 Task: In the Contact  Sadie_Williams@bloomingdales.com, Create email and send with subject: 'Elevate Your Success: Introducing a Transformative Opportunity', and with mail content 'Hello,_x000D_
Unlock your full potential with our game-changing solution. Embrace the possibilities and embark on a journey of growth and success in your industry._x000D_
Regards', attach the document: Contract.pdf and insert image: visitingcard.jpg. Below Regards, write Instagram and insert the URL: 'www.instagram.com'. Mark checkbox to create task to follow up : In 2 business days . Logged in from softage.10@softage.net
Action: Mouse moved to (96, 63)
Screenshot: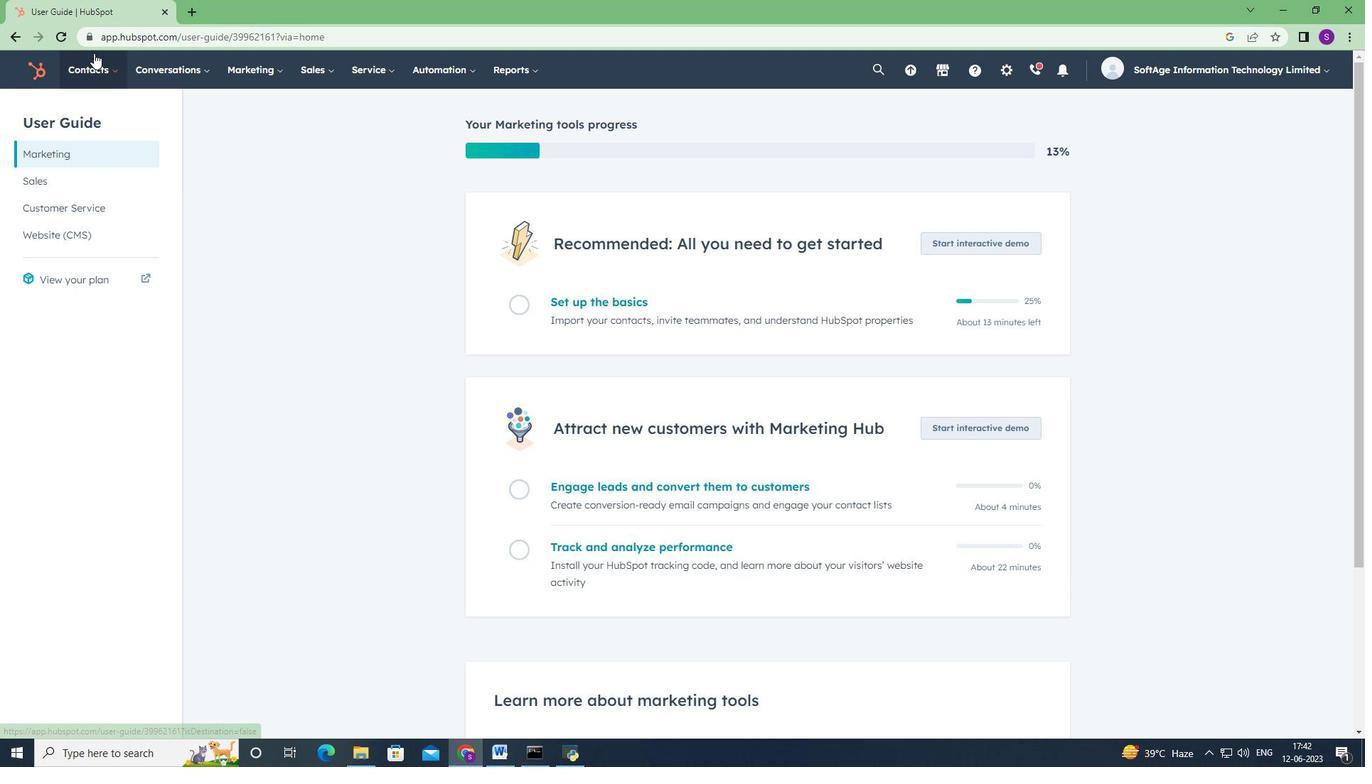 
Action: Mouse pressed left at (96, 63)
Screenshot: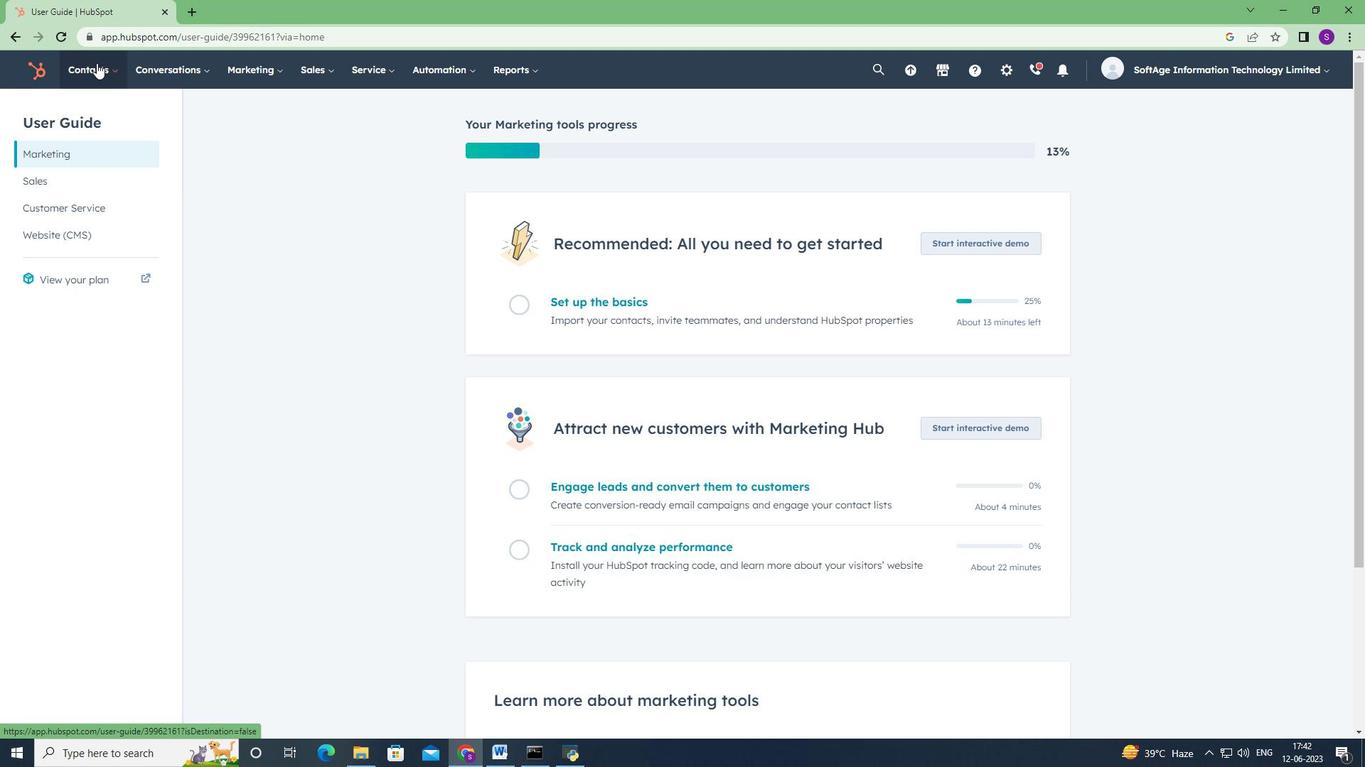
Action: Mouse moved to (139, 109)
Screenshot: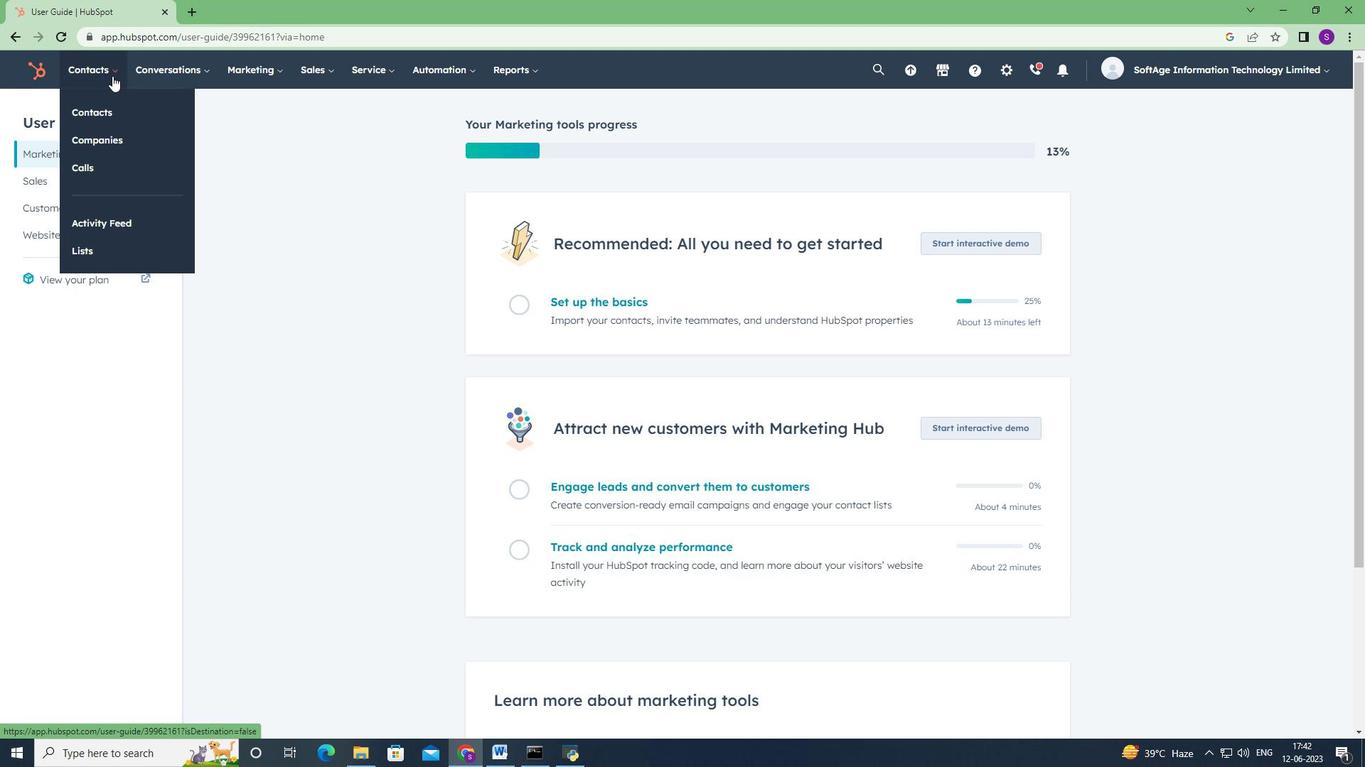 
Action: Mouse pressed left at (139, 109)
Screenshot: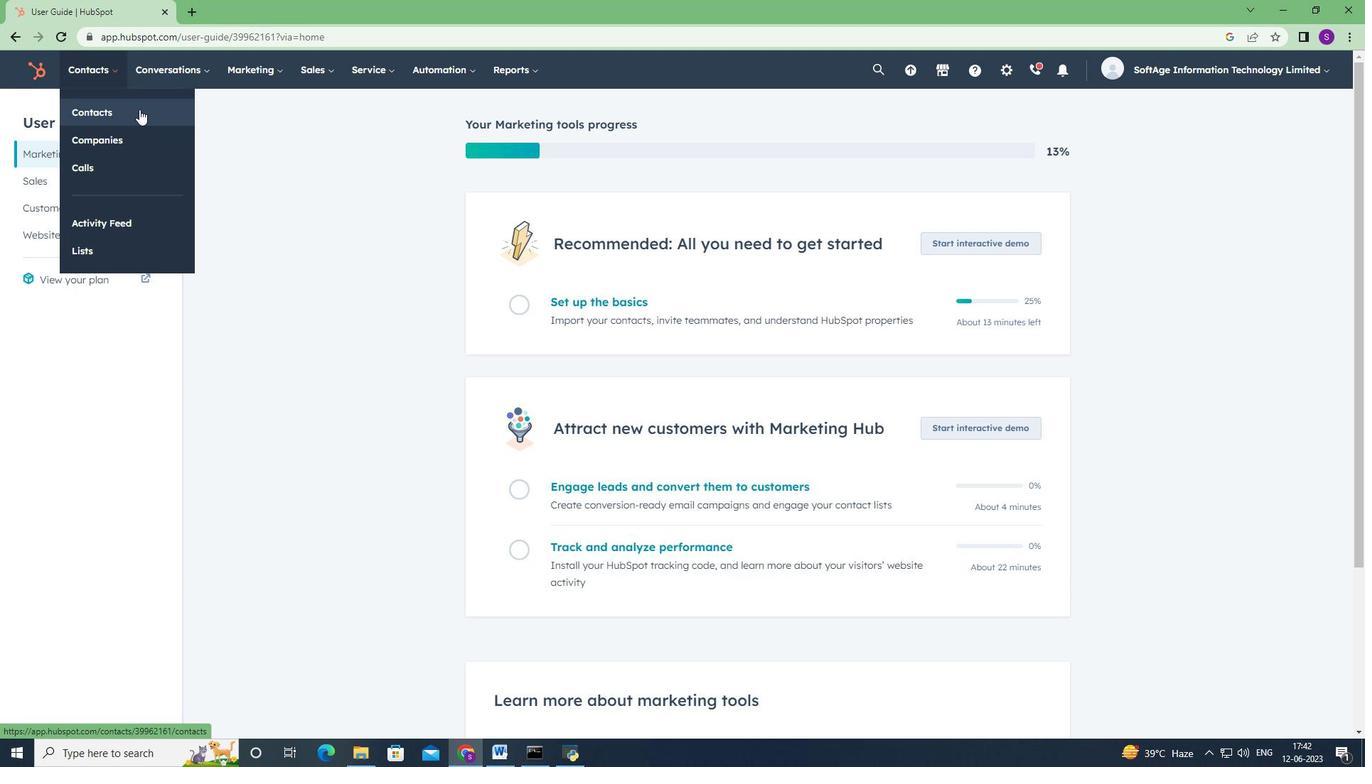 
Action: Mouse moved to (97, 223)
Screenshot: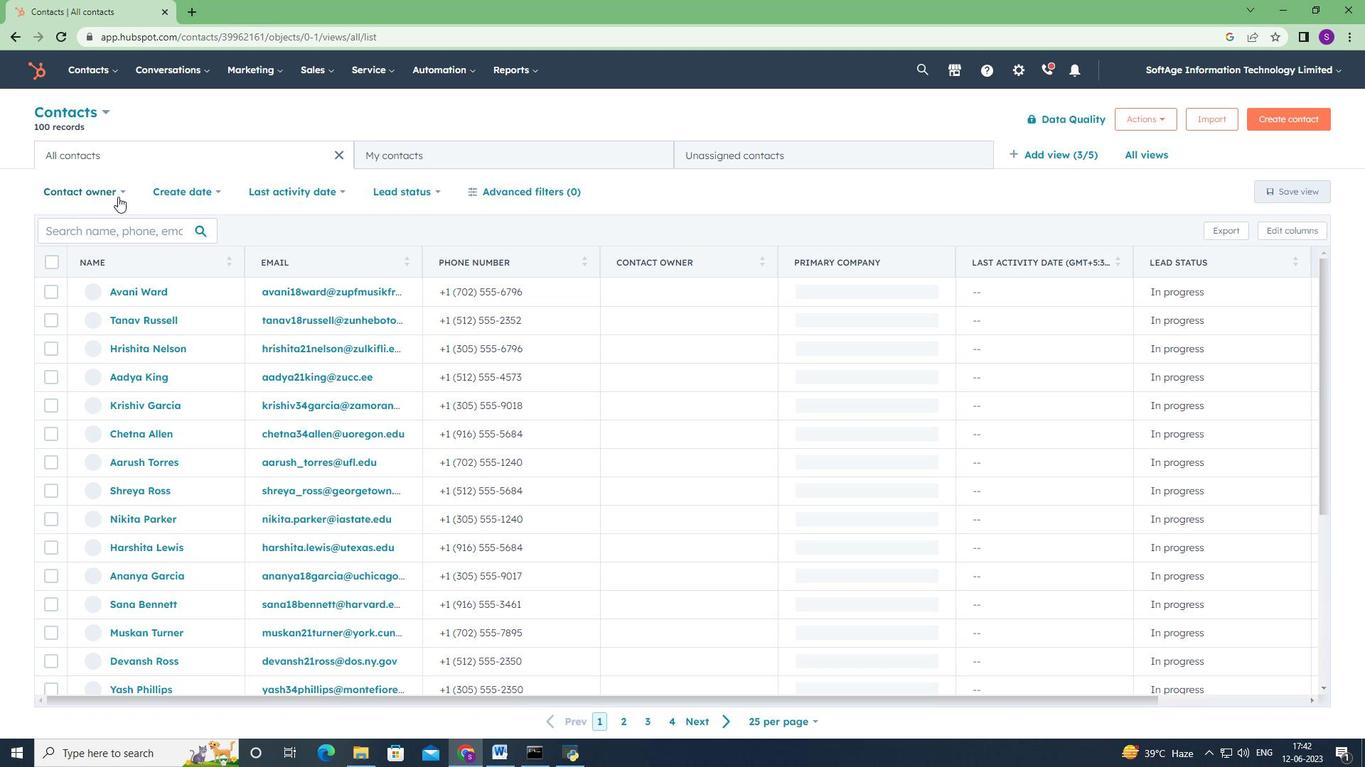 
Action: Mouse pressed left at (97, 223)
Screenshot: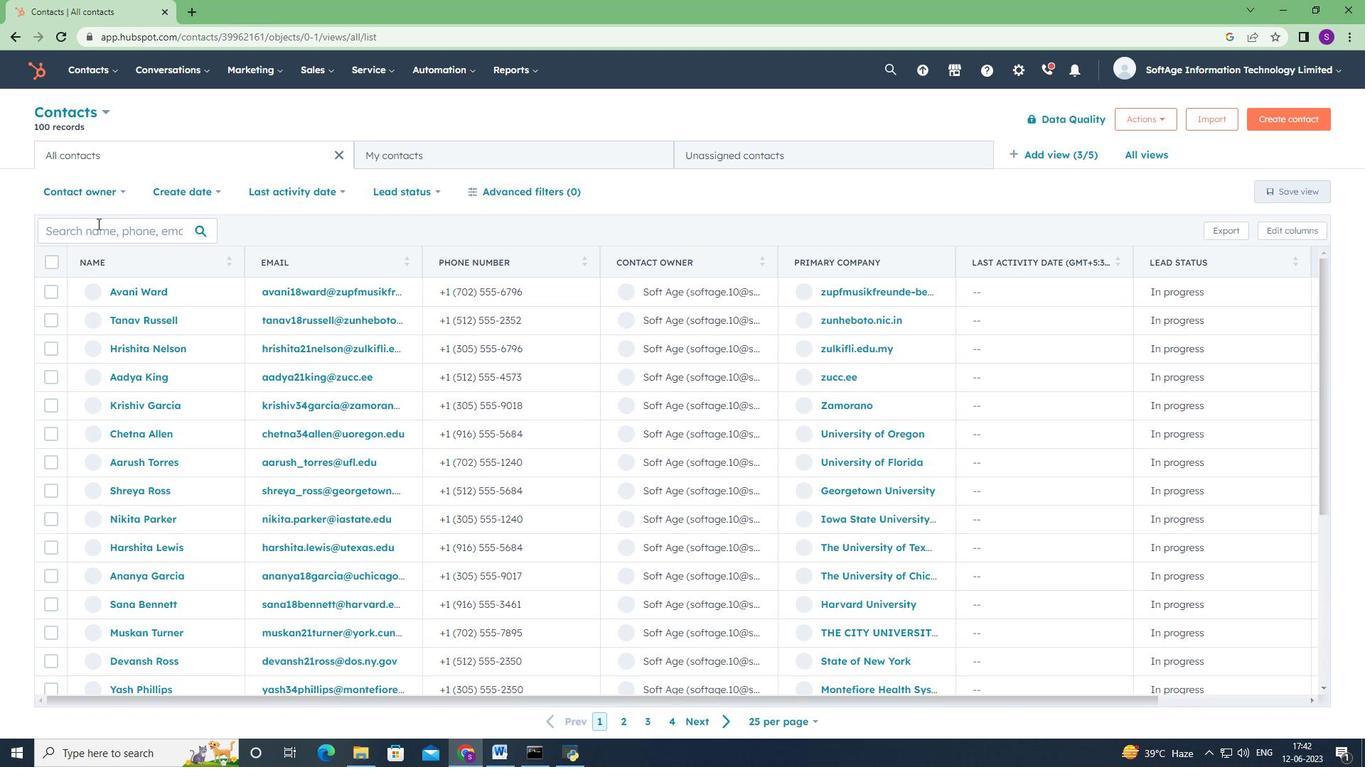 
Action: Key pressed <Key.shift>sadie<Key.shift><Key.shift><Key.shift><Key.shift><Key.shift><Key.shift><Key.shift><Key.shift><Key.shift><Key.shift><Key.shift>_<Key.shift>williams<Key.shift><Key.shift>@bloomingdales.com
Screenshot: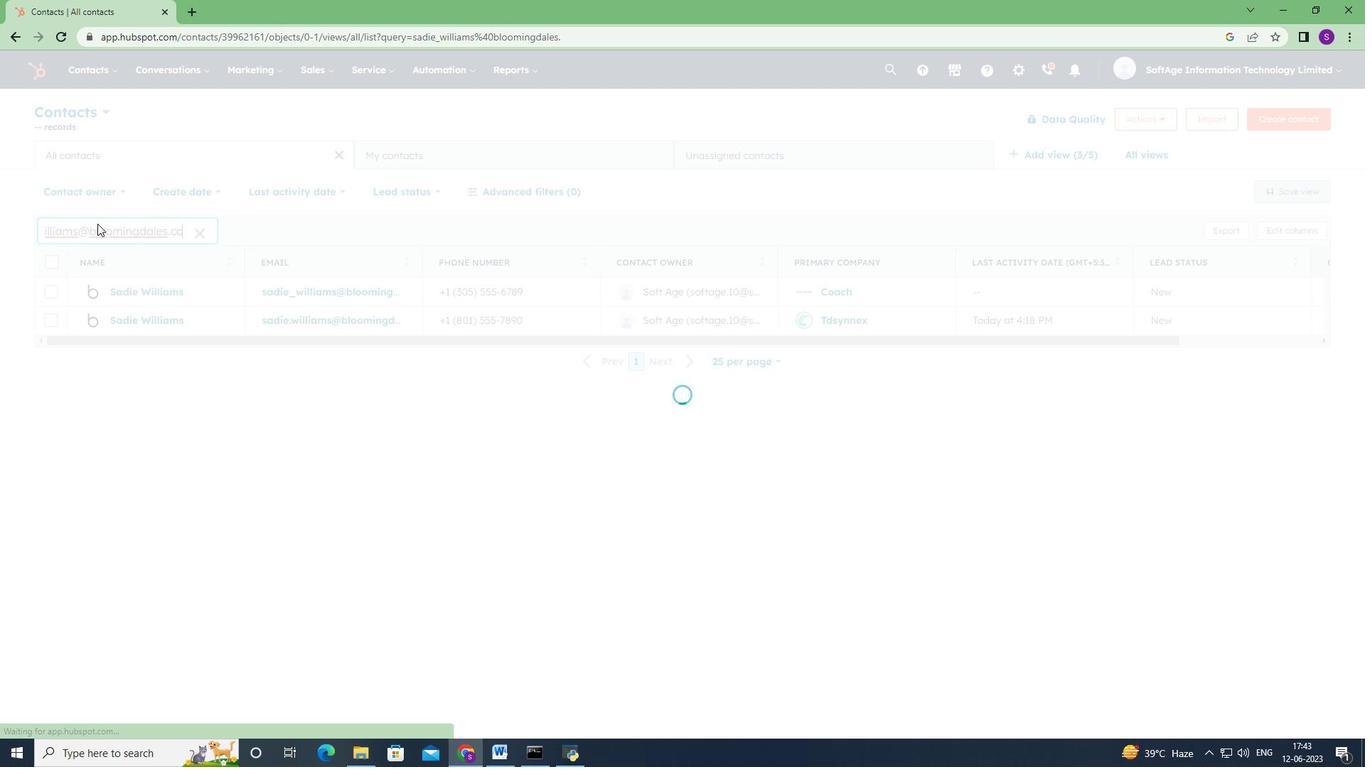 
Action: Mouse moved to (137, 295)
Screenshot: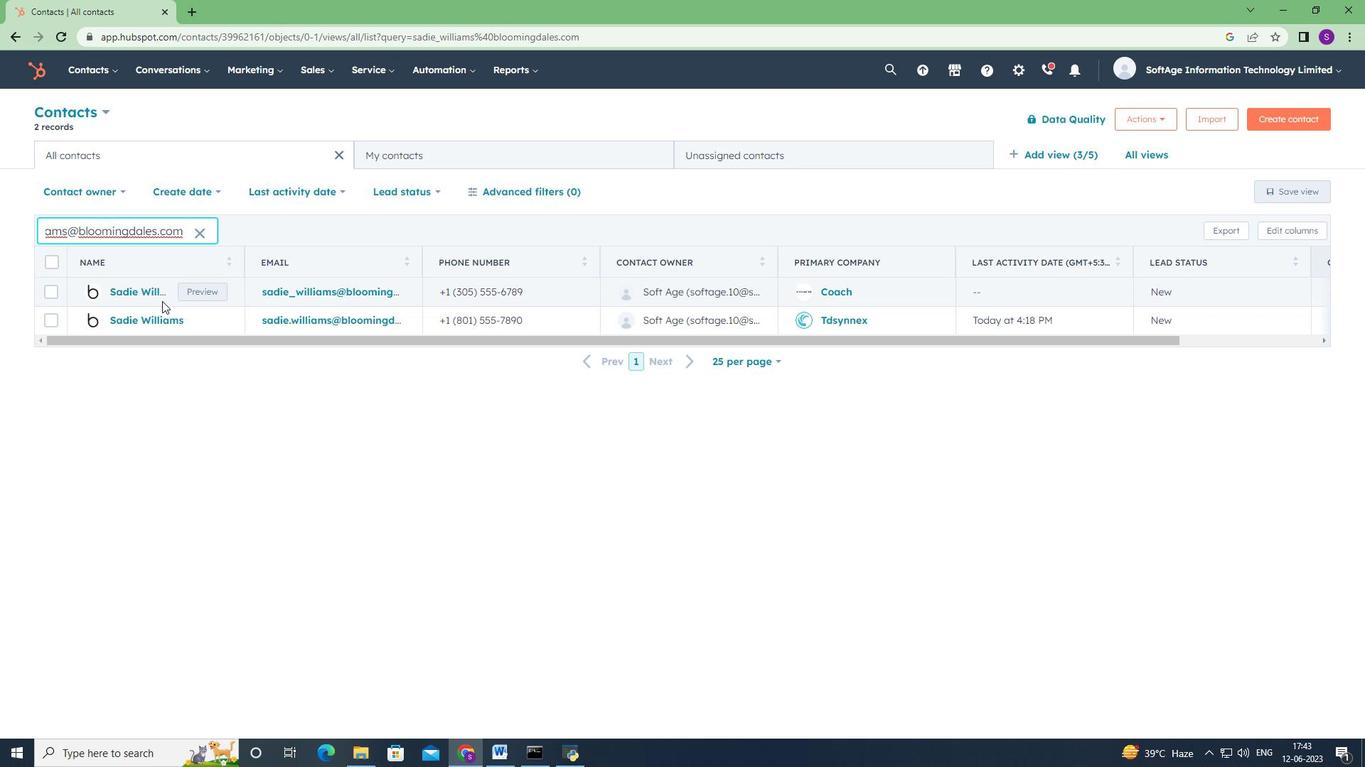 
Action: Mouse pressed left at (137, 295)
Screenshot: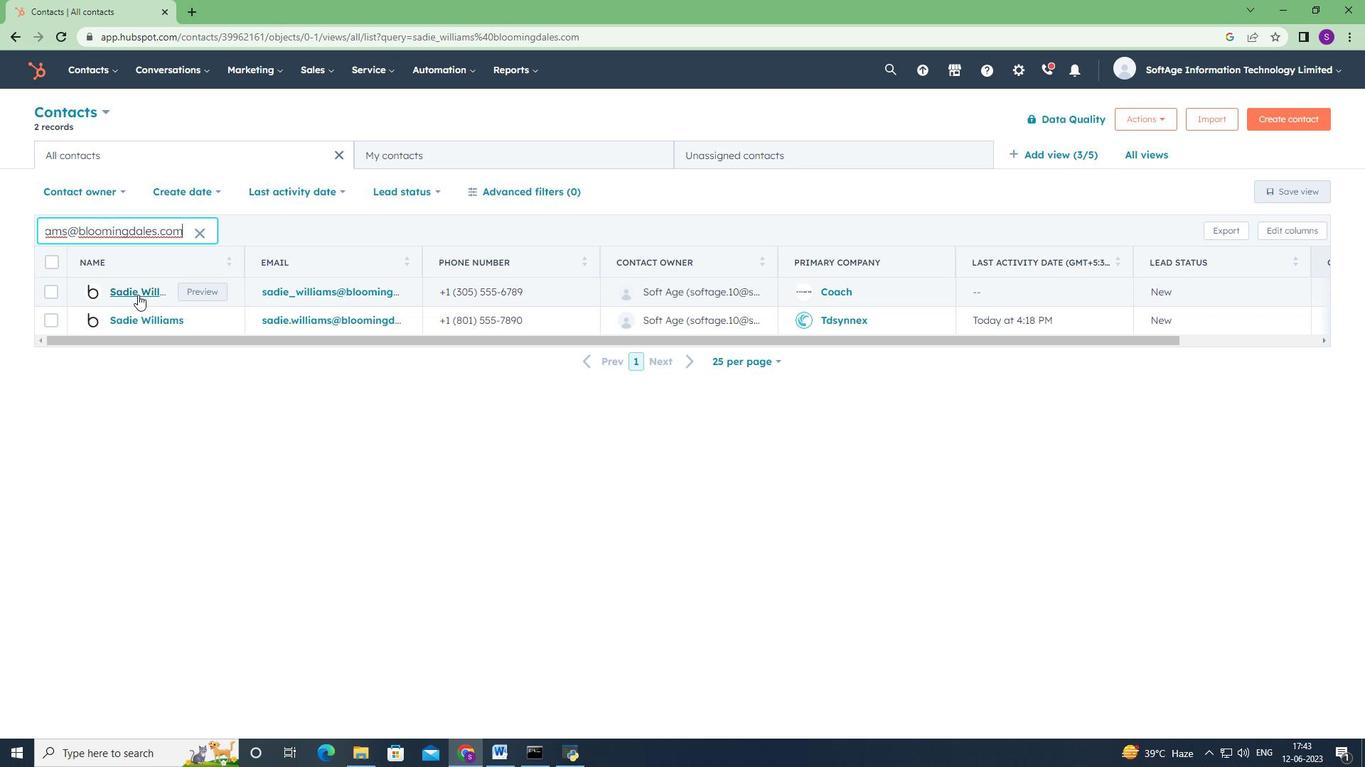
Action: Mouse moved to (100, 235)
Screenshot: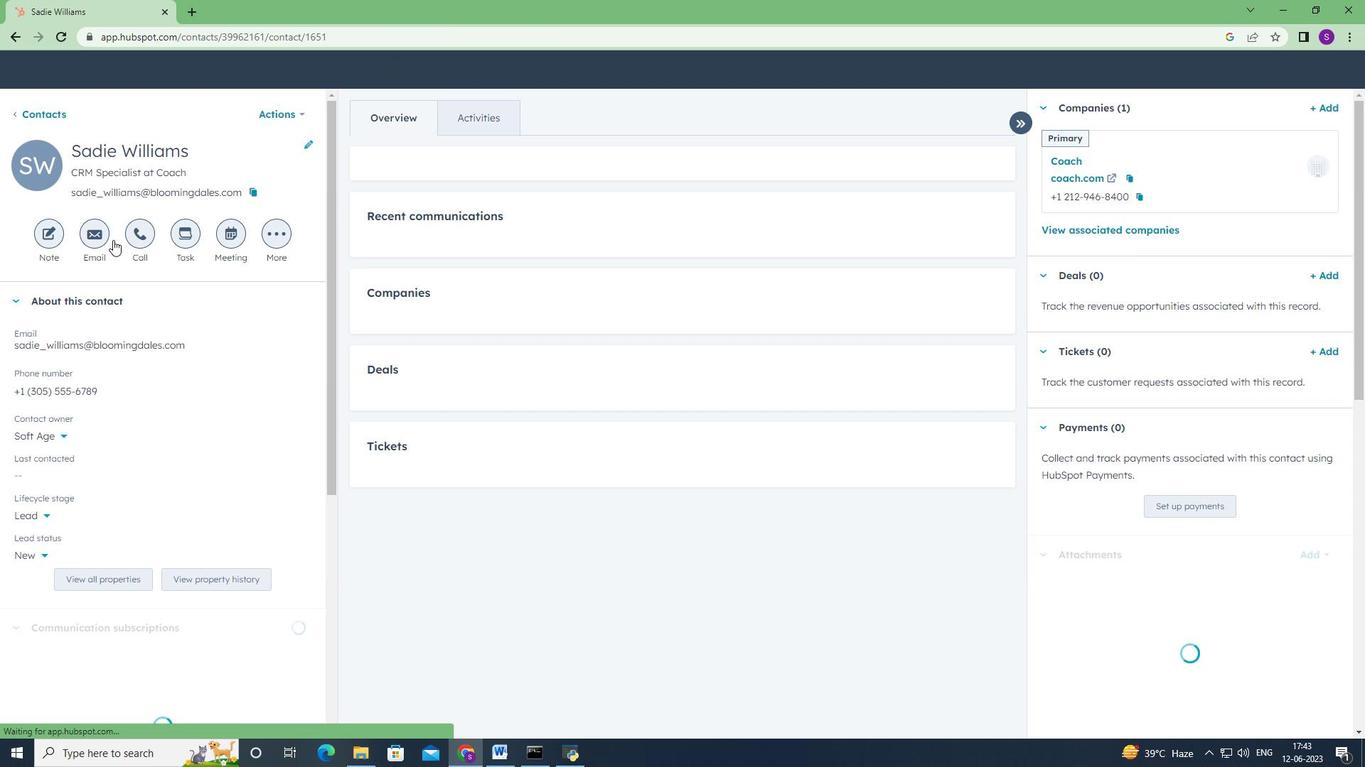 
Action: Mouse pressed left at (100, 235)
Screenshot: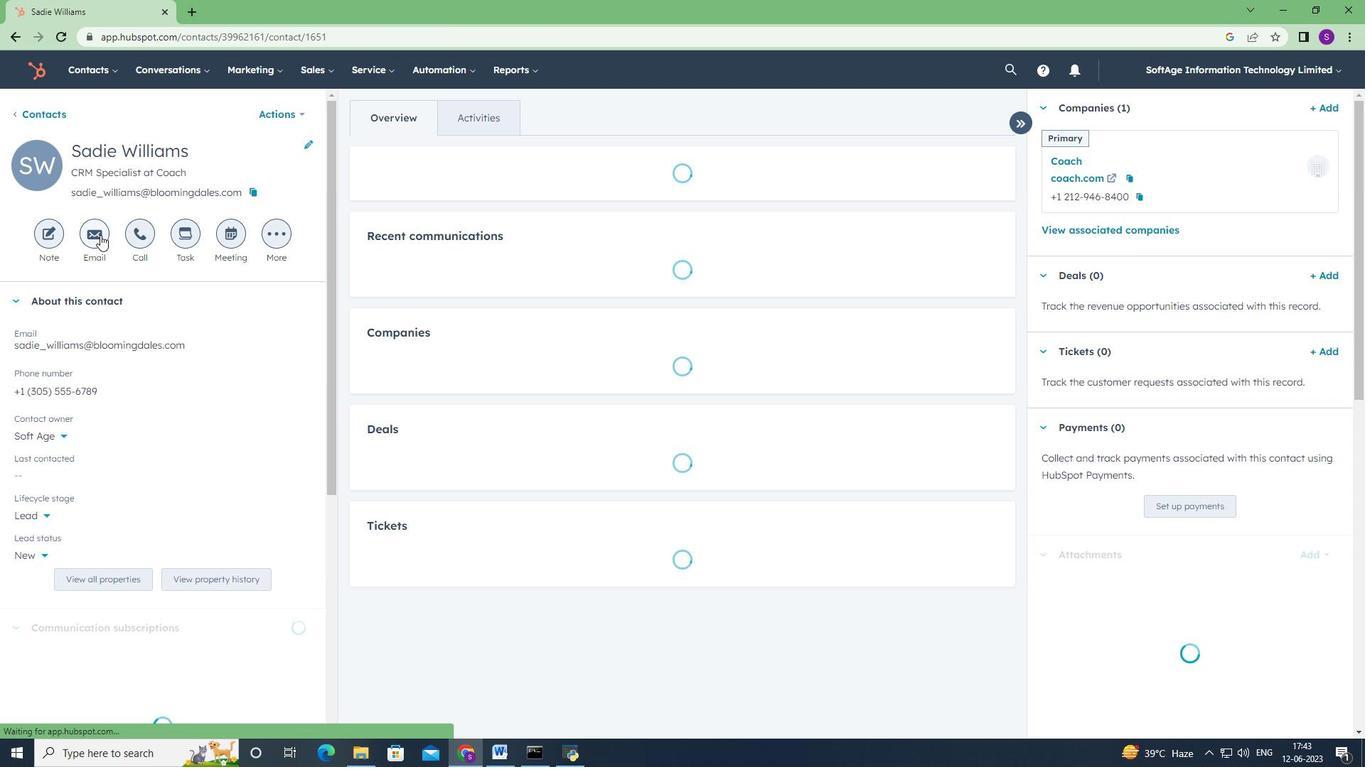 
Action: Mouse moved to (877, 484)
Screenshot: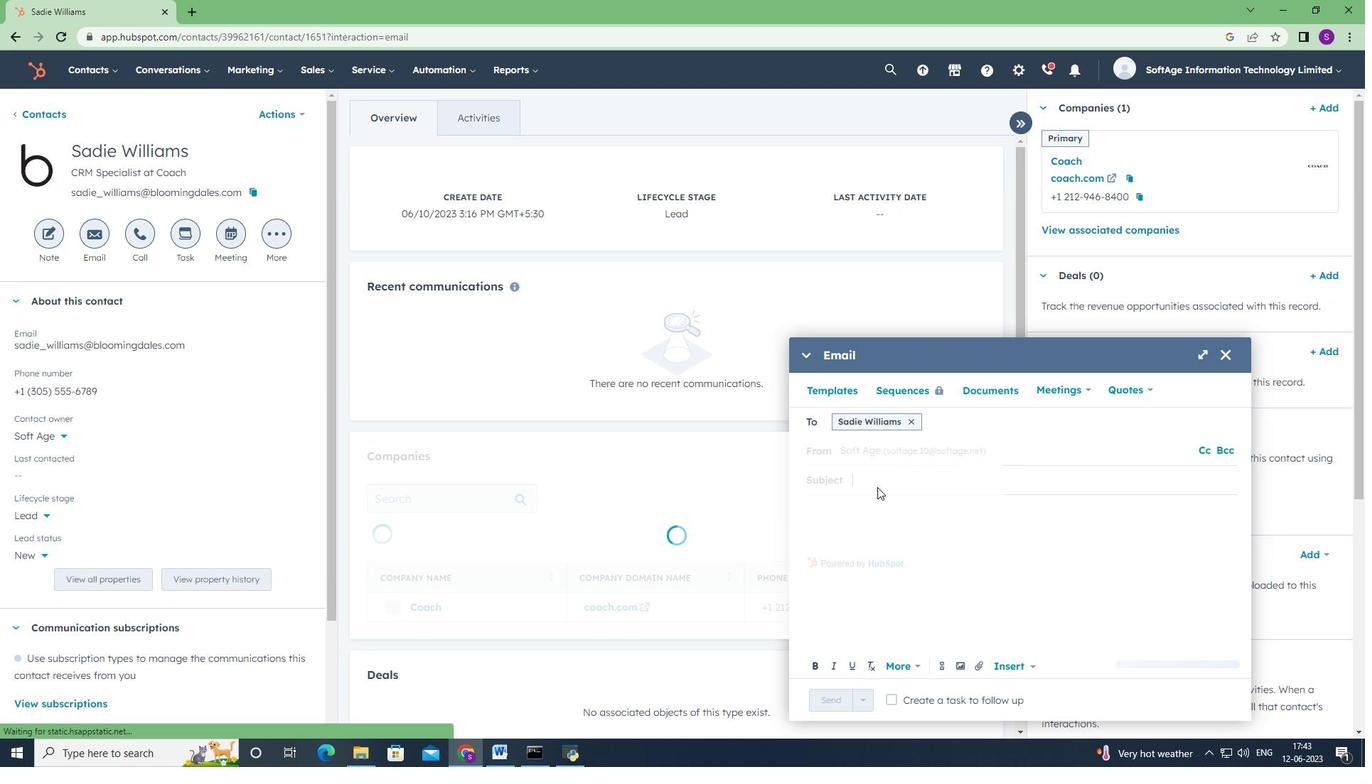 
Action: Mouse pressed left at (877, 484)
Screenshot: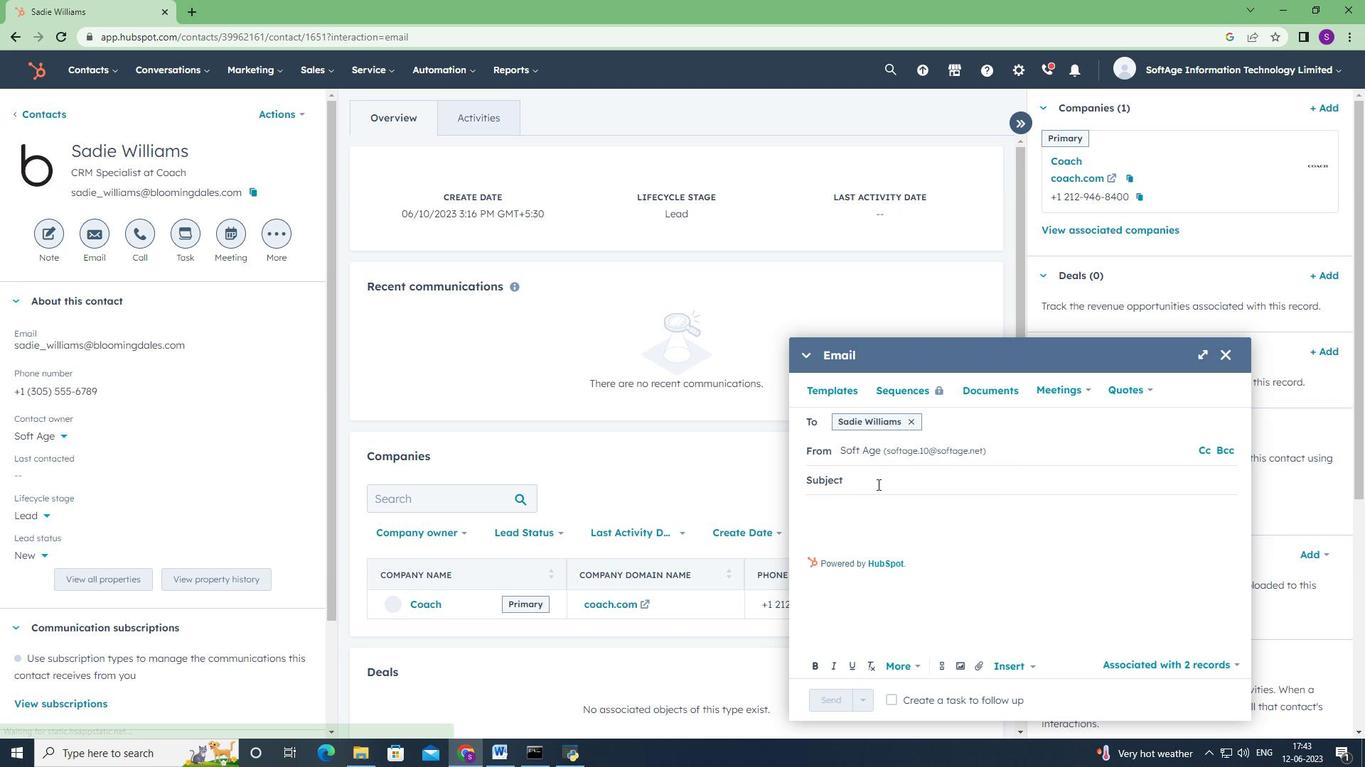 
Action: Key pressed <Key.shift>Elevate<Key.space><Key.shift>Your<Key.space><Key.shift><Key.shift><Key.shift><Key.shift><Key.shift><Key.shift><Key.shift><Key.shift><Key.shift><Key.shift><Key.shift><Key.shift><Key.shift><Key.shift><Key.shift><Key.shift><Key.shift><Key.shift><Key.shift><Key.shift><Key.shift><Key.shift><Key.shift><Key.shift><Key.shift><Key.shift><Key.shift><Key.shift><Key.shift><Key.shift><Key.shift><Key.shift><Key.shift><Key.shift><Key.shift><Key.shift><Key.shift><Key.shift>success<Key.shift><Key.shift><Key.shift><Key.shift><Key.shift>:<Key.space><Key.shift><Key.shift>Introducing<Key.space>a<Key.space><Key.shift>Transformative<Key.space><Key.shift>Opportunity
Screenshot: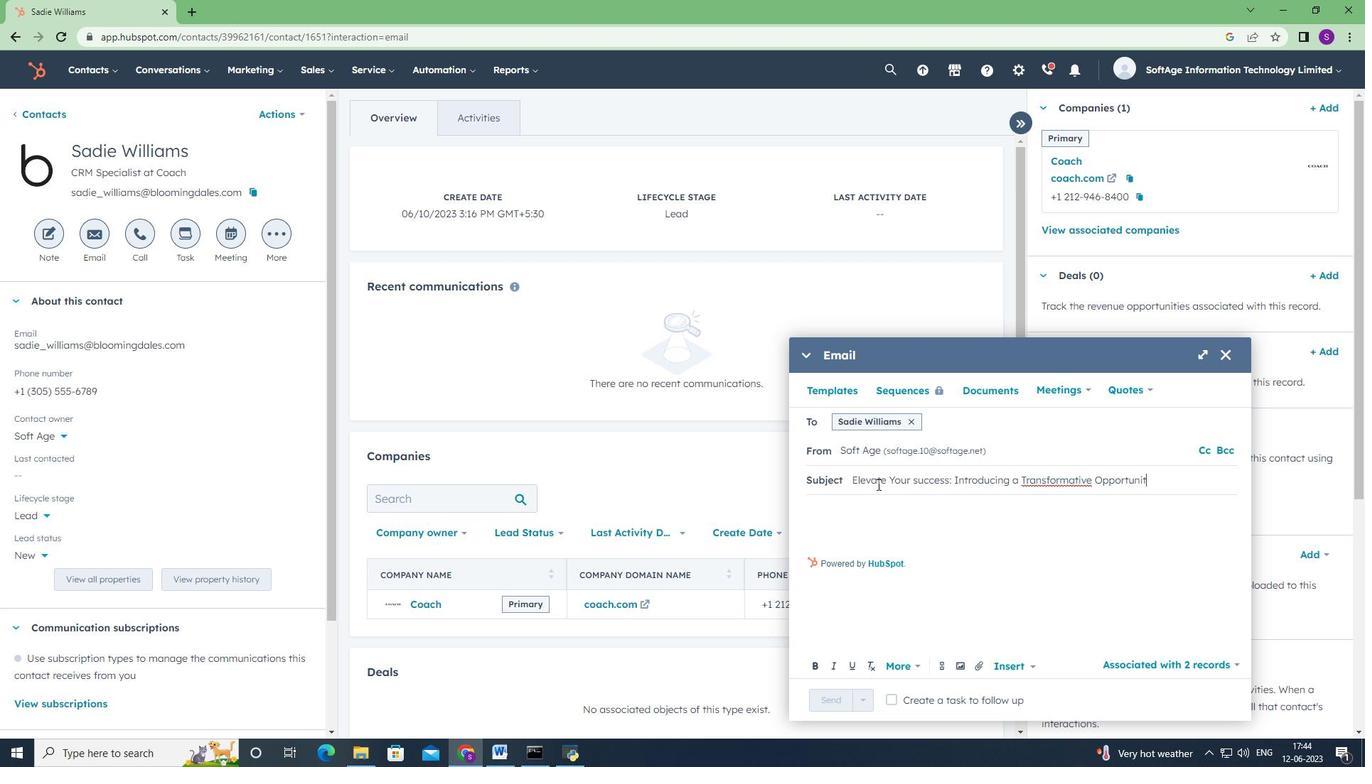 
Action: Mouse moved to (844, 511)
Screenshot: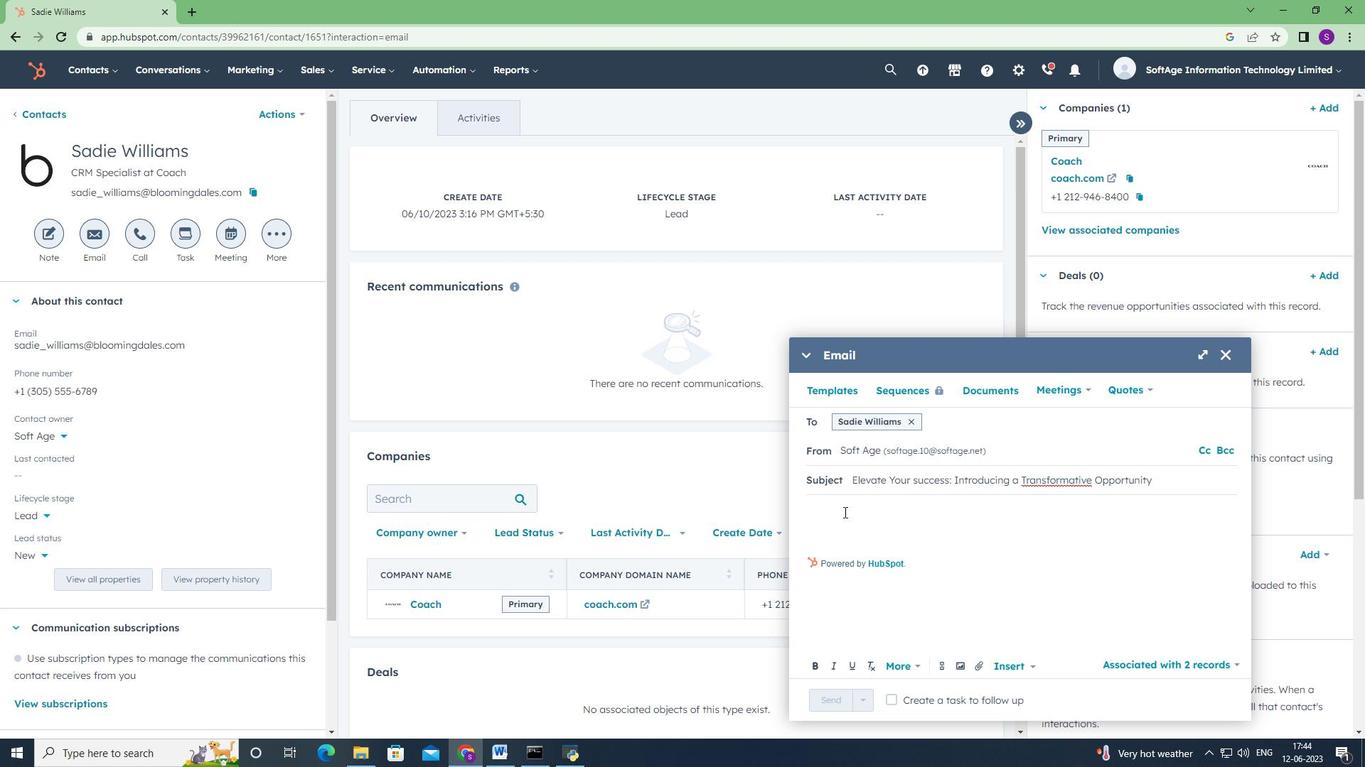 
Action: Mouse pressed left at (844, 511)
Screenshot: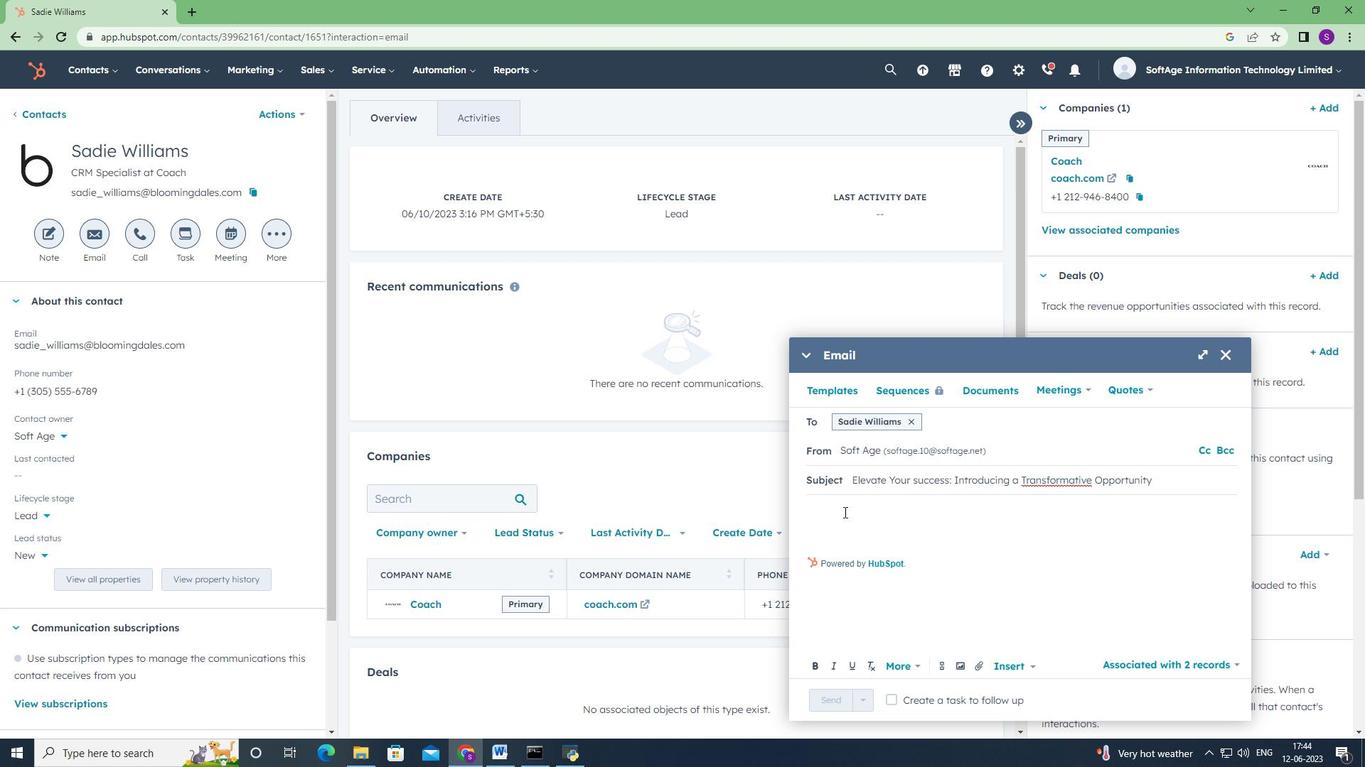 
Action: Key pressed <Key.shift>Hello<Key.space><Key.enter><Key.shift><Key.shift><Key.shift><Key.shift><Key.shift><Key.shift><Key.shift><Key.shift><Key.shift><Key.shift><Key.shift><Key.shift><Key.shift><Key.shift><Key.shift><Key.shift><Key.shift><Key.shift><Key.shift><Key.shift><Key.shift><Key.shift><Key.shift><Key.shift><Key.shift><Key.shift><Key.shift><Key.shift><Key.shift>Unlock<Key.space><Key.shift>your<Key.space>full<Key.space>potential<Key.space>with<Key.space>our<Key.space>game-changing<Key.space>solution<Key.space><Key.backspace>.<Key.space><Key.shift>embrace<Key.space>the<Key.space>possibilities<Key.space>and<Key.space>embark<Key.space>on<Key.space>a<Key.space>journey<Key.space>of<Key.space>growth<Key.space>and<Key.space>success<Key.space>in<Key.space>your<Key.space>industry.<Key.enter><Key.shift><Key.shift><Key.shift>Regards
Screenshot: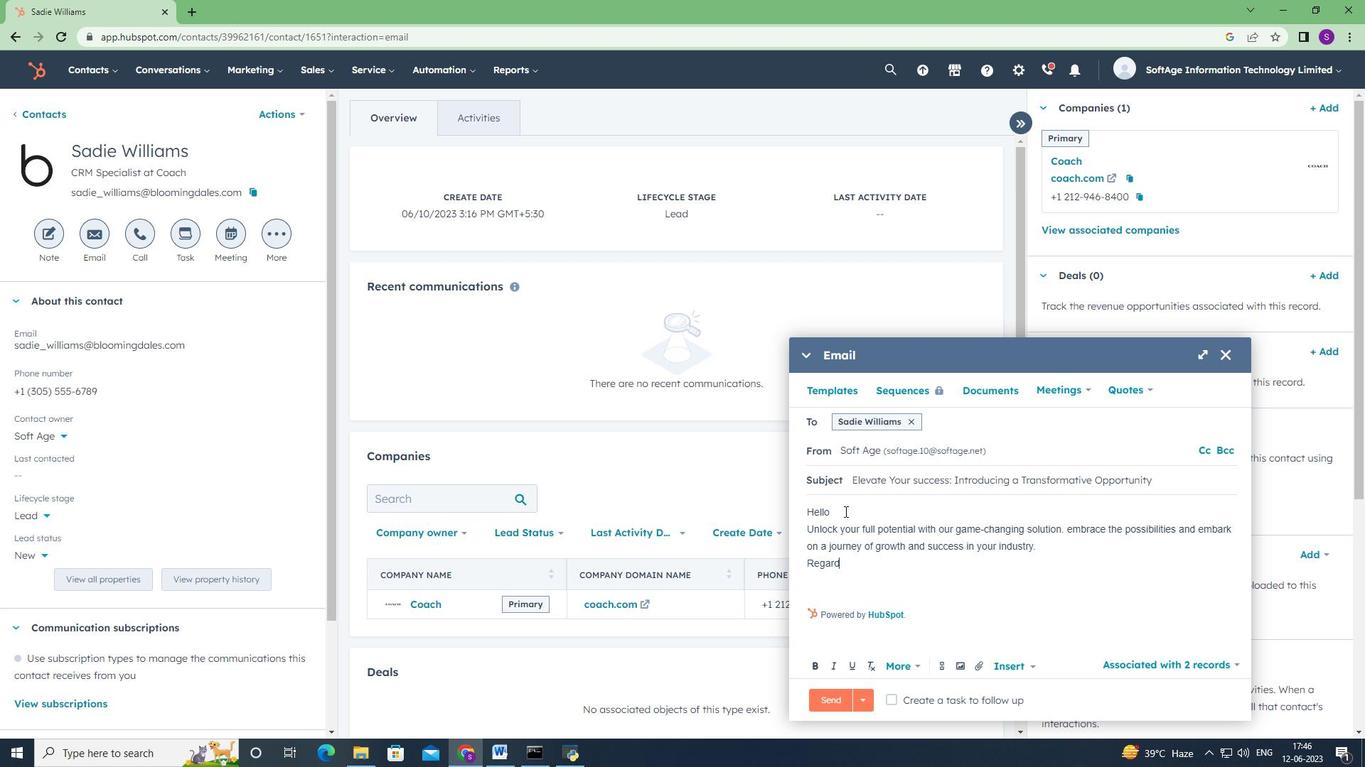 
Action: Mouse moved to (976, 668)
Screenshot: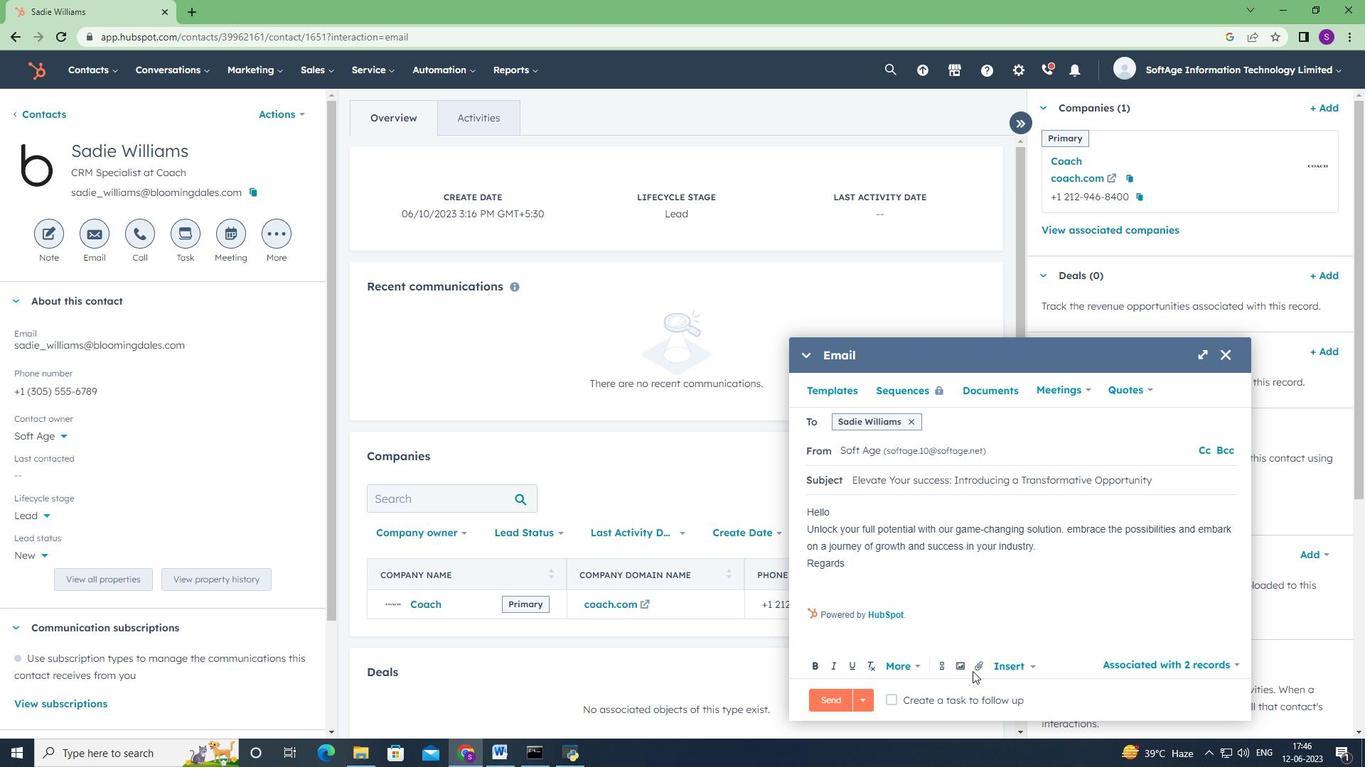 
Action: Mouse pressed left at (976, 668)
Screenshot: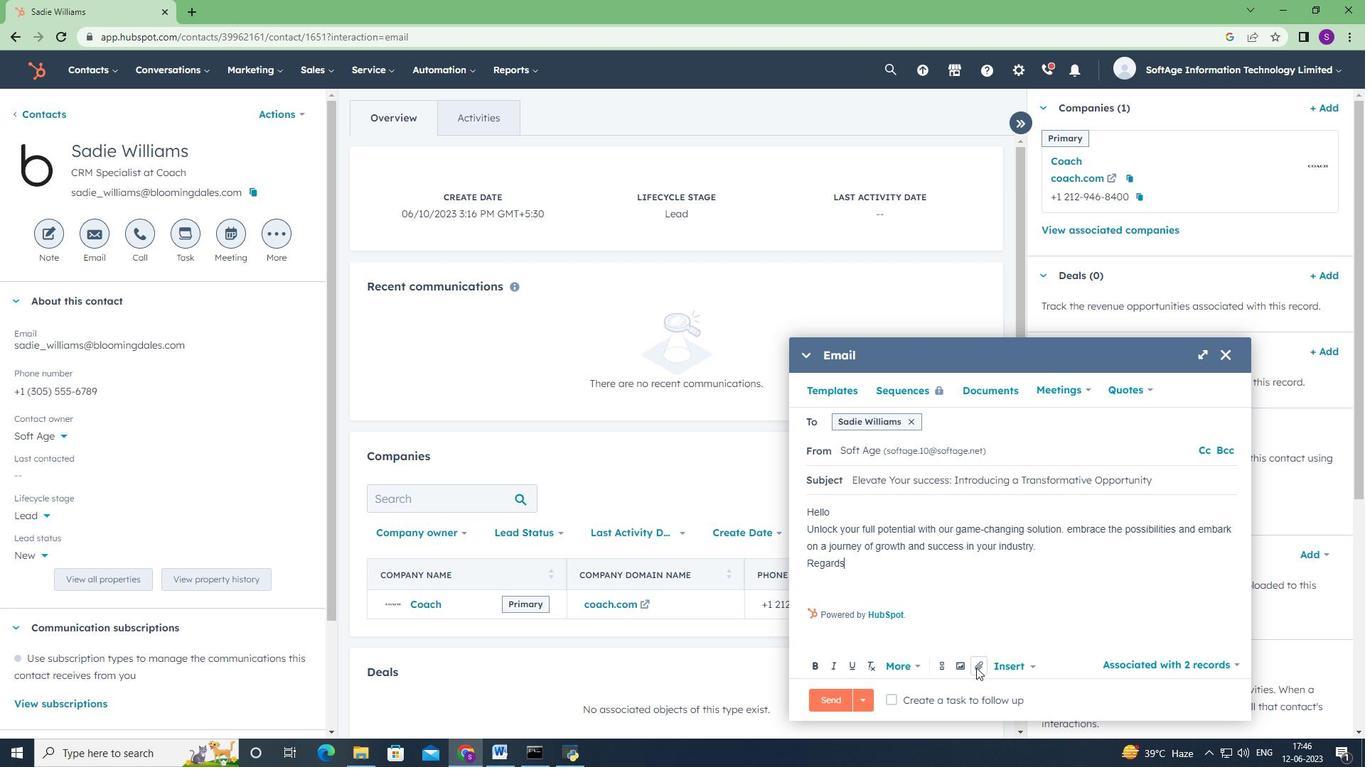 
Action: Mouse moved to (994, 632)
Screenshot: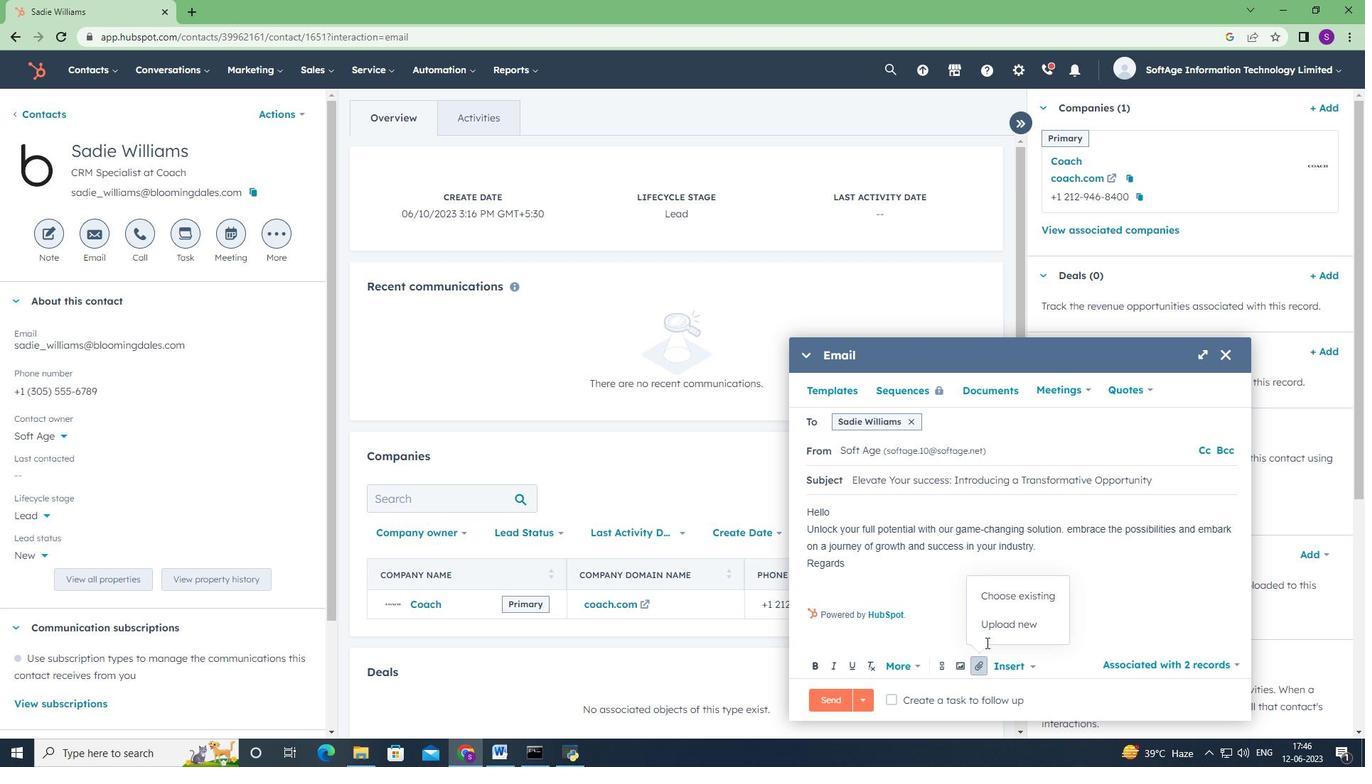 
Action: Mouse pressed left at (994, 632)
Screenshot: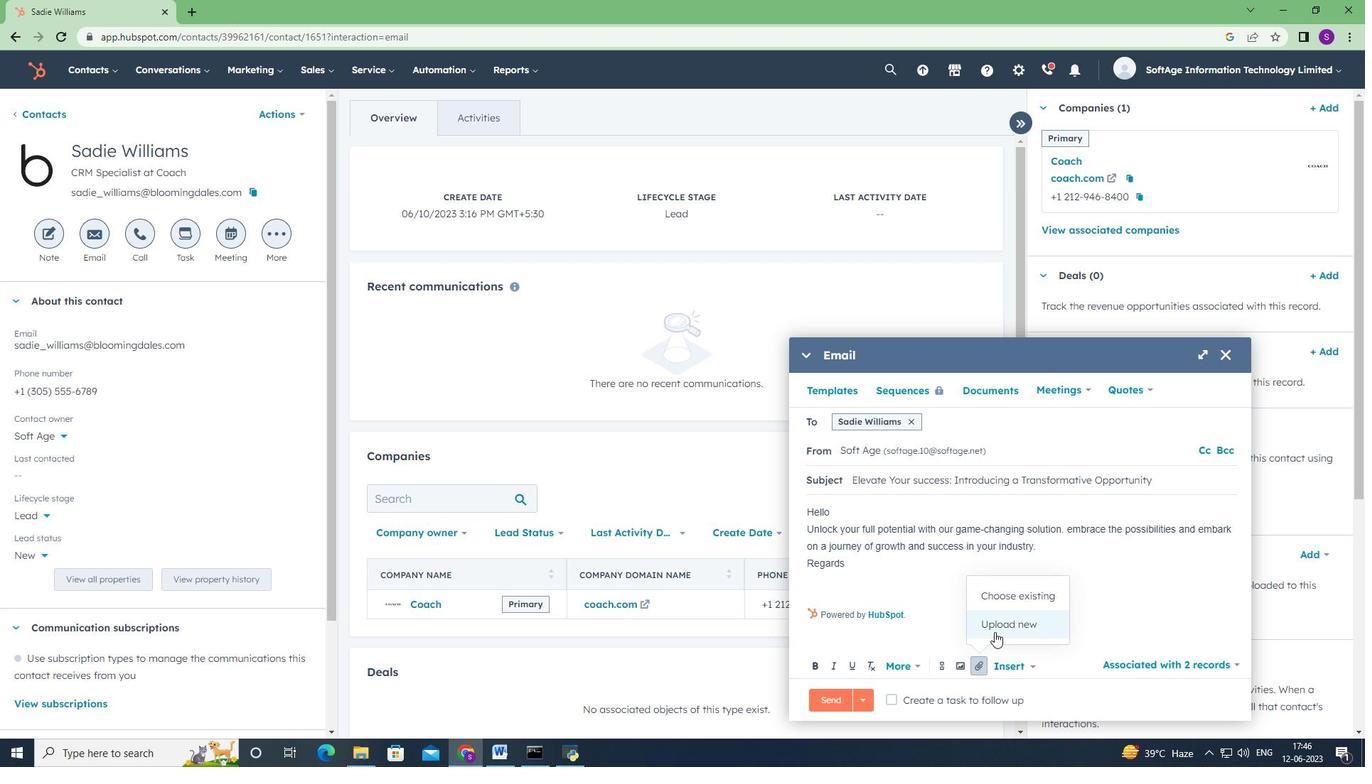 
Action: Mouse moved to (79, 179)
Screenshot: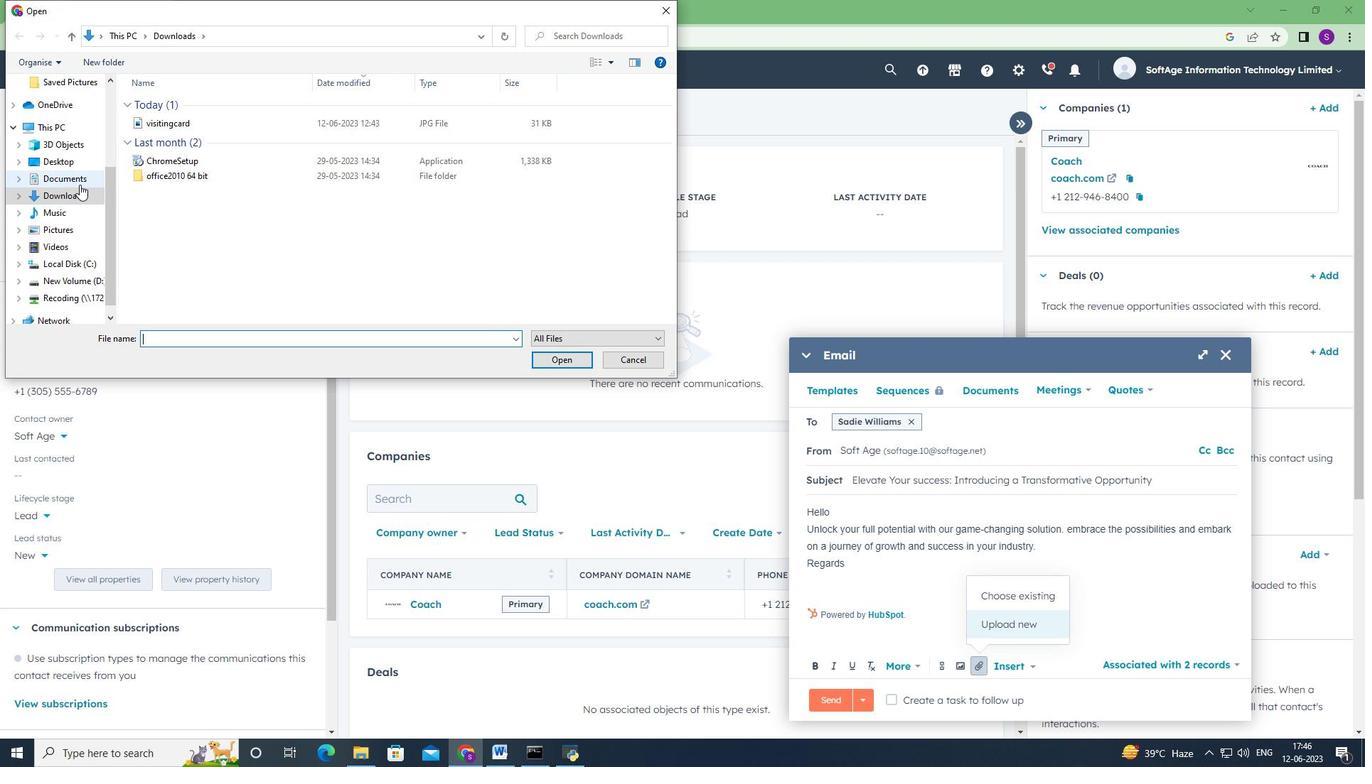 
Action: Mouse pressed left at (79, 179)
Screenshot: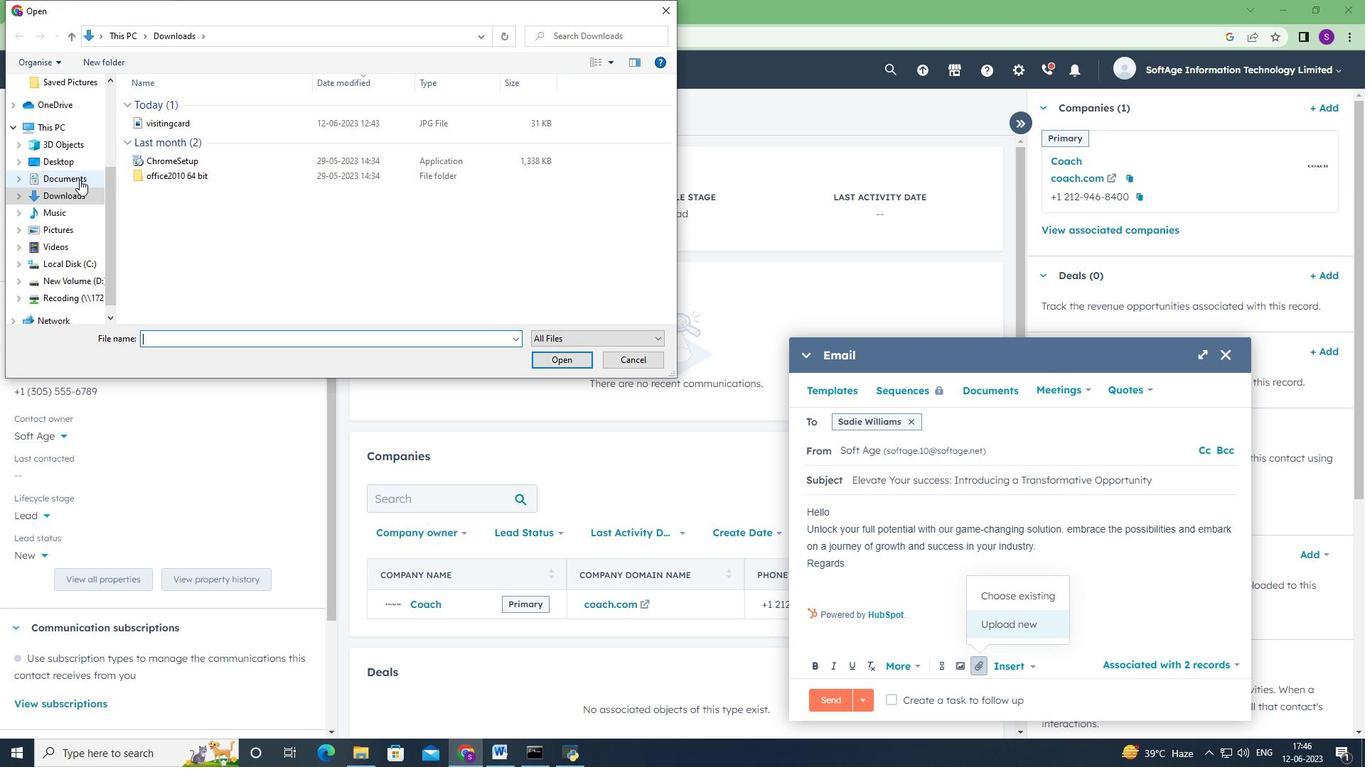 
Action: Mouse moved to (167, 131)
Screenshot: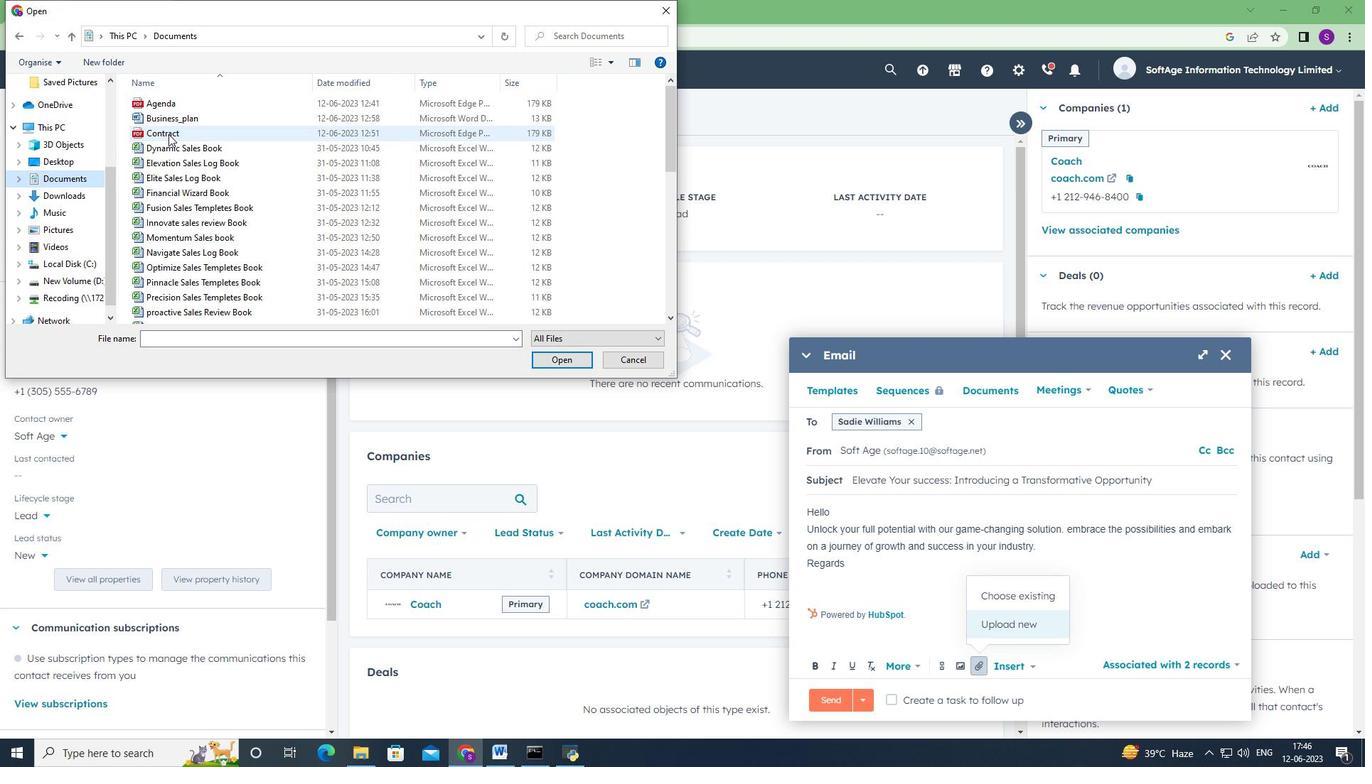 
Action: Mouse pressed left at (167, 131)
Screenshot: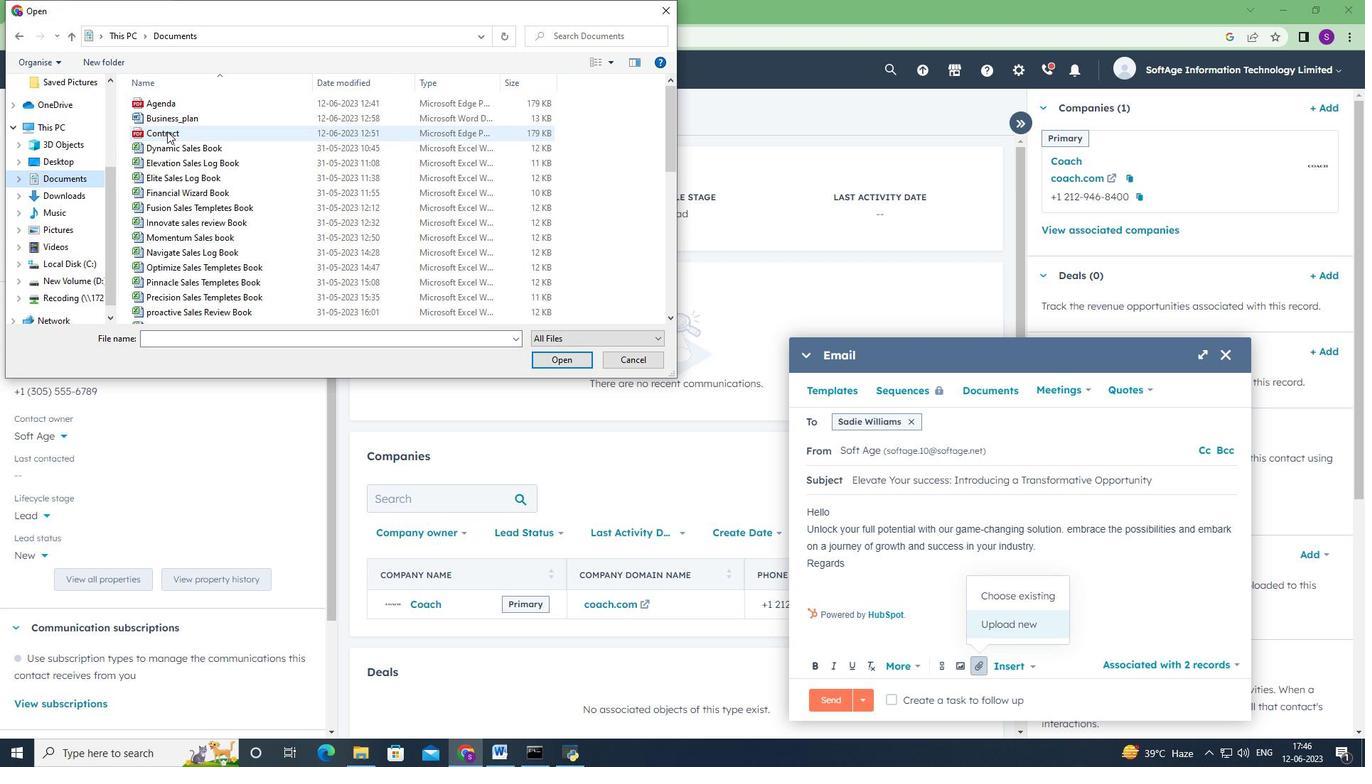 
Action: Mouse moved to (565, 364)
Screenshot: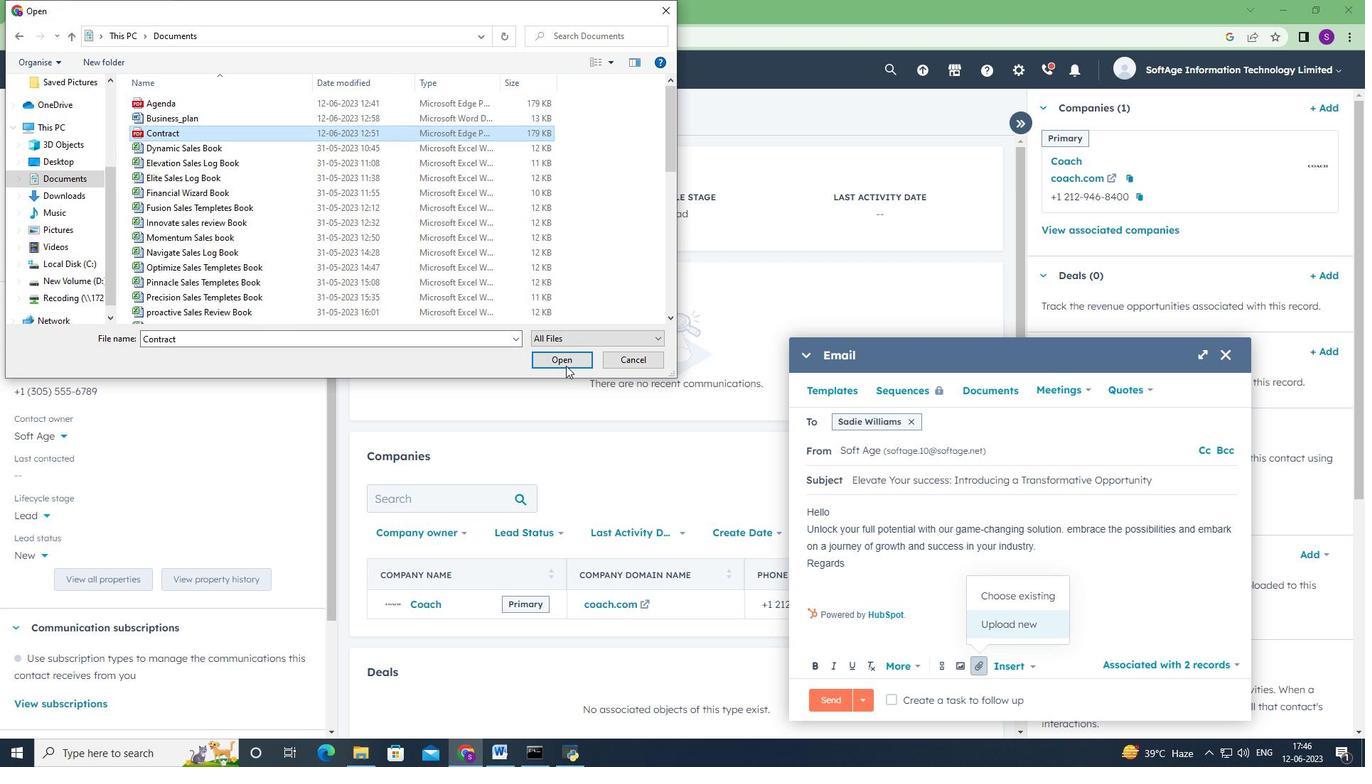 
Action: Mouse pressed left at (565, 364)
Screenshot: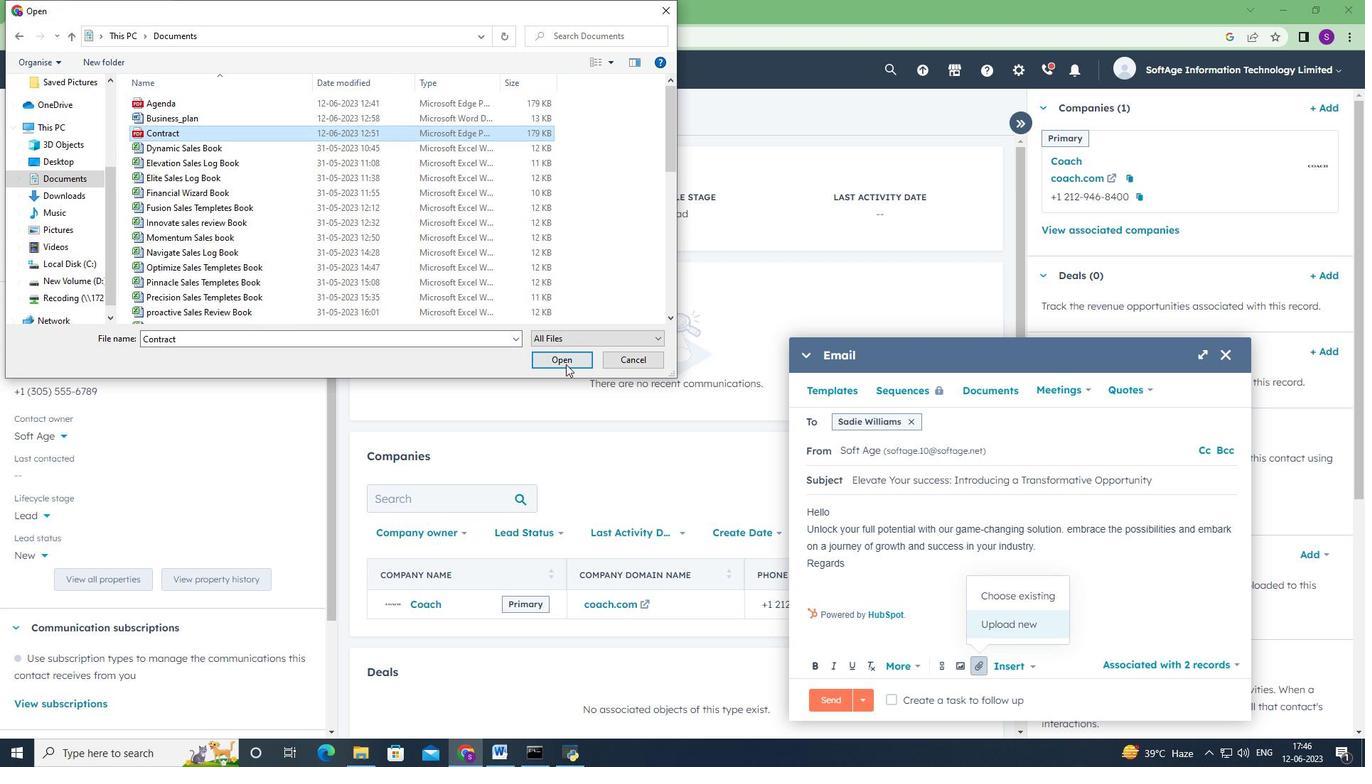 
Action: Mouse moved to (962, 632)
Screenshot: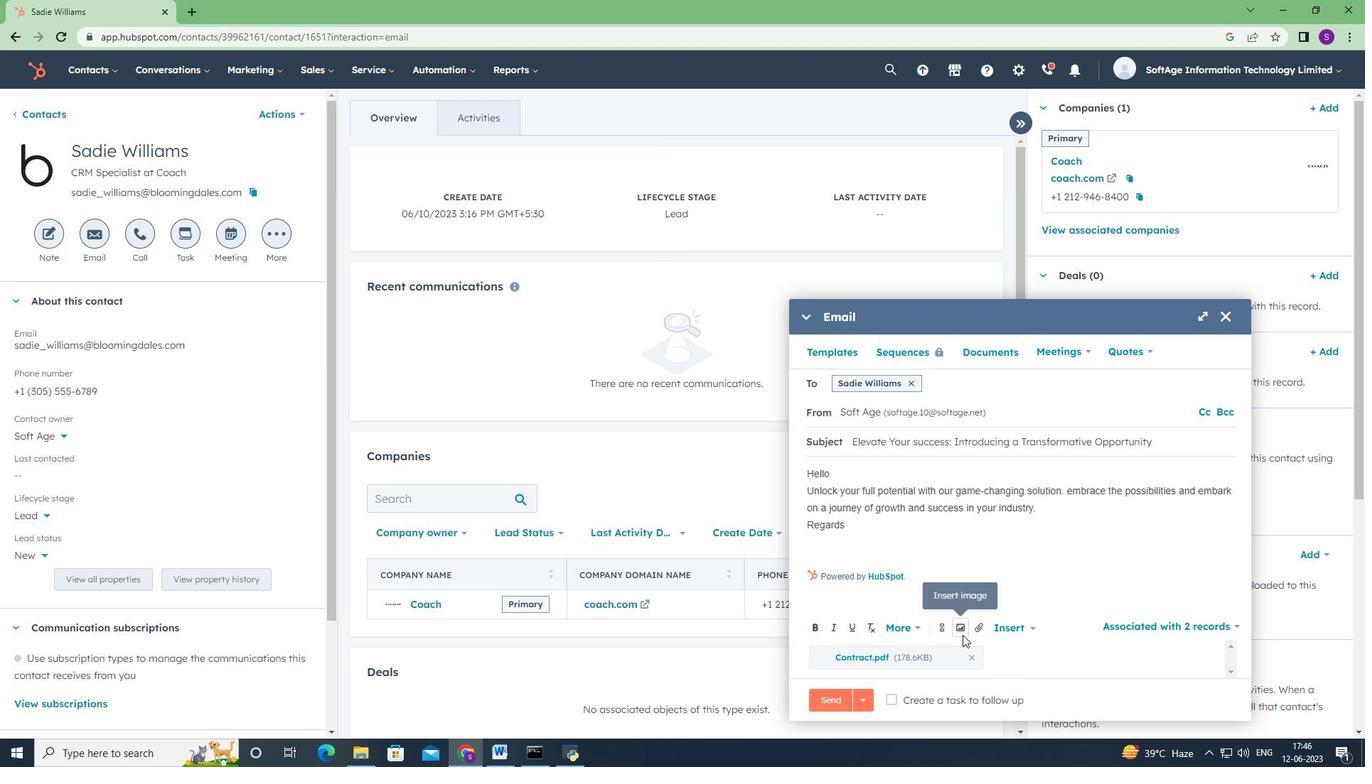 
Action: Mouse pressed left at (962, 632)
Screenshot: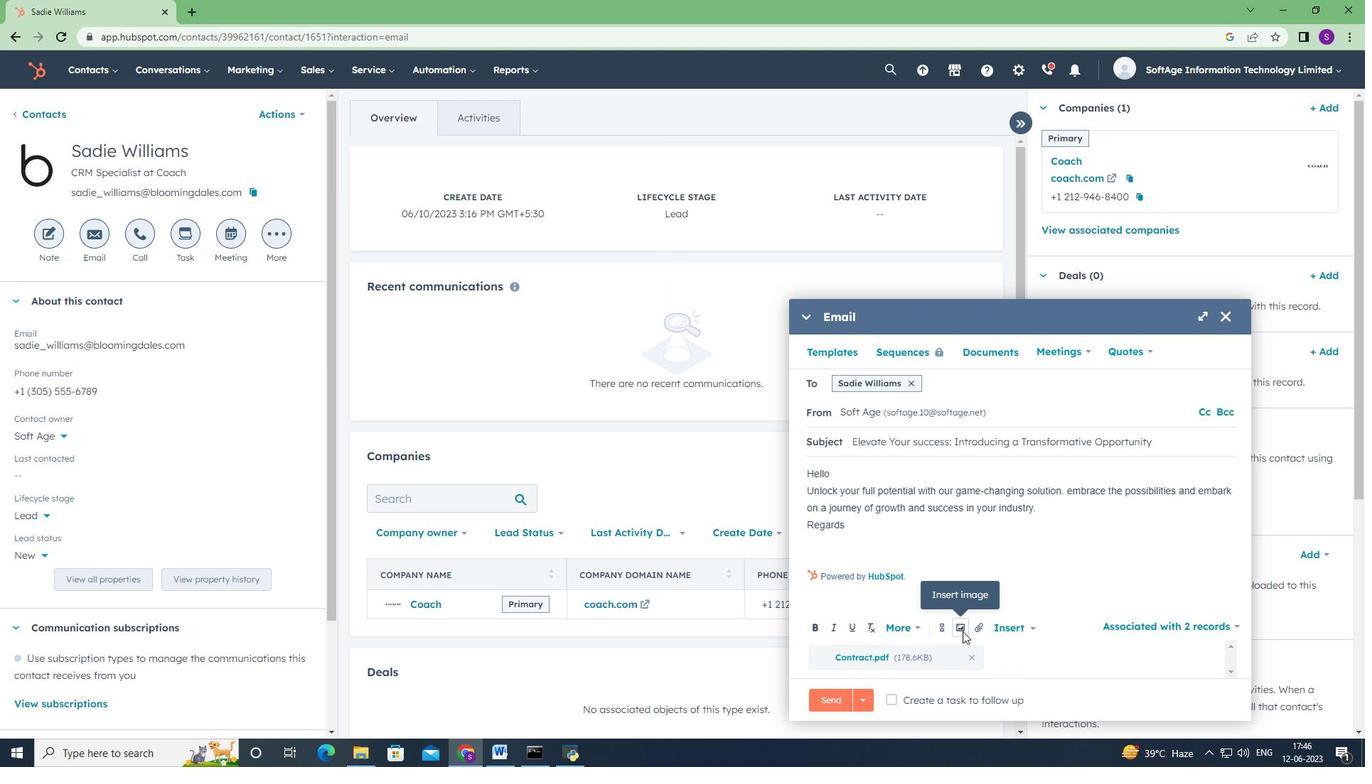 
Action: Mouse moved to (941, 582)
Screenshot: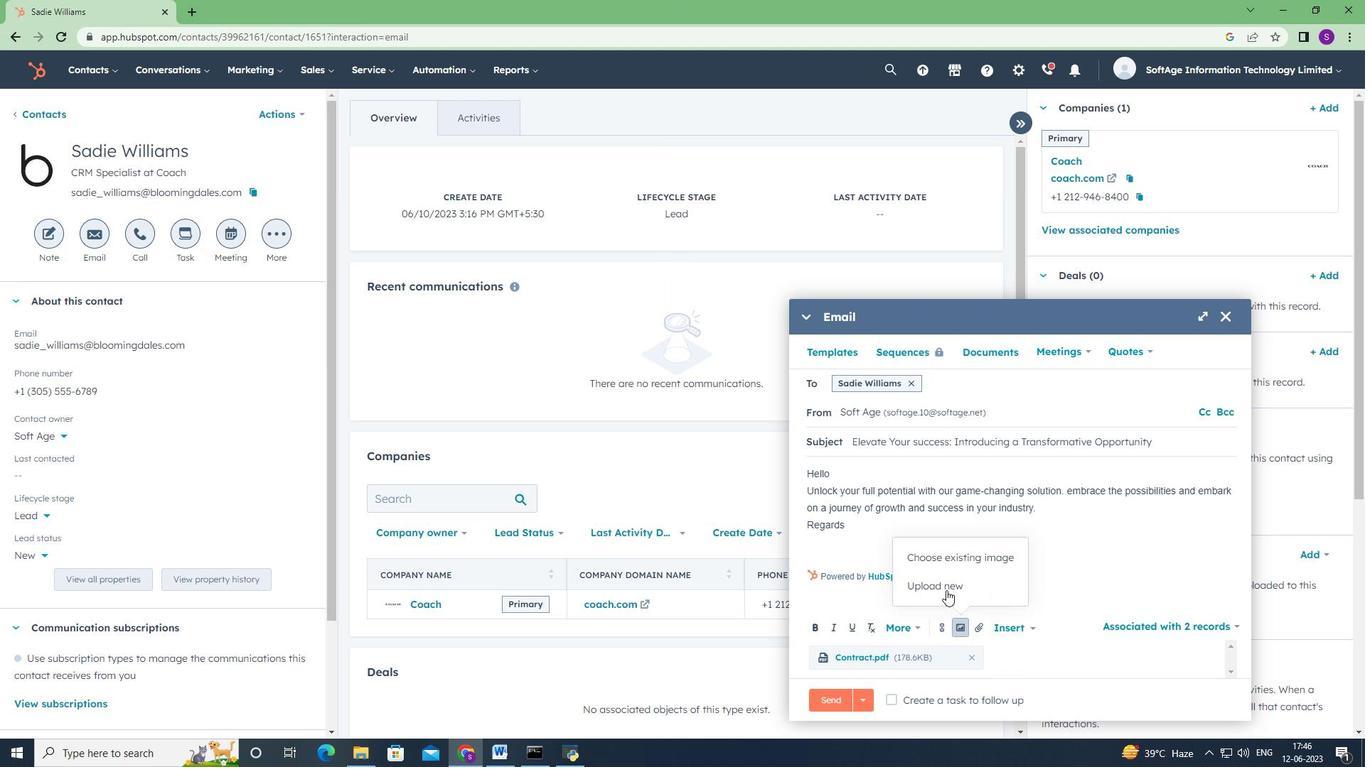 
Action: Mouse pressed left at (941, 582)
Screenshot: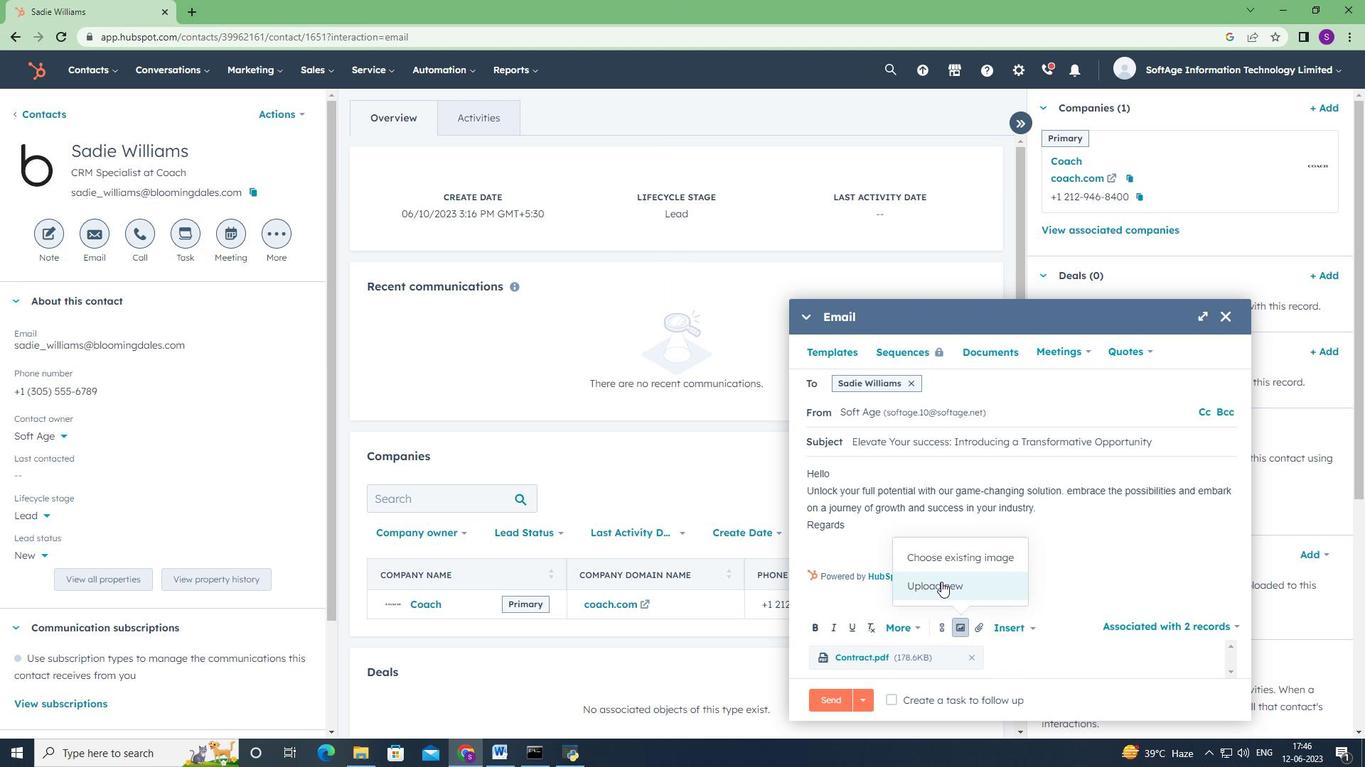 
Action: Mouse moved to (69, 199)
Screenshot: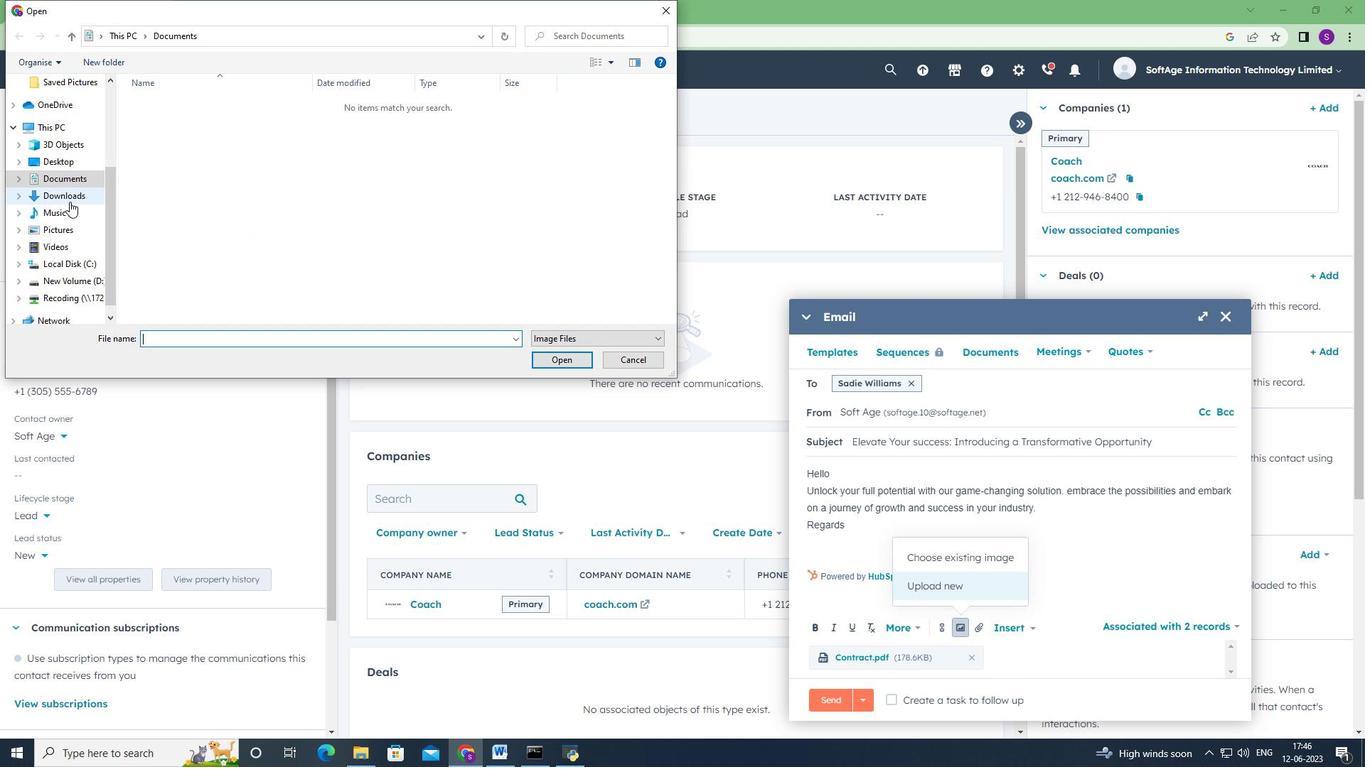 
Action: Mouse pressed left at (69, 199)
Screenshot: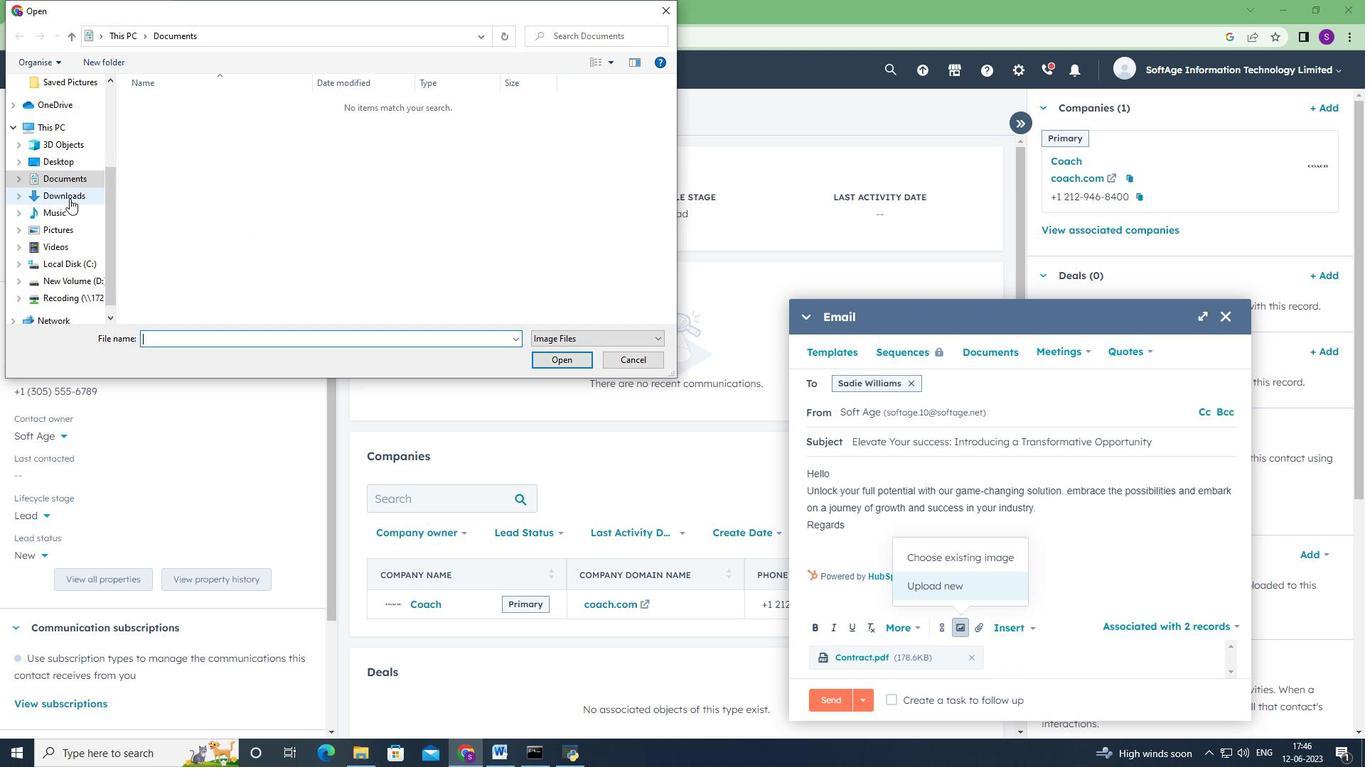 
Action: Mouse moved to (167, 127)
Screenshot: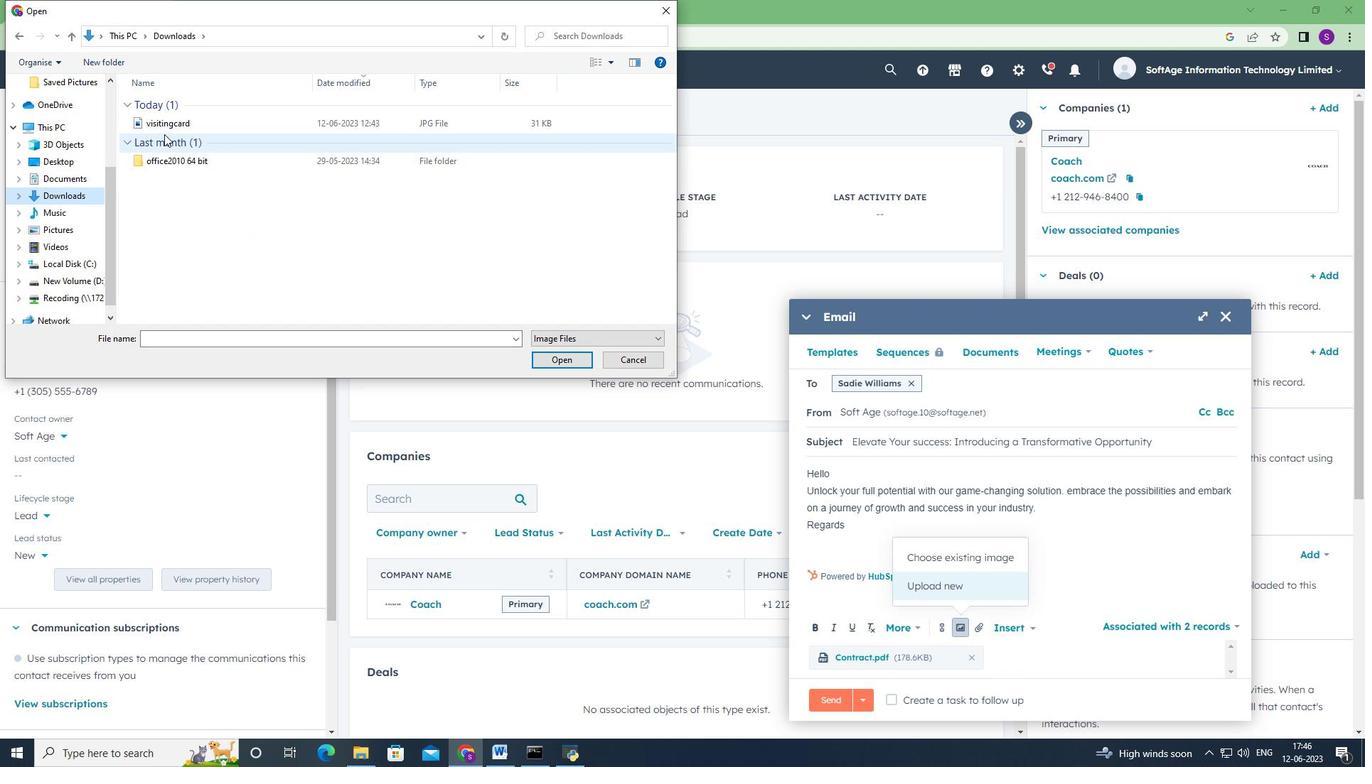 
Action: Mouse pressed left at (167, 127)
Screenshot: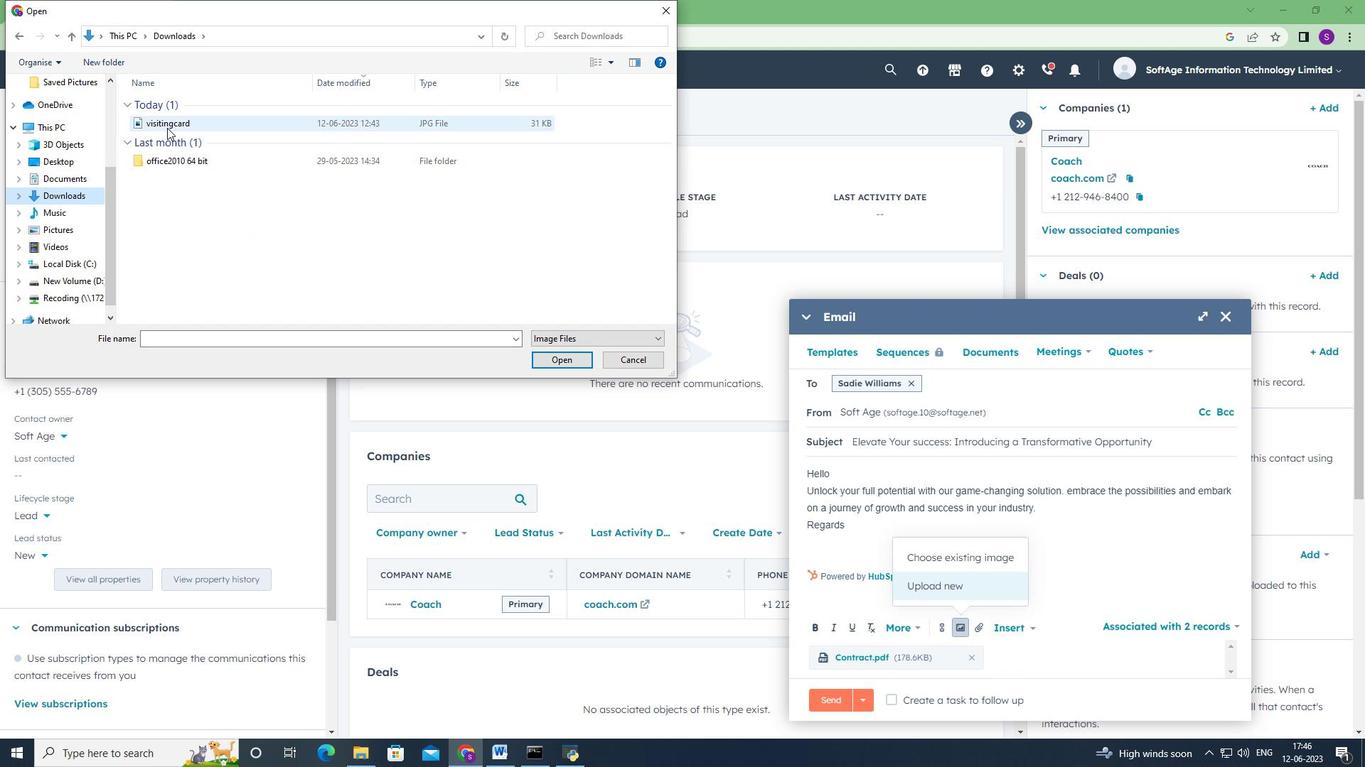
Action: Mouse moved to (566, 363)
Screenshot: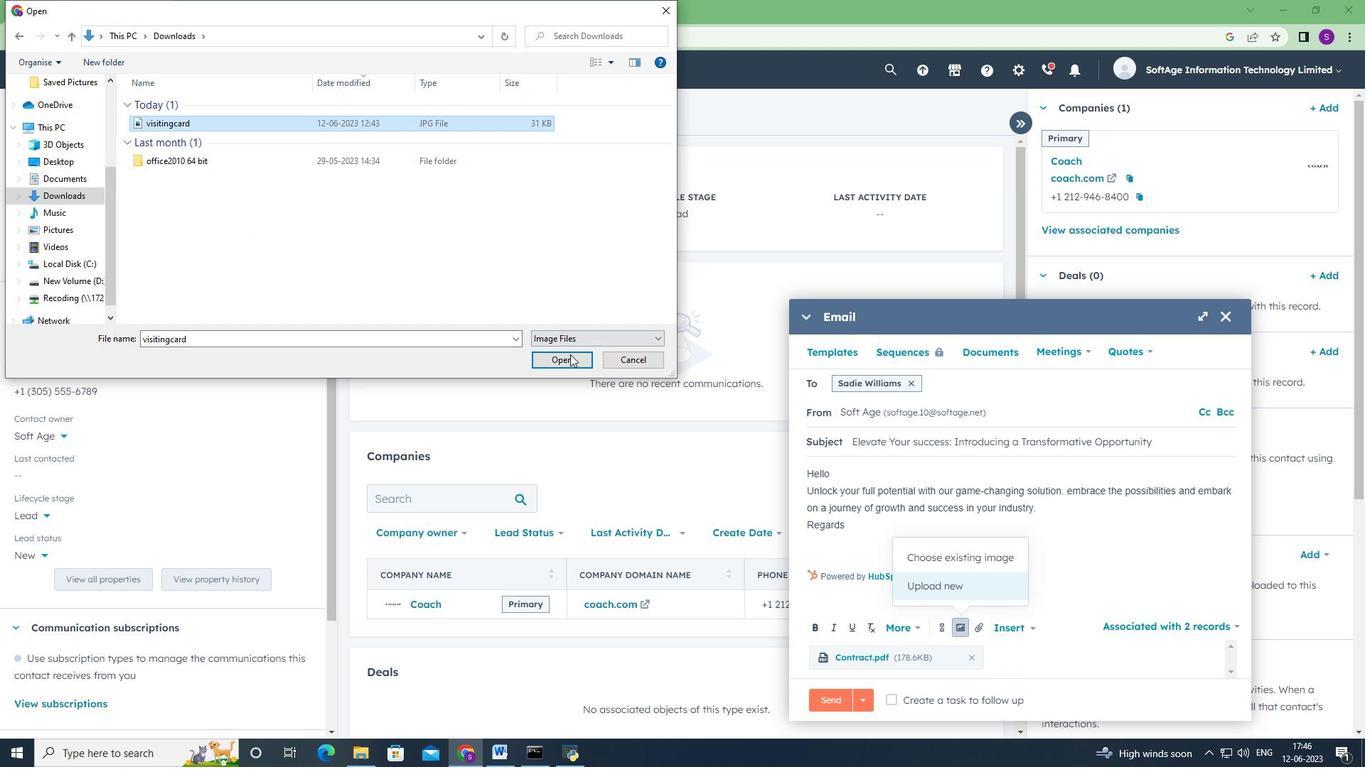 
Action: Mouse pressed left at (566, 363)
Screenshot: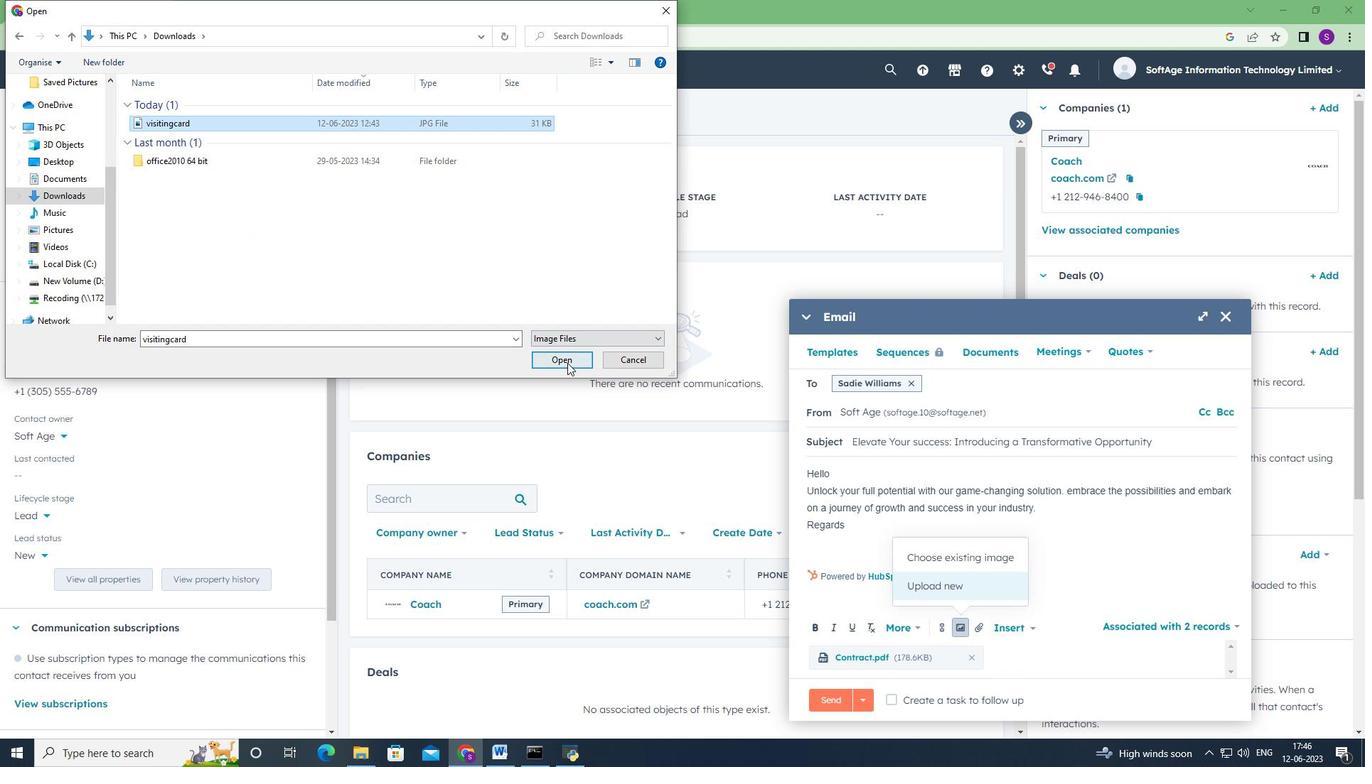 
Action: Mouse moved to (852, 396)
Screenshot: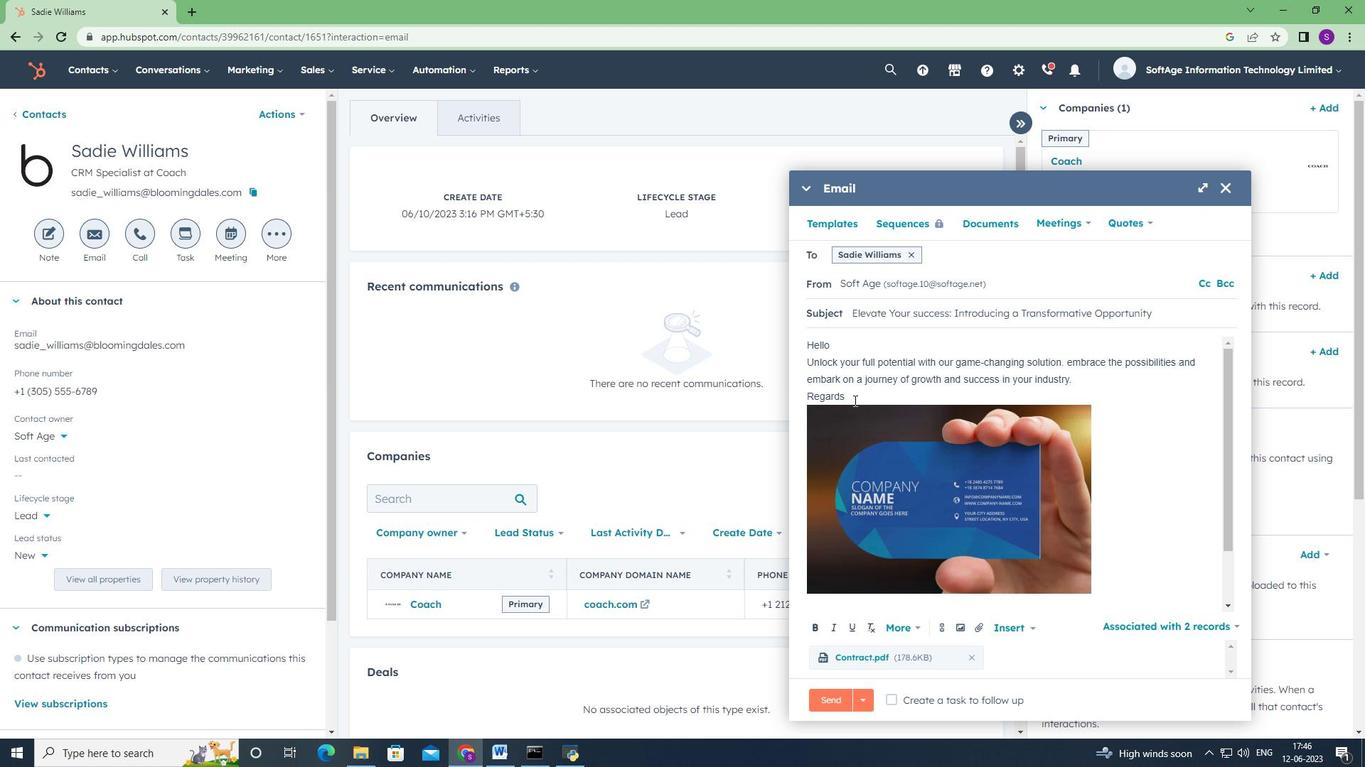 
Action: Mouse pressed left at (852, 396)
Screenshot: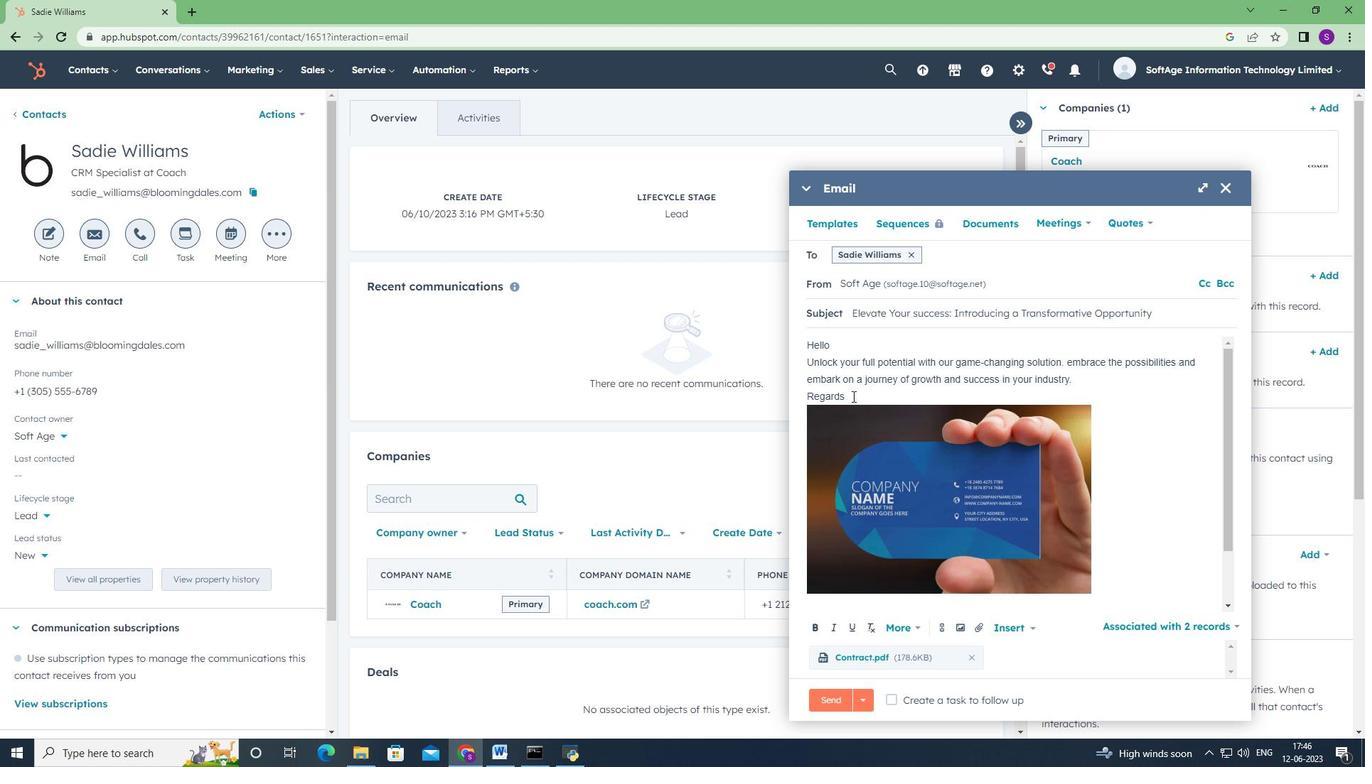 
Action: Mouse moved to (851, 396)
Screenshot: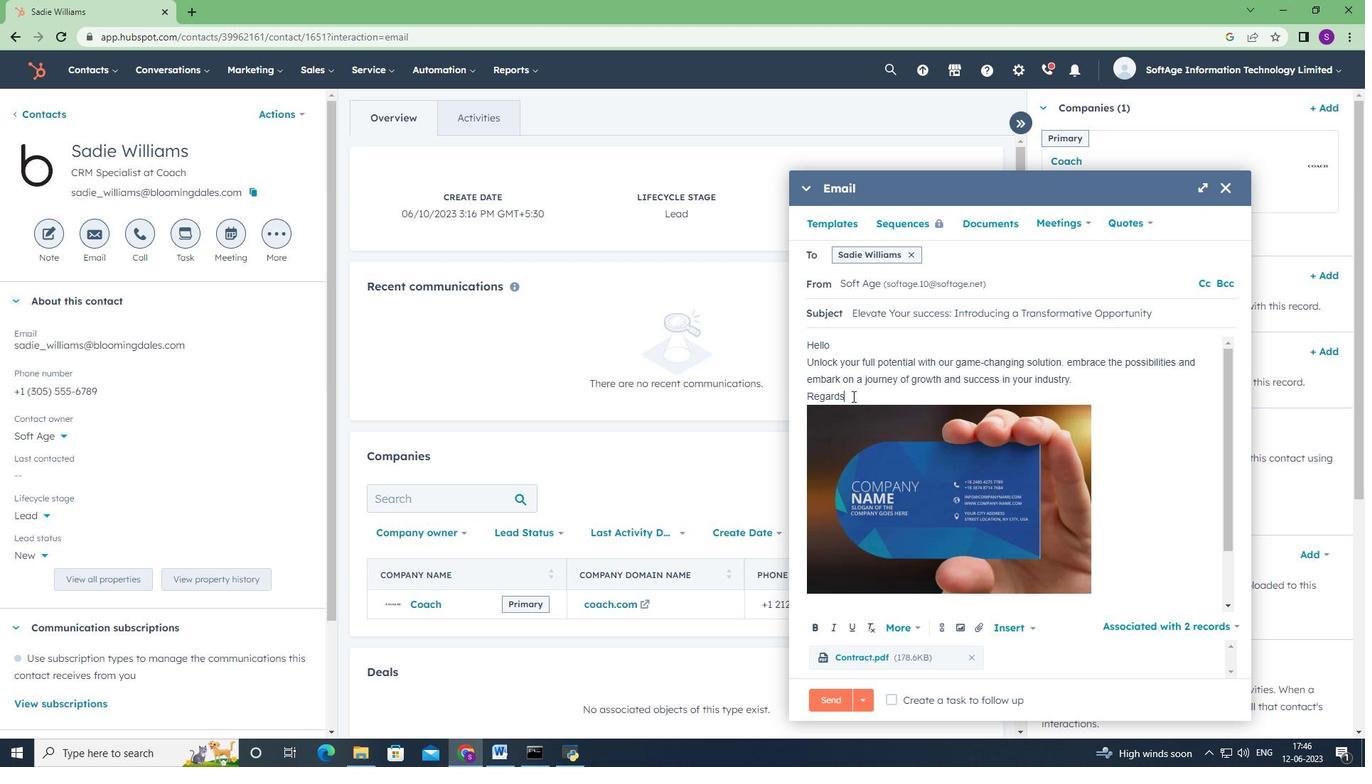 
Action: Key pressed <Key.enter><Key.shift>Instagram<Key.space>
Screenshot: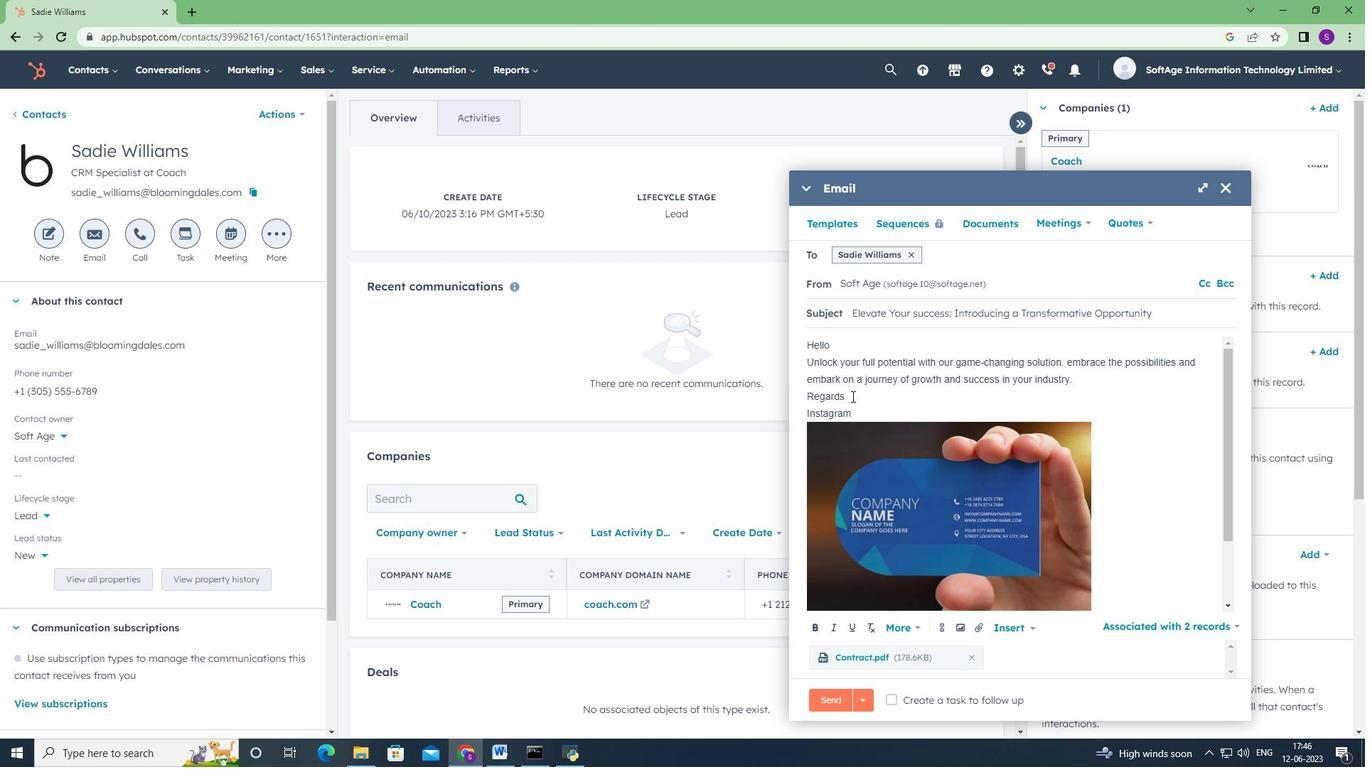 
Action: Mouse moved to (939, 628)
Screenshot: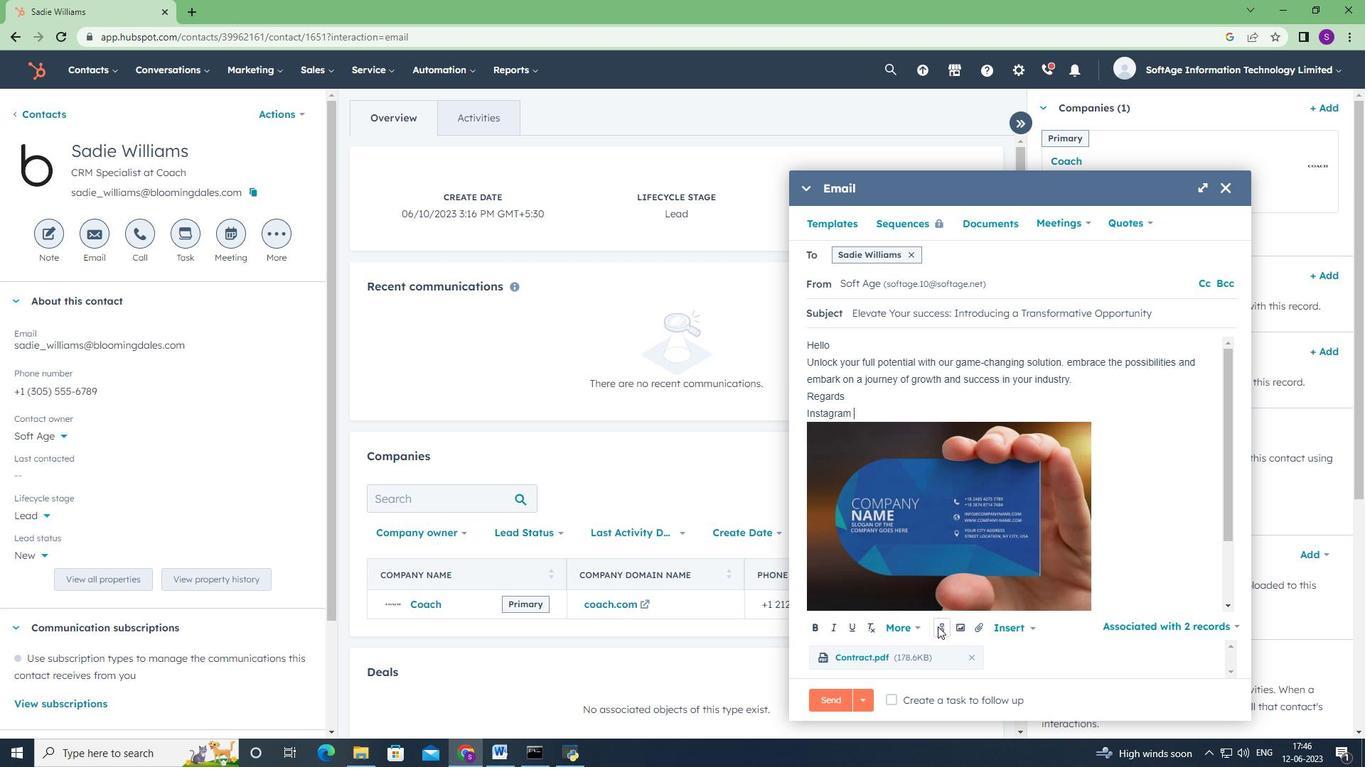 
Action: Mouse pressed left at (939, 628)
Screenshot: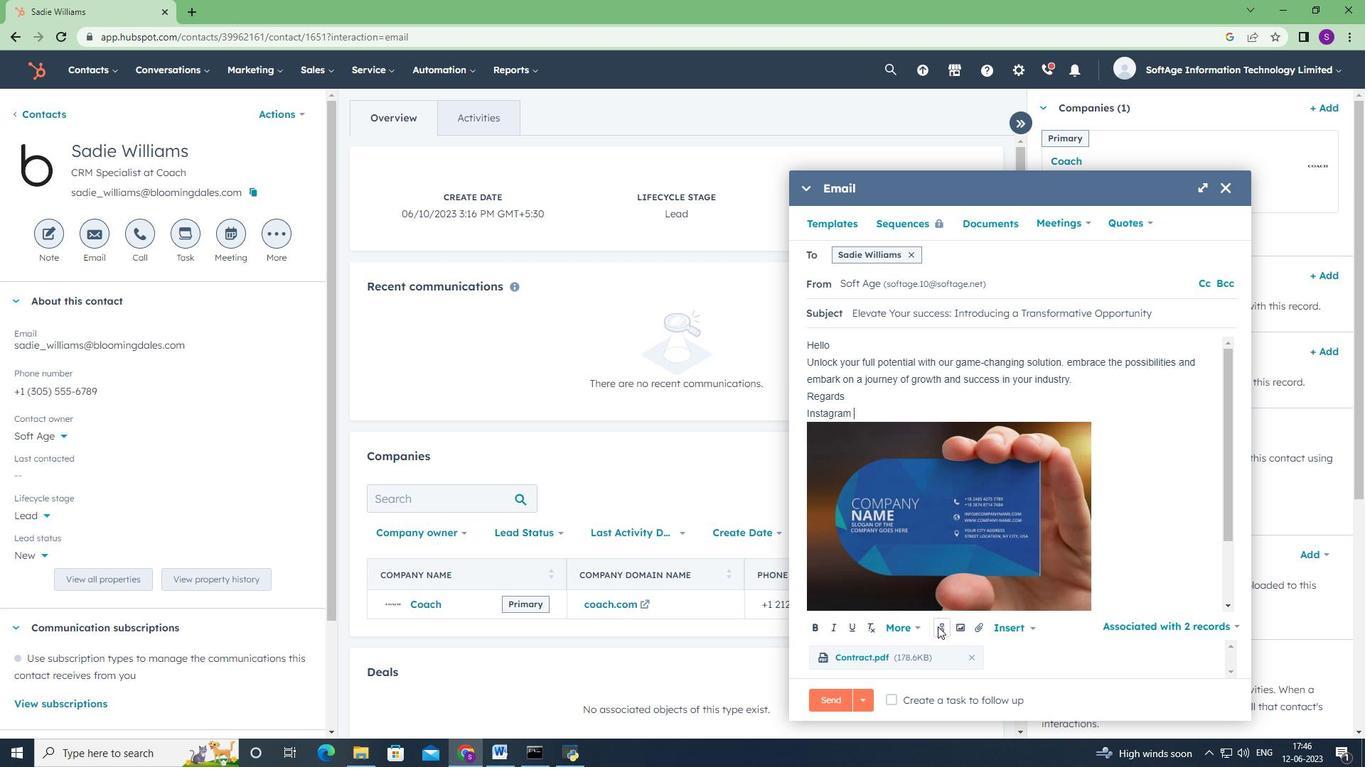 
Action: Mouse moved to (966, 524)
Screenshot: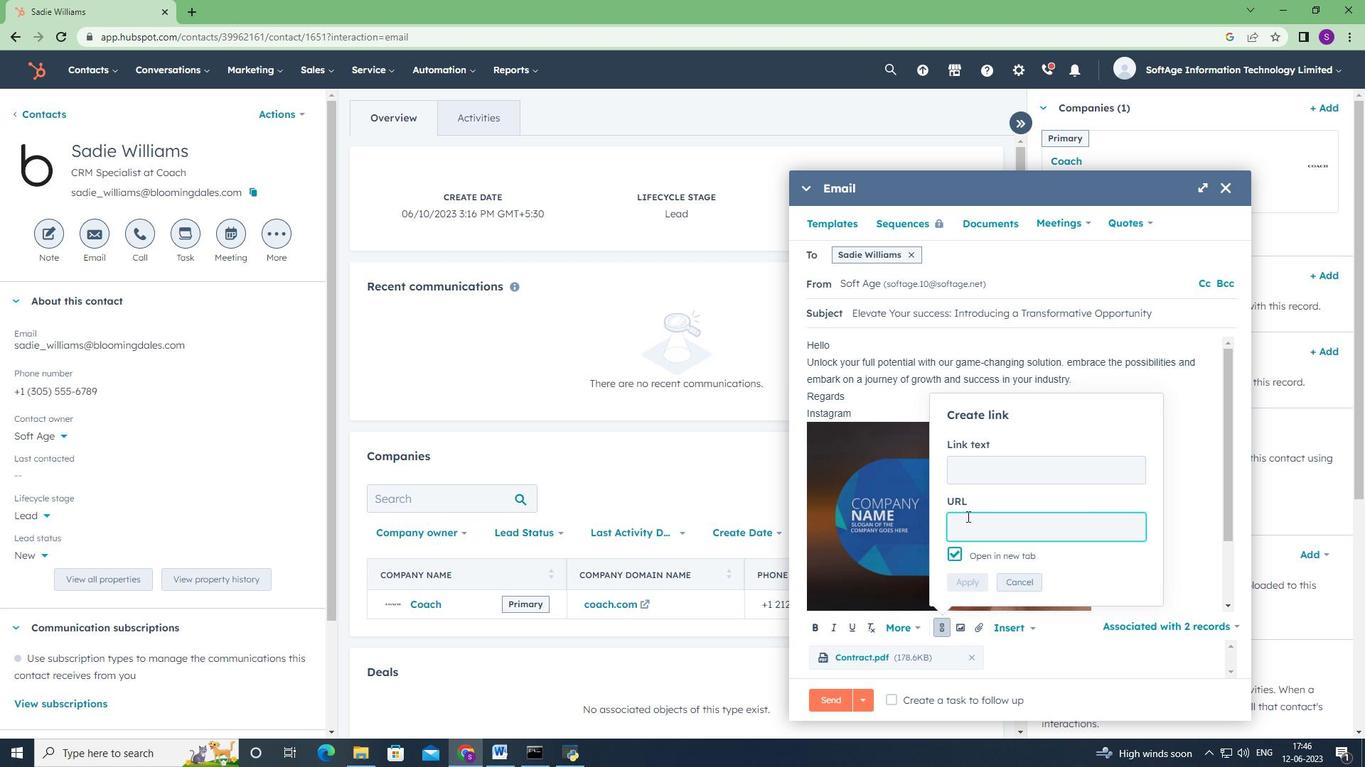 
Action: Mouse pressed left at (966, 524)
Screenshot: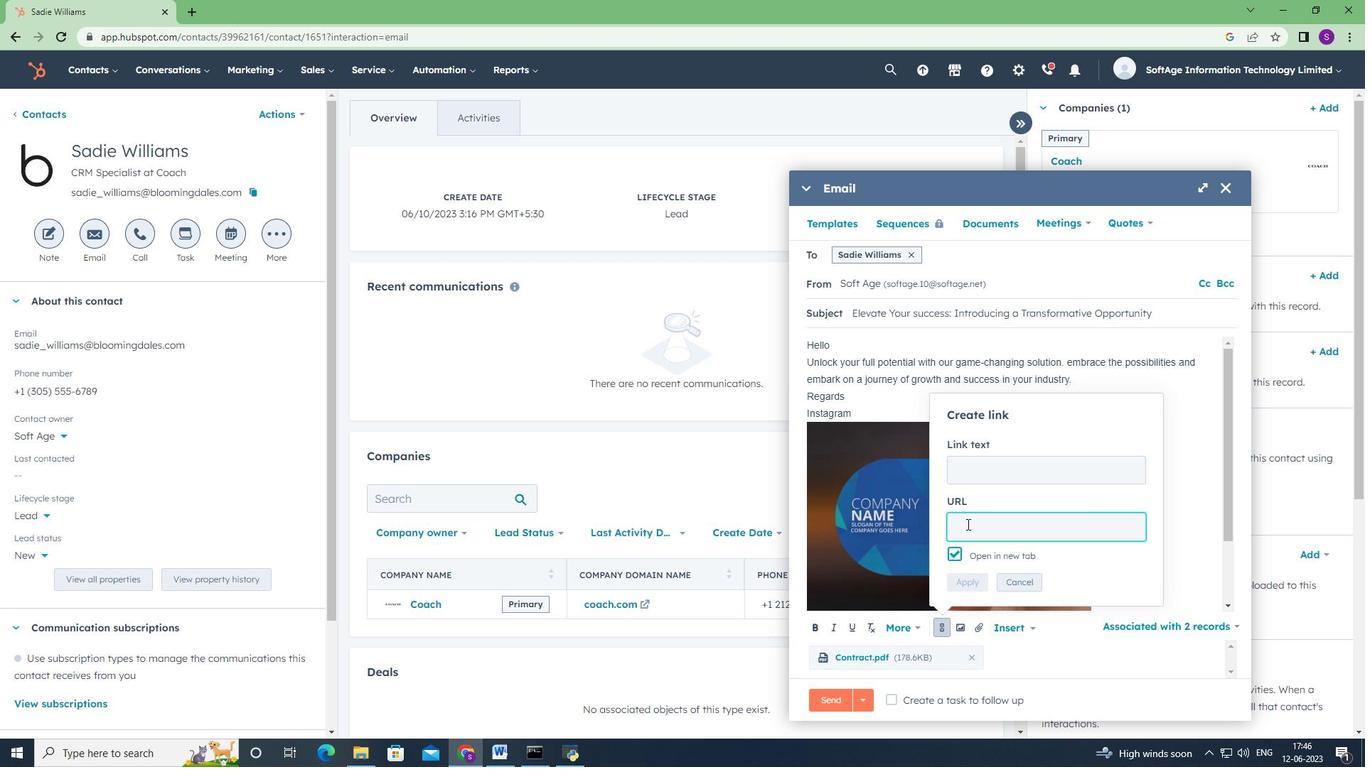 
Action: Key pressed www.instagram.com
Screenshot: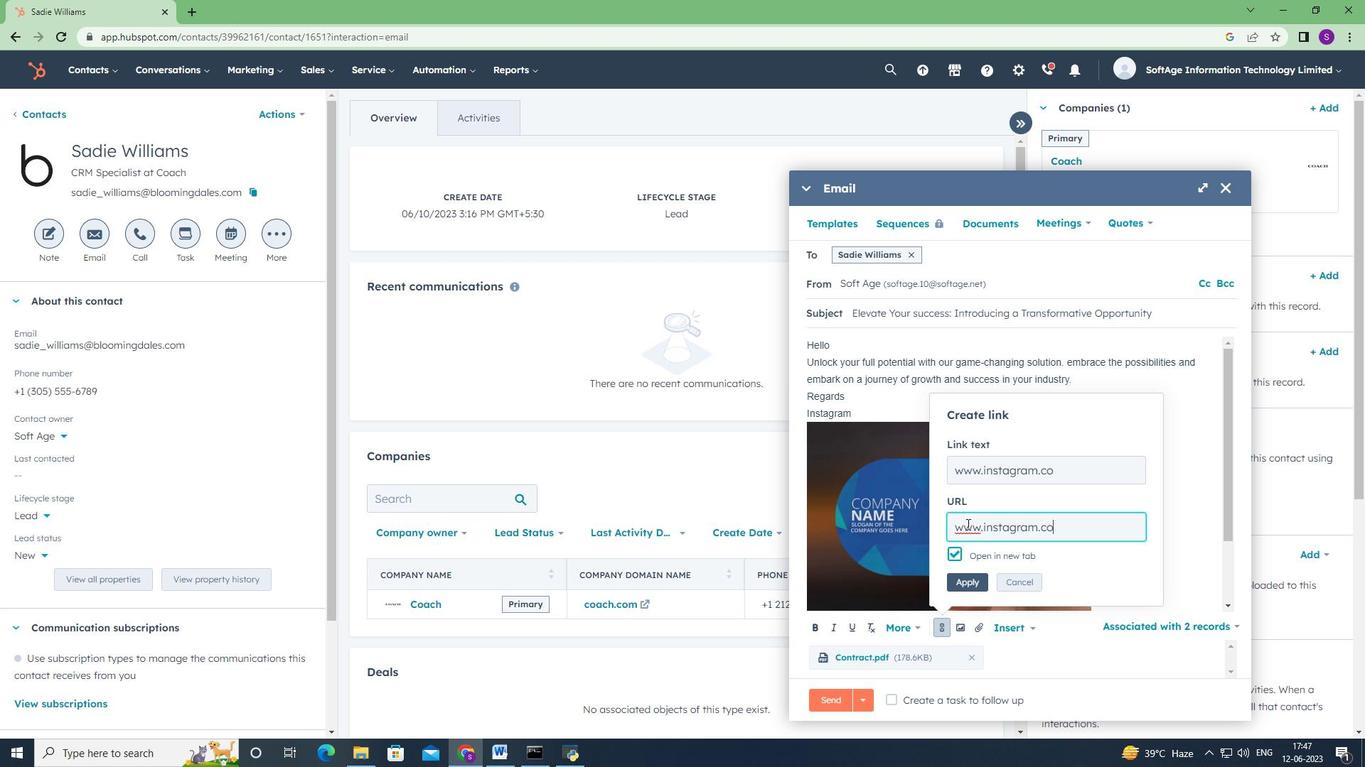 
Action: Mouse moved to (976, 579)
Screenshot: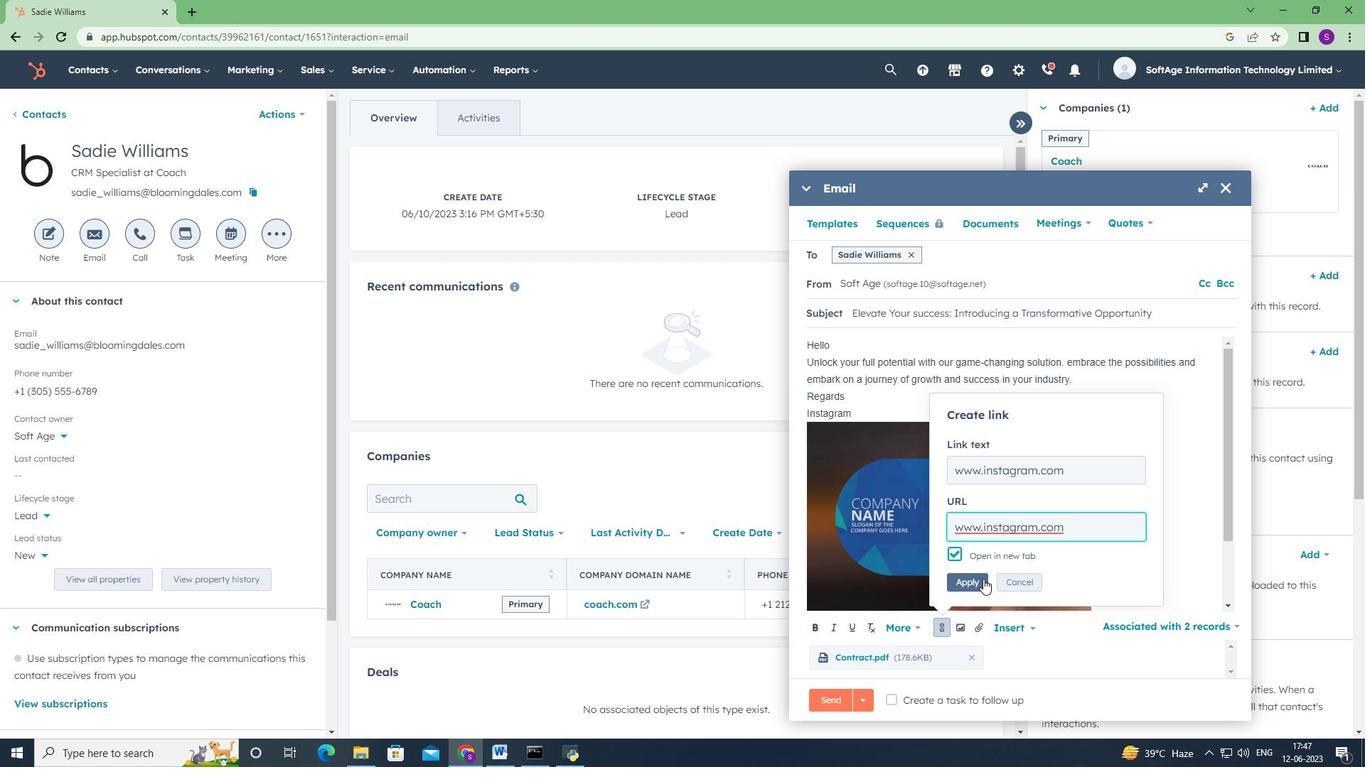 
Action: Mouse pressed left at (976, 579)
Screenshot: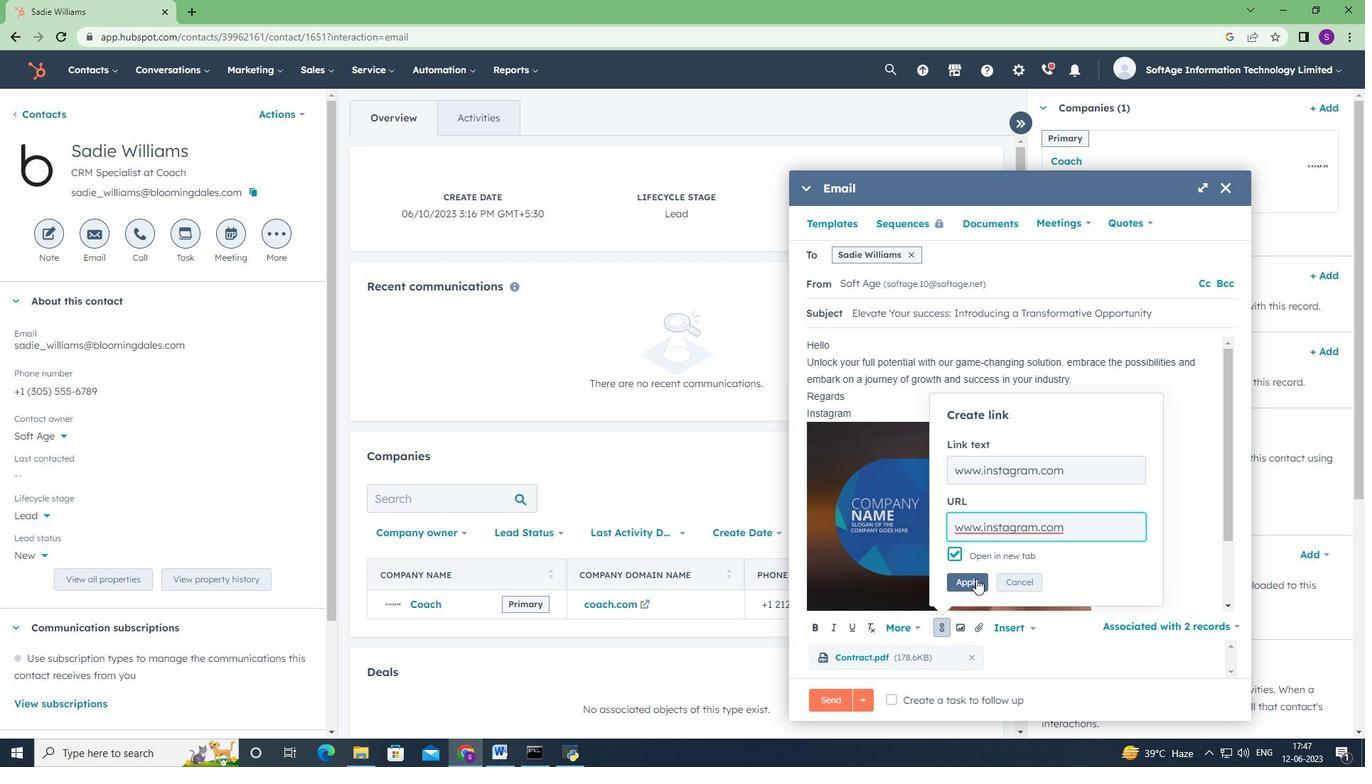 
Action: Mouse scrolled (976, 578) with delta (0, 0)
Screenshot: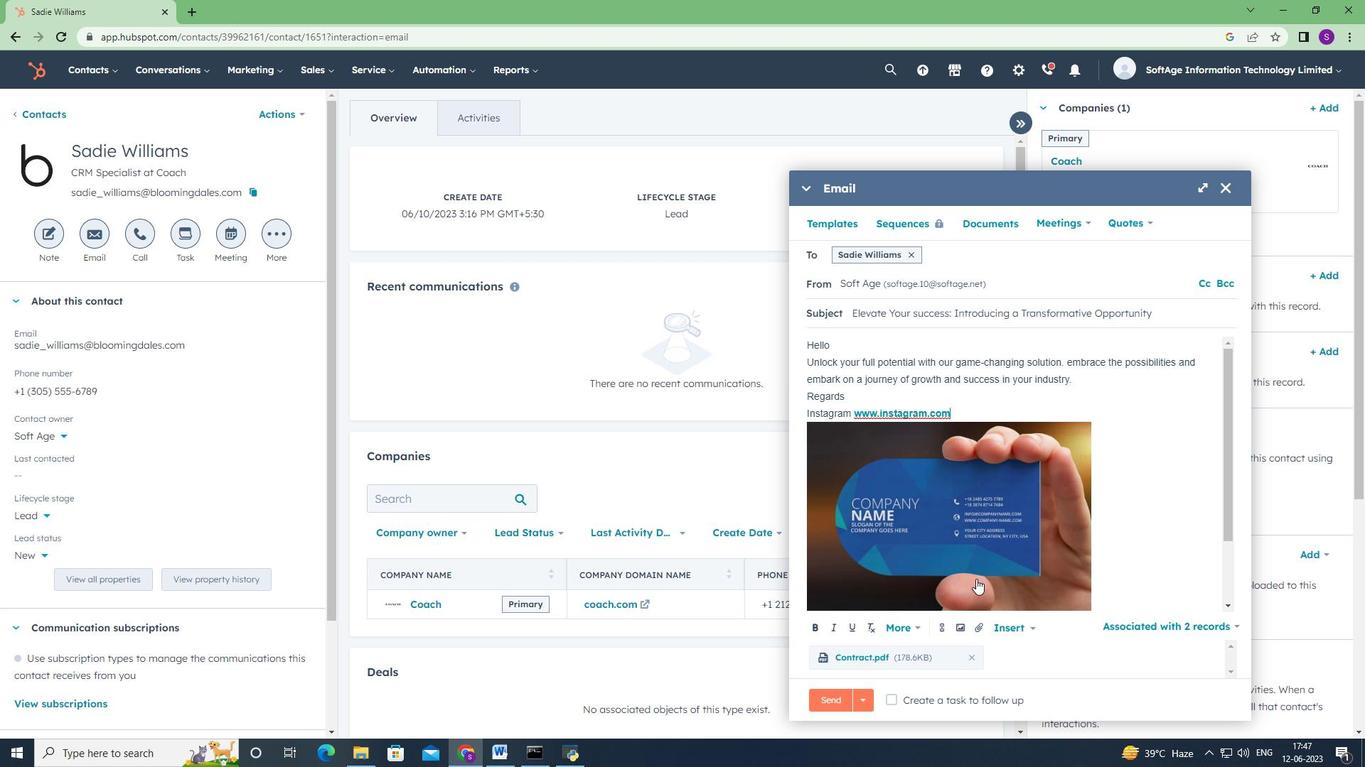 
Action: Mouse moved to (976, 627)
Screenshot: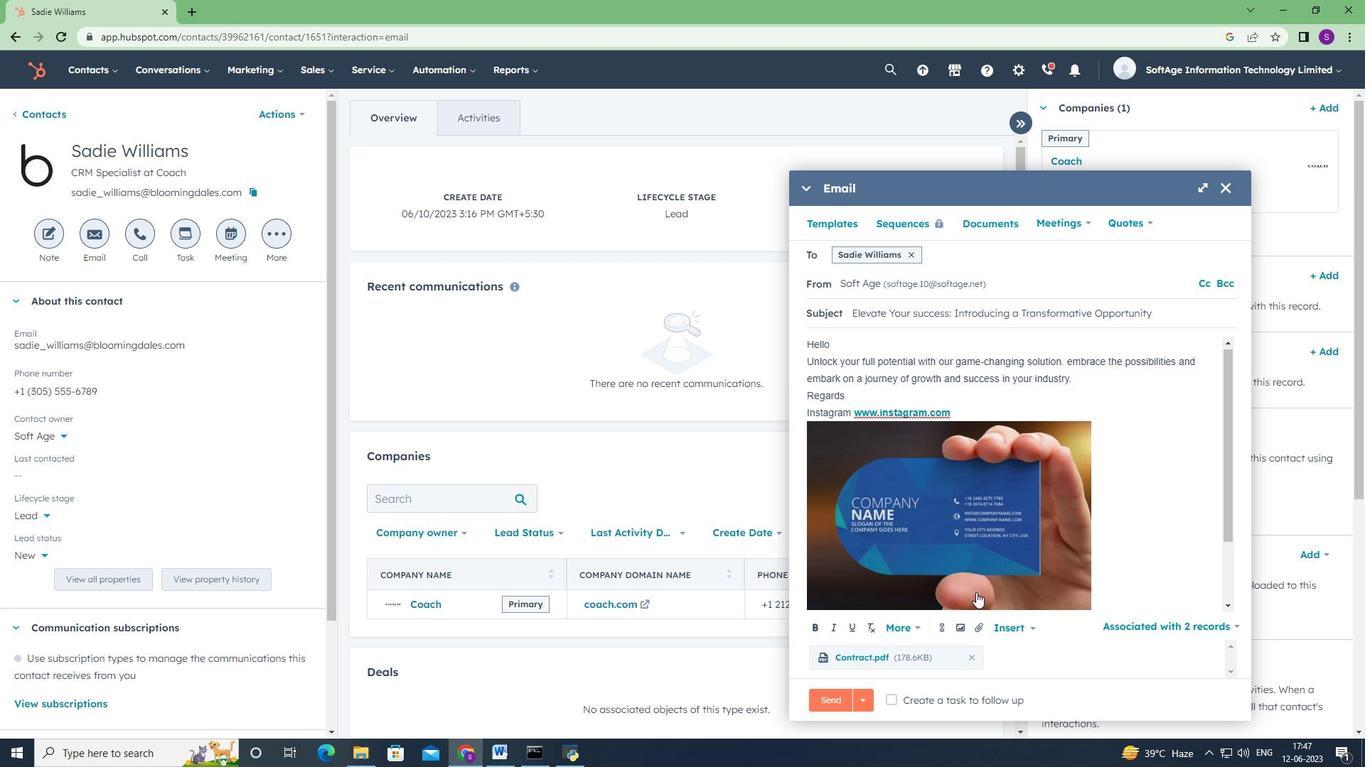 
Action: Mouse scrolled (976, 621) with delta (0, 0)
Screenshot: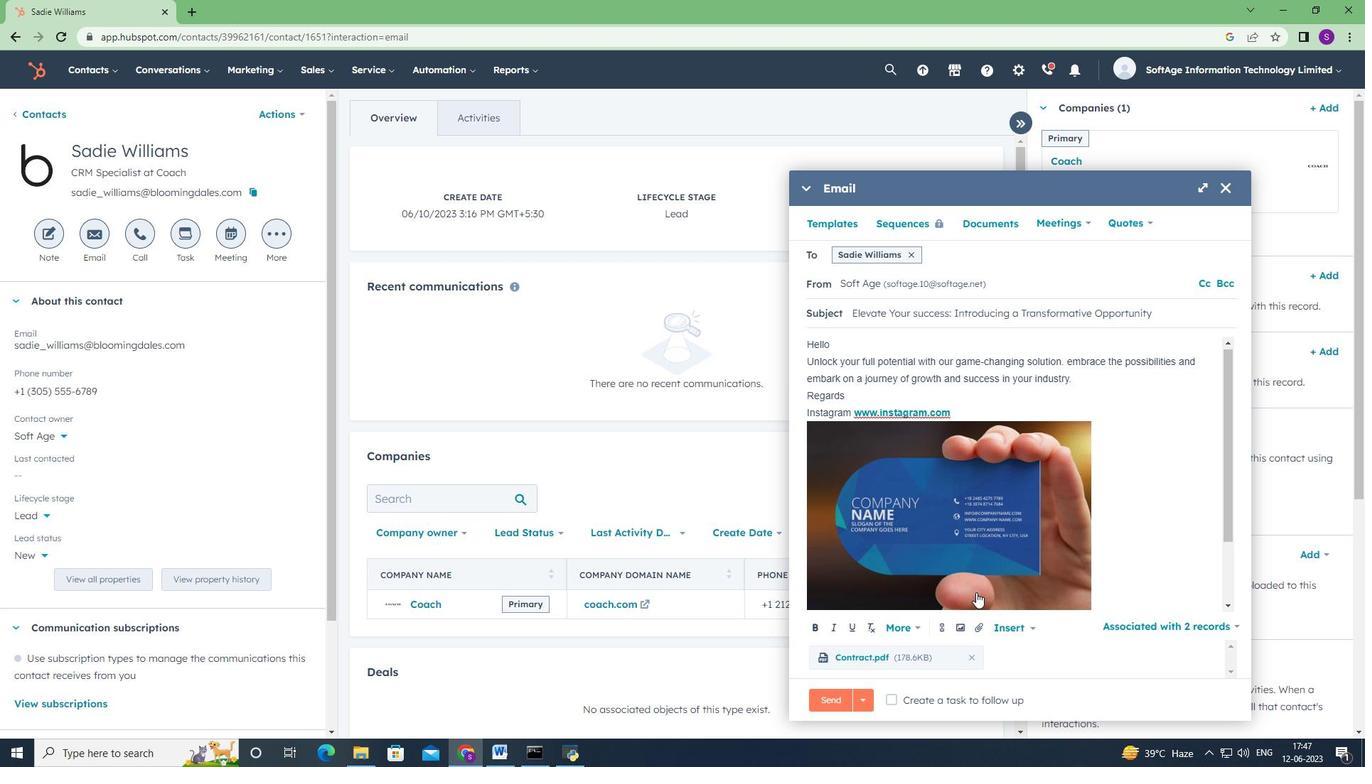 
Action: Mouse moved to (962, 636)
Screenshot: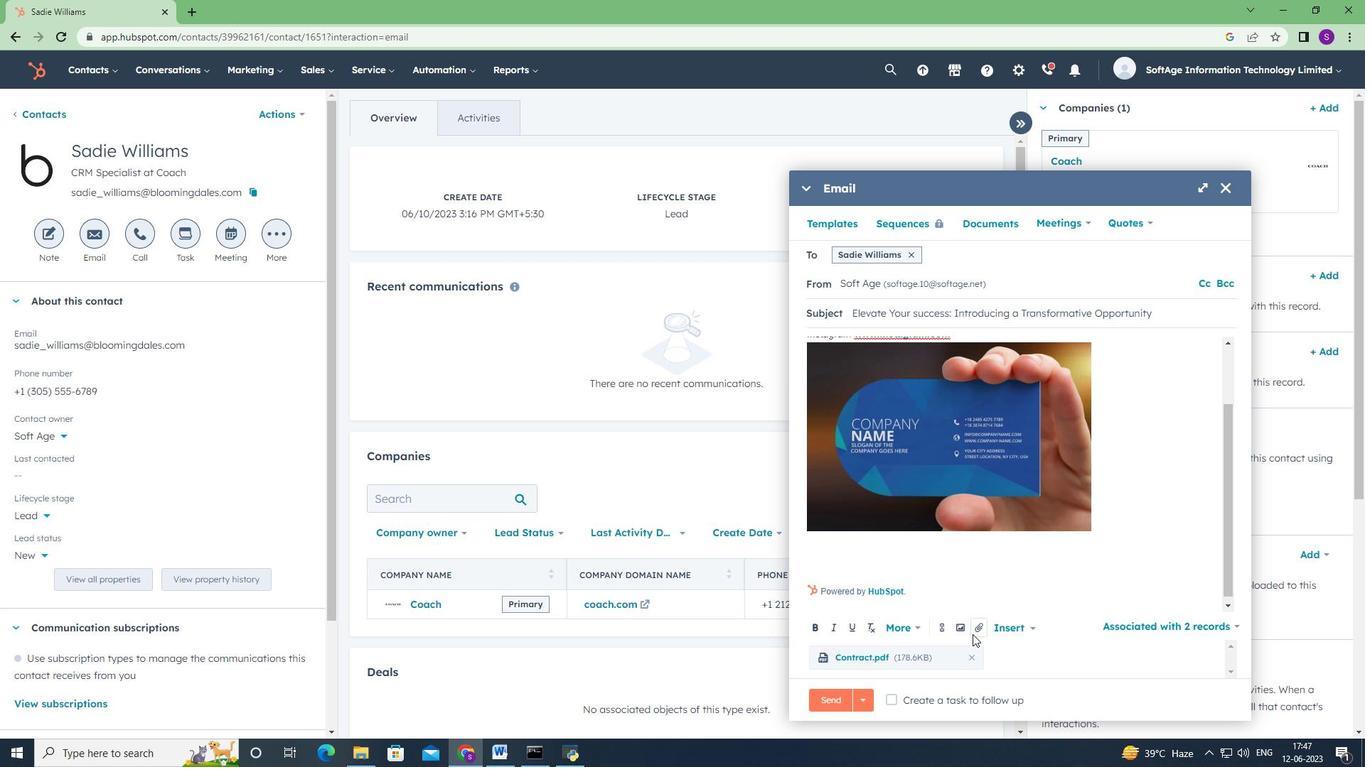 
Action: Mouse scrolled (962, 635) with delta (0, 0)
Screenshot: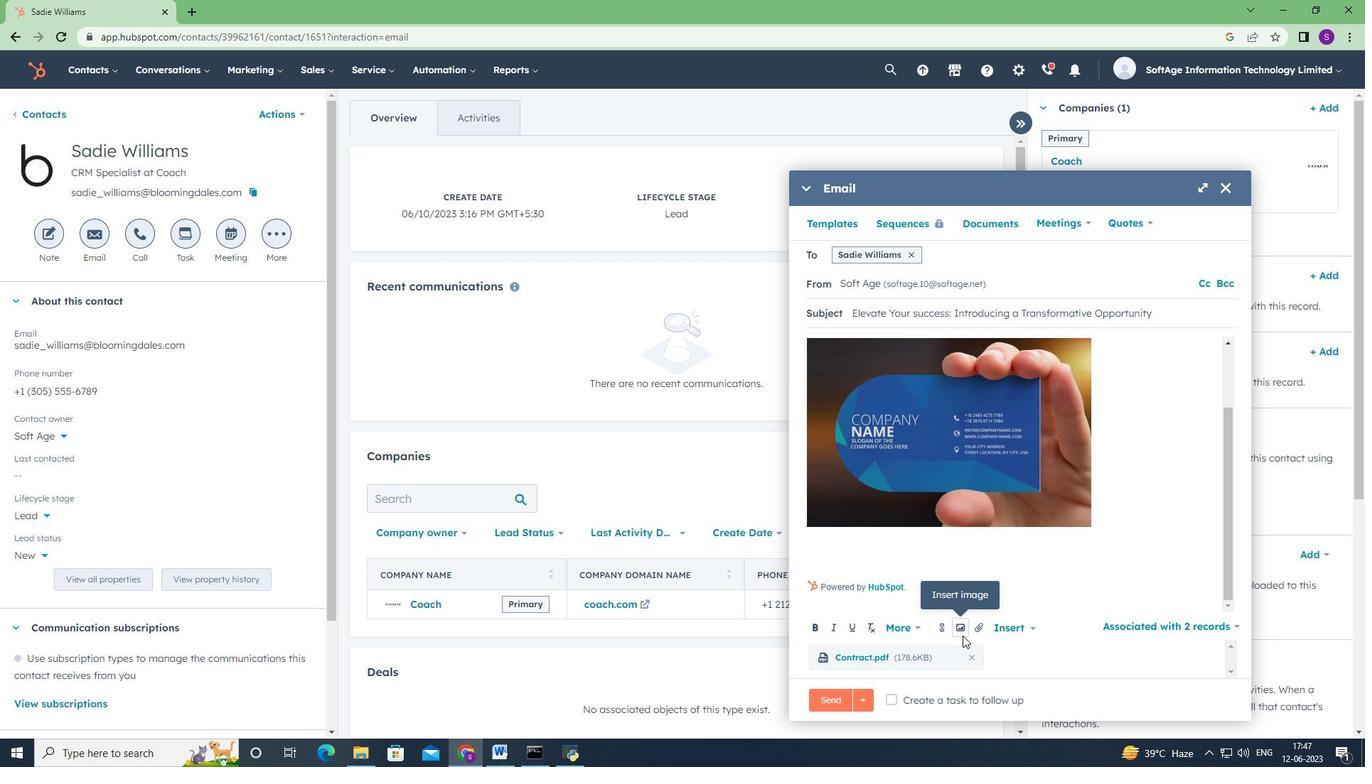 
Action: Mouse scrolled (962, 635) with delta (0, 0)
Screenshot: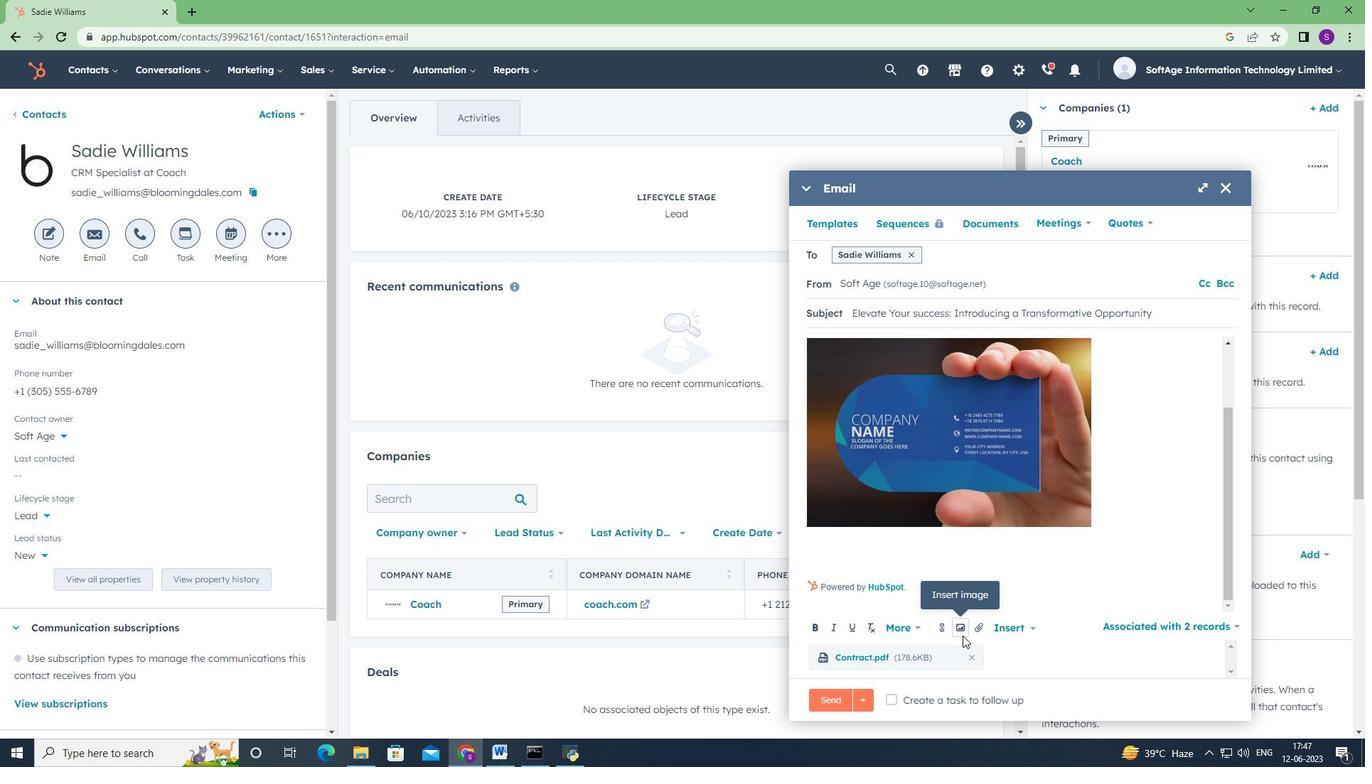 
Action: Mouse scrolled (962, 635) with delta (0, 0)
Screenshot: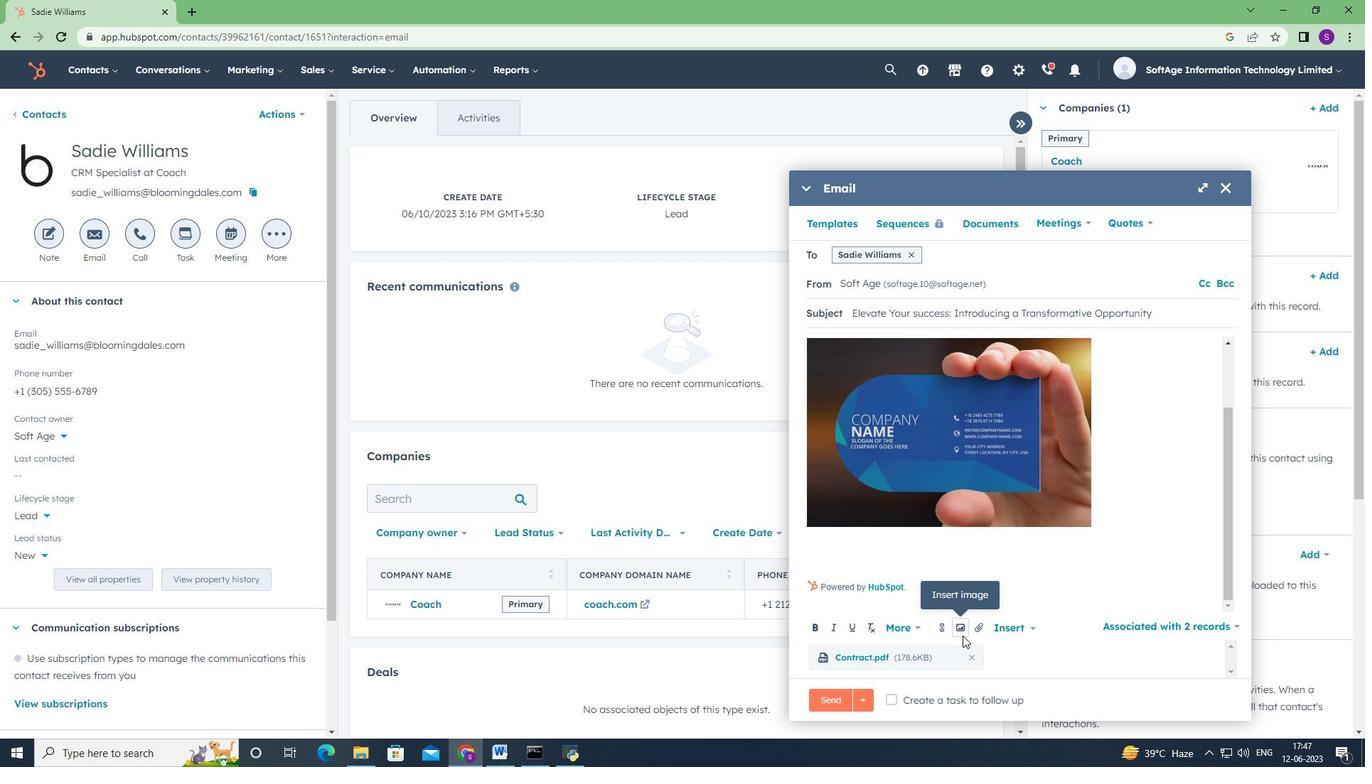 
Action: Mouse moved to (893, 699)
Screenshot: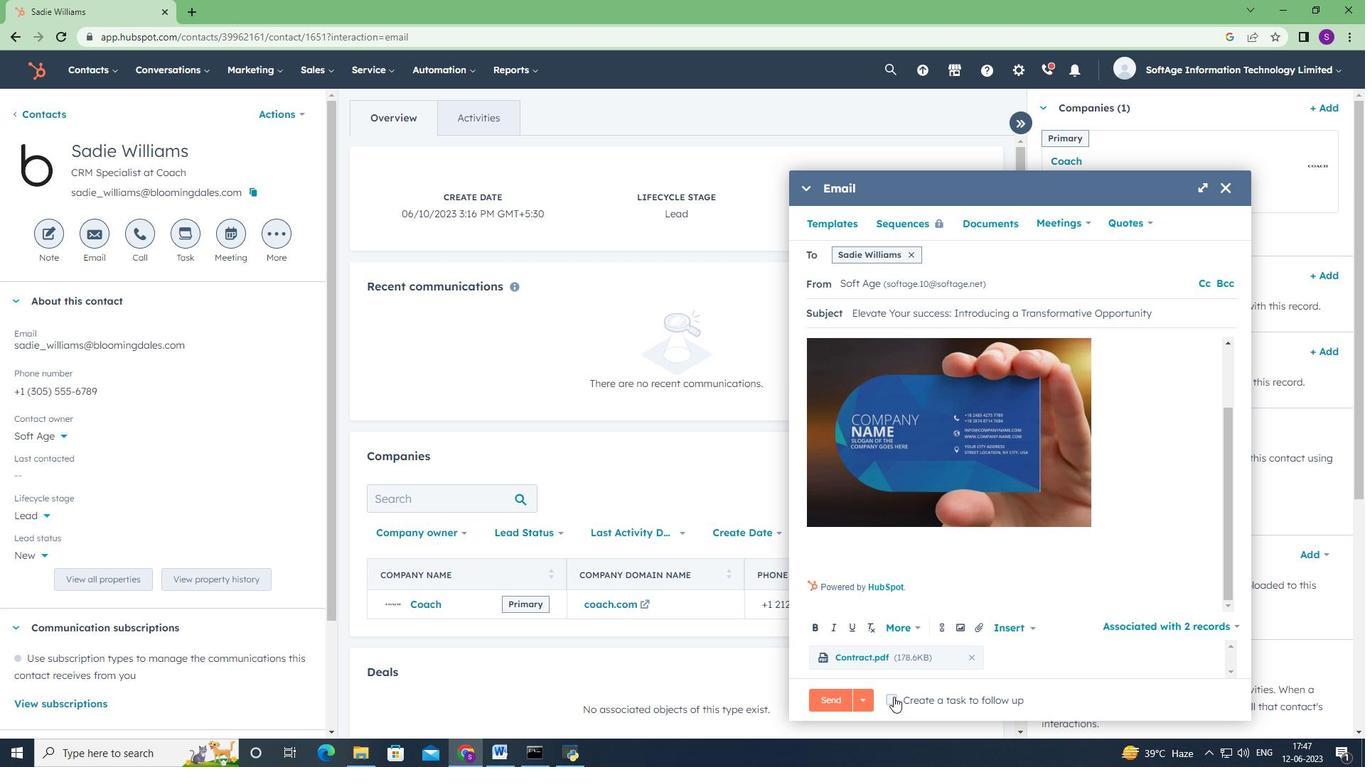 
Action: Mouse pressed left at (893, 699)
Screenshot: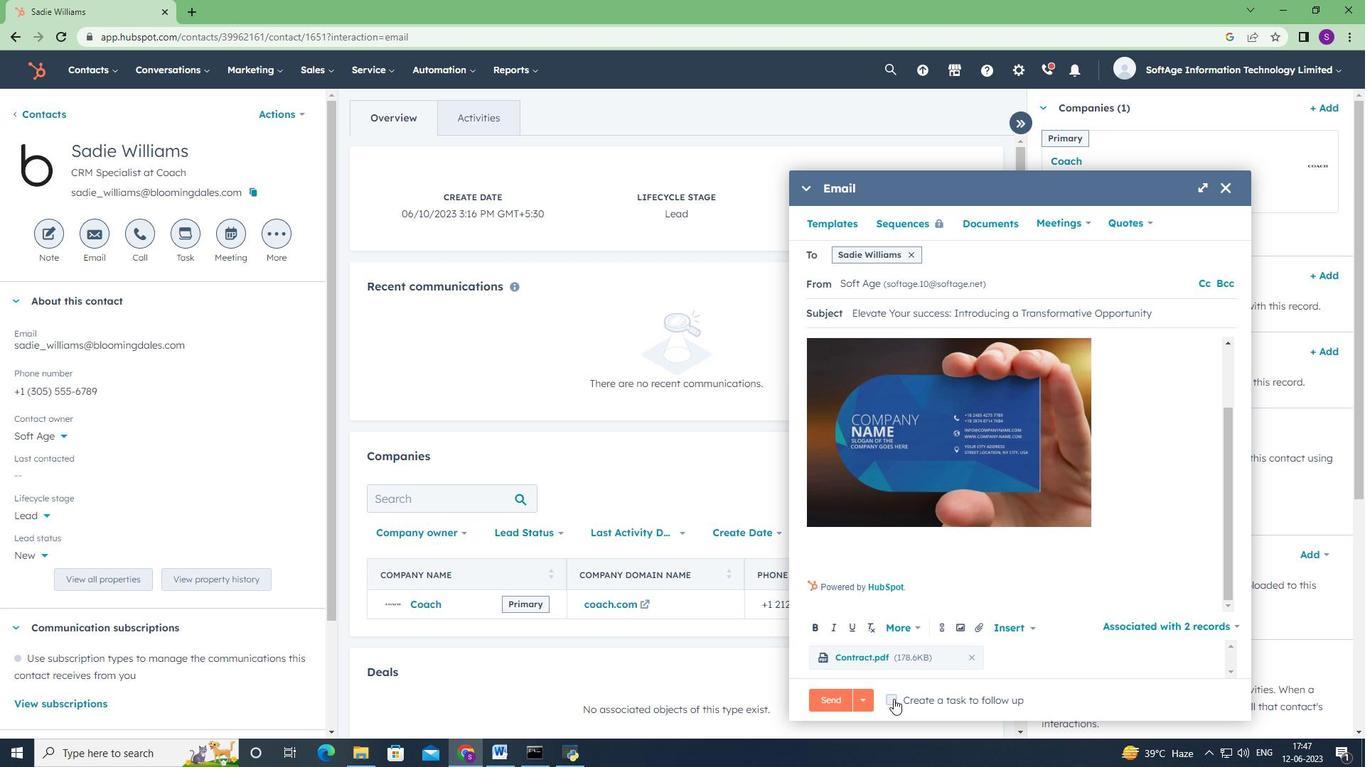 
Action: Mouse moved to (1170, 701)
Screenshot: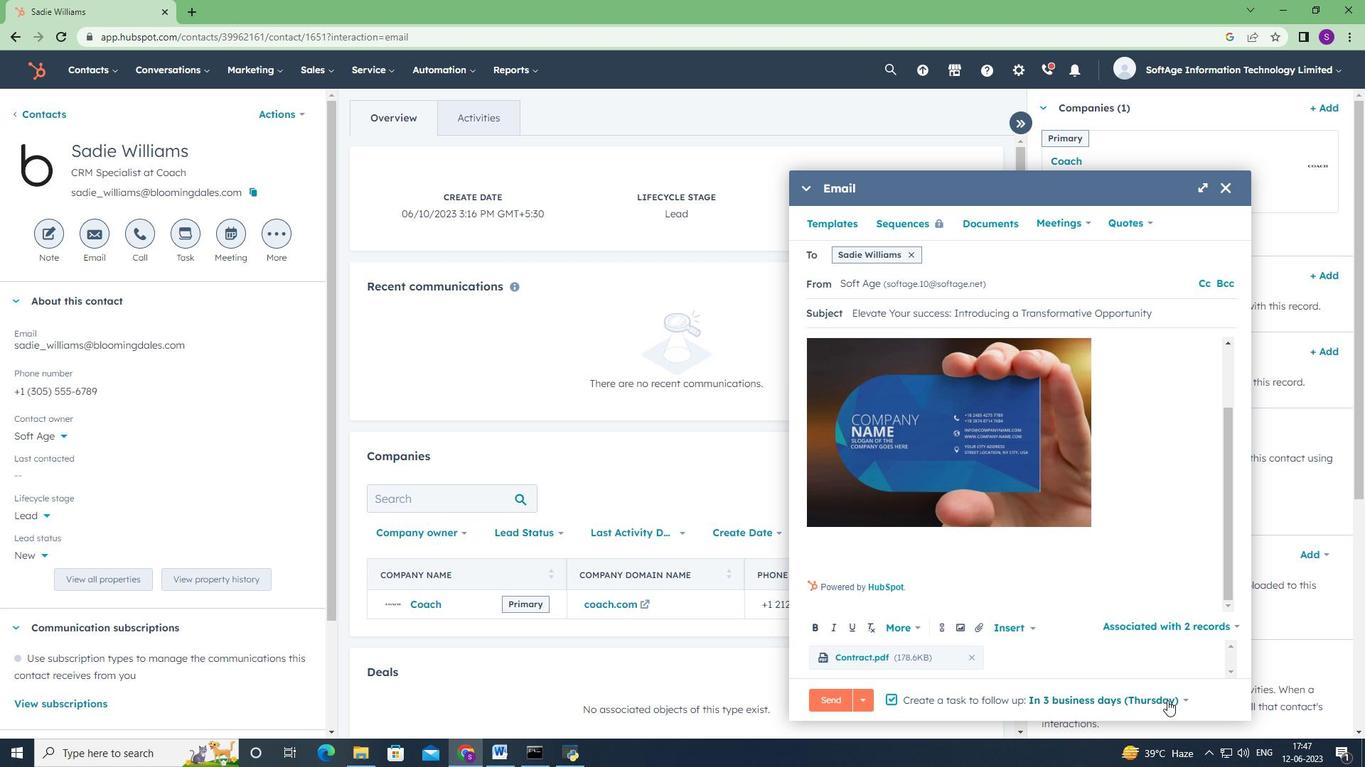 
Action: Mouse pressed left at (1170, 701)
Screenshot: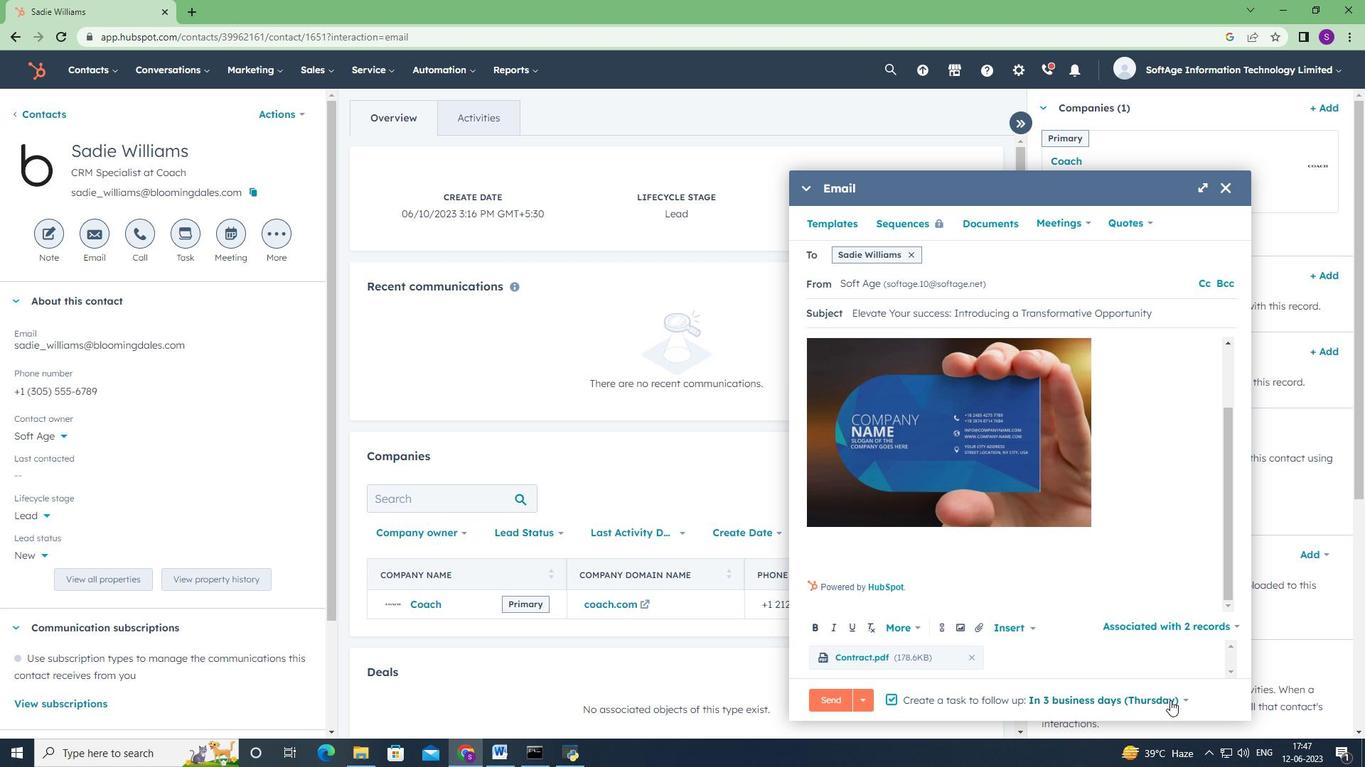 
Action: Mouse moved to (1106, 533)
Screenshot: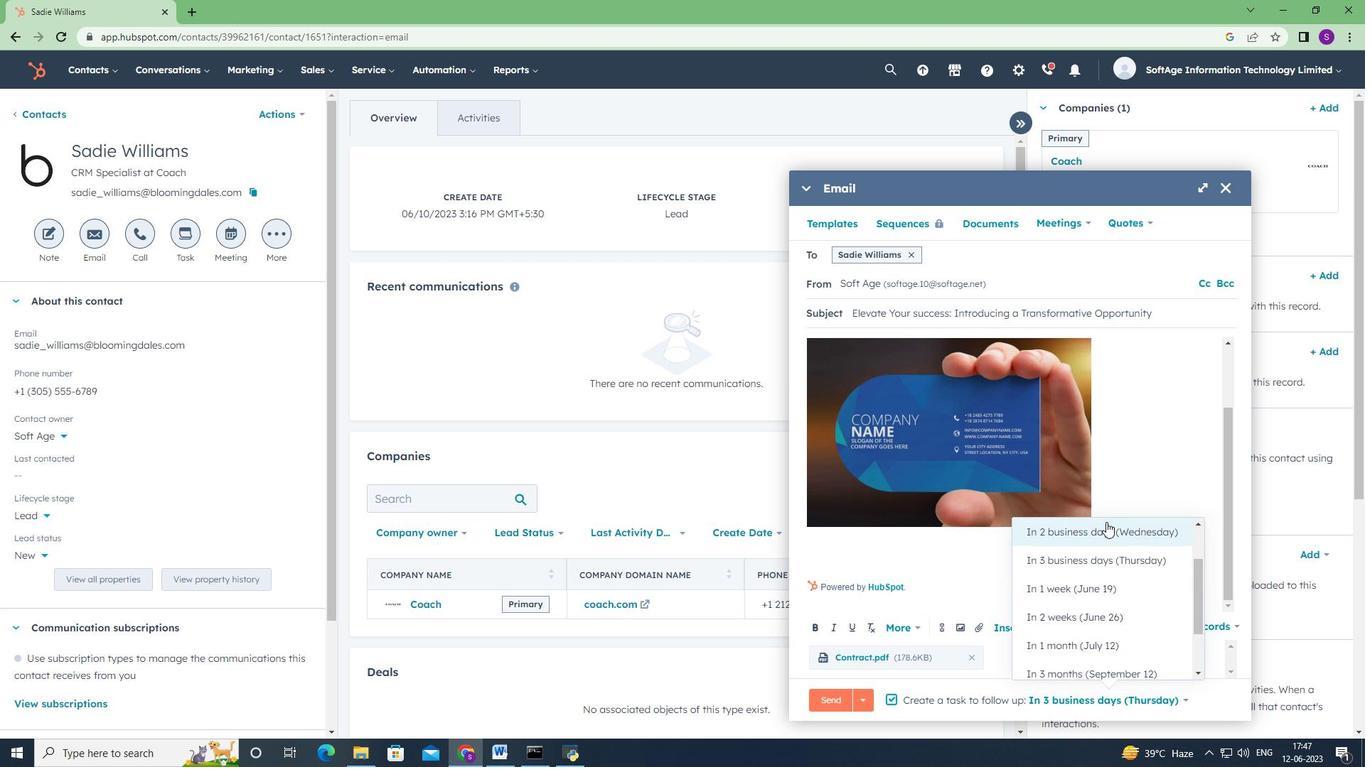 
Action: Mouse pressed left at (1106, 533)
Screenshot: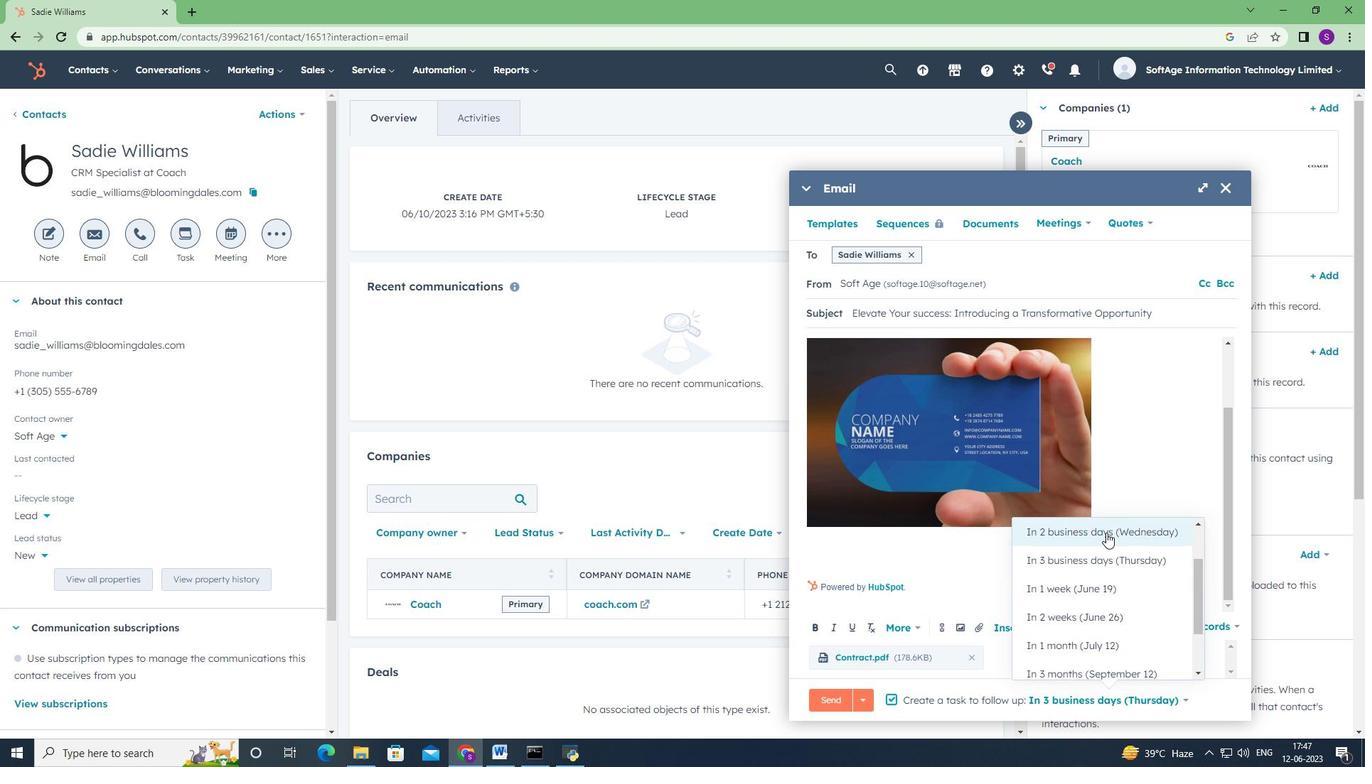 
Action: Mouse moved to (957, 615)
Screenshot: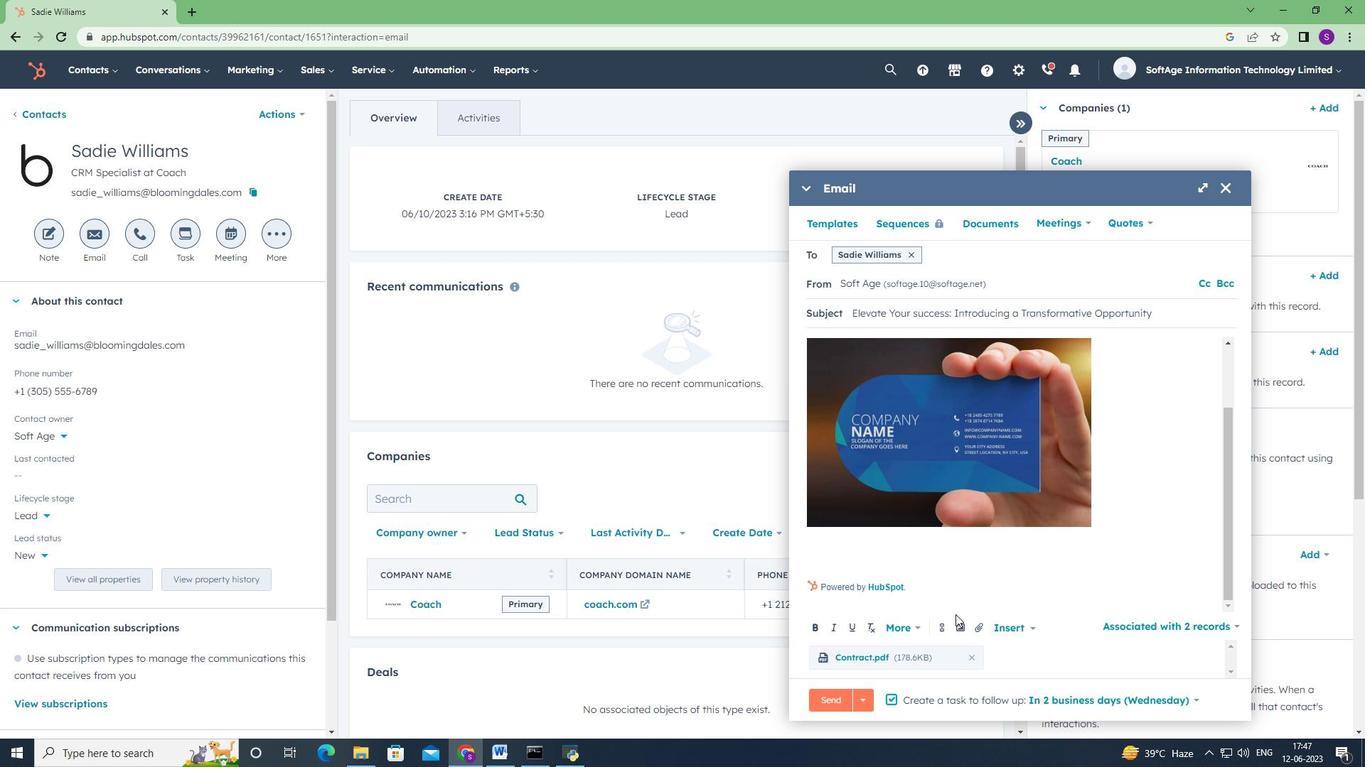
Action: Mouse scrolled (957, 615) with delta (0, 0)
Screenshot: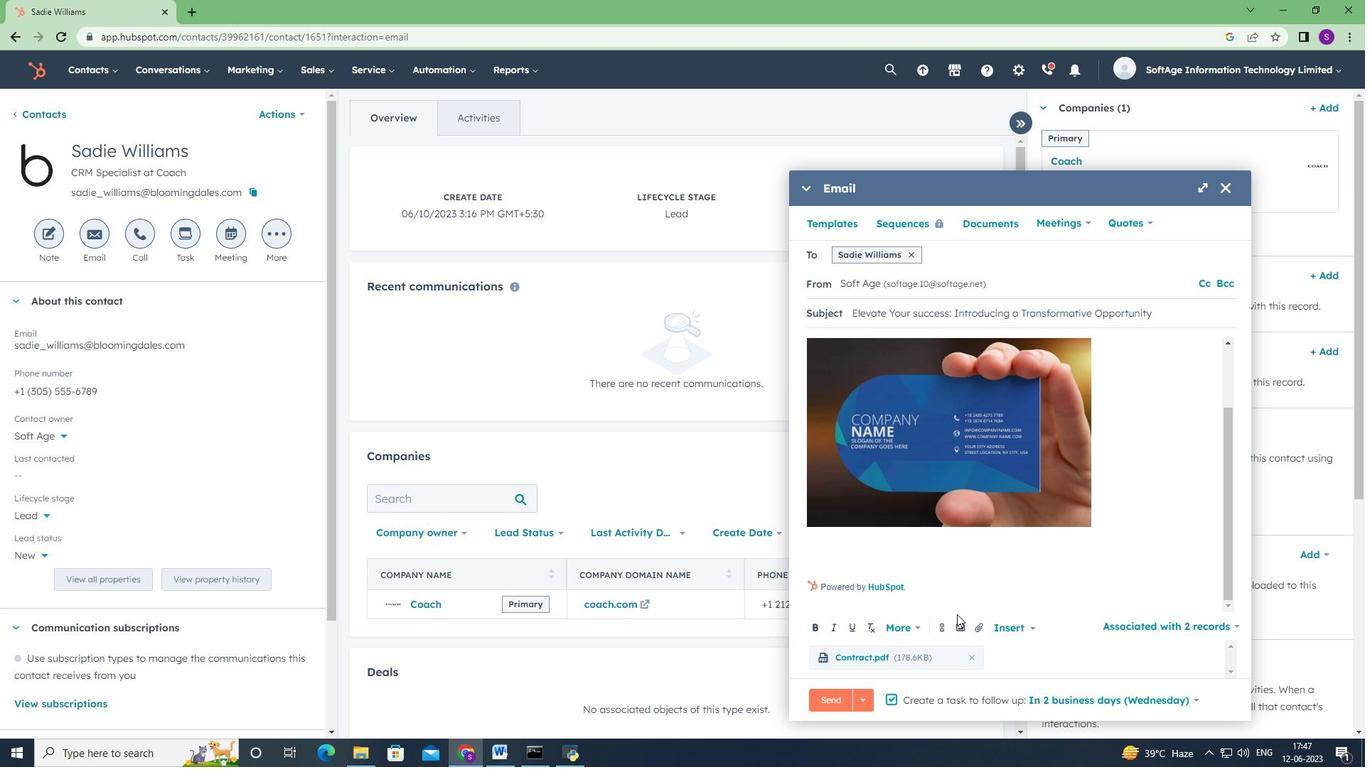
Action: Mouse scrolled (957, 615) with delta (0, 0)
Screenshot: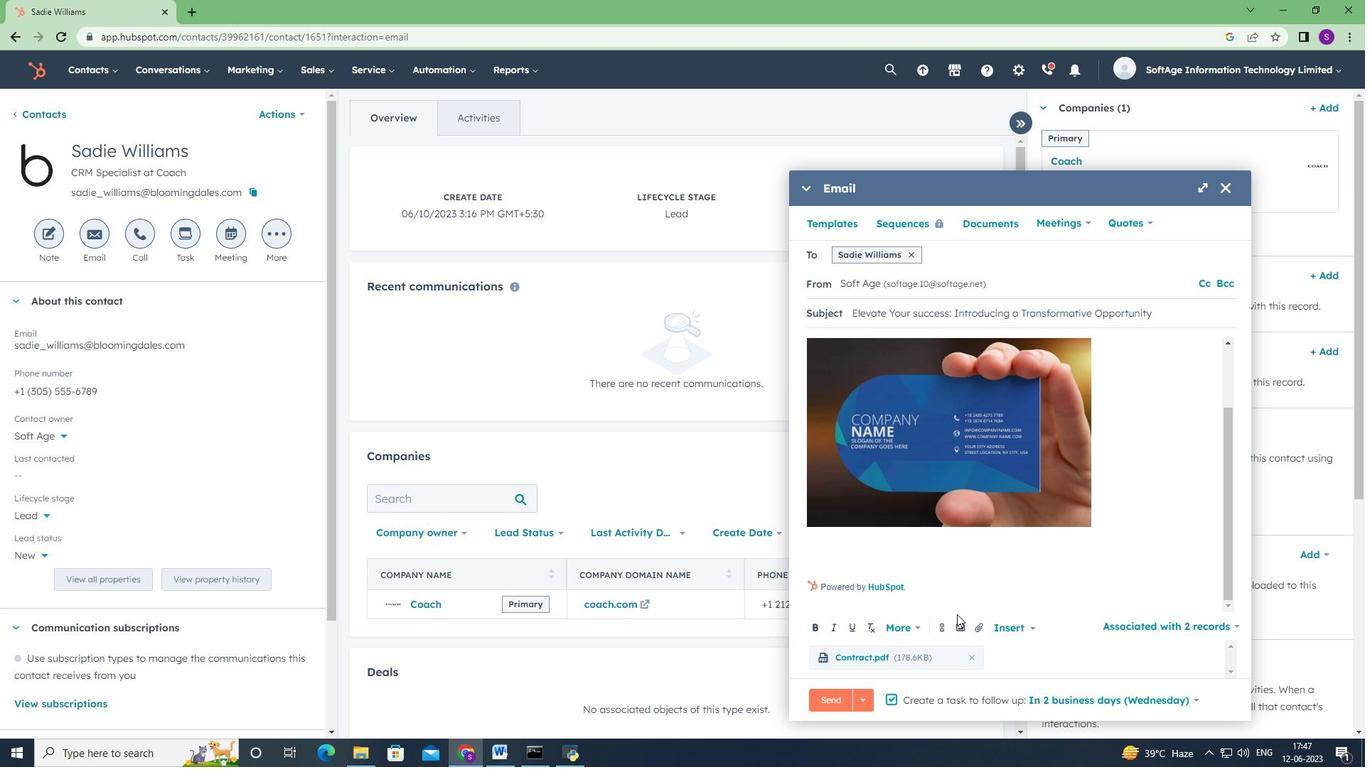 
Action: Mouse scrolled (957, 615) with delta (0, 0)
Screenshot: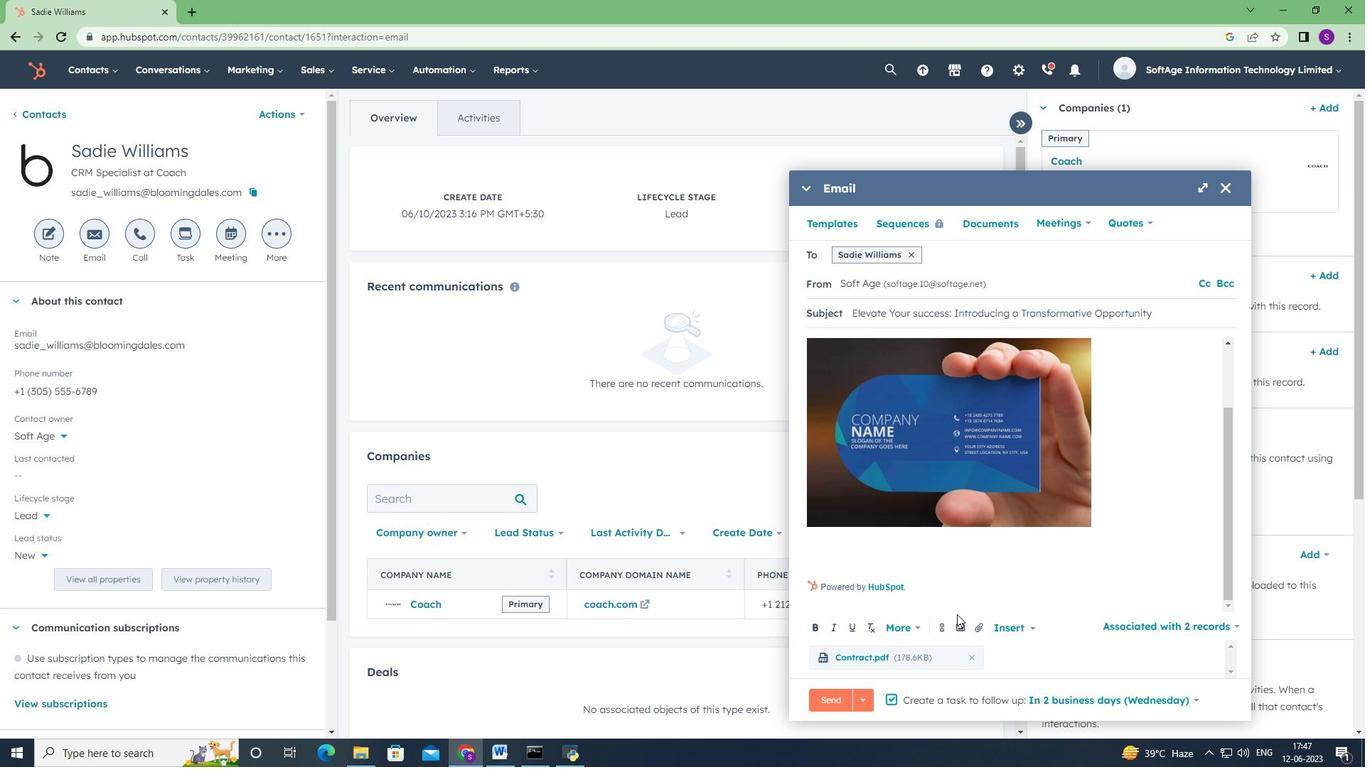 
Action: Mouse scrolled (957, 615) with delta (0, 0)
Screenshot: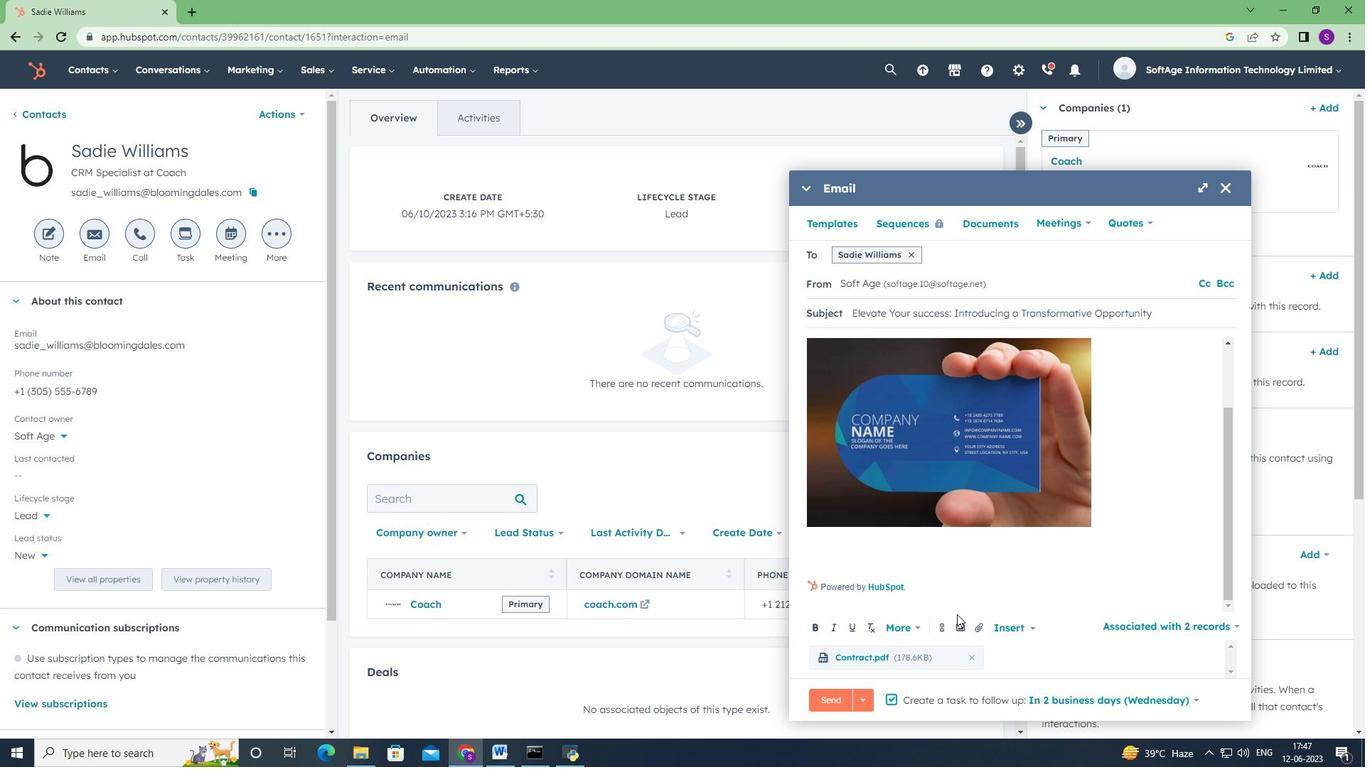 
Action: Mouse moved to (1151, 528)
Screenshot: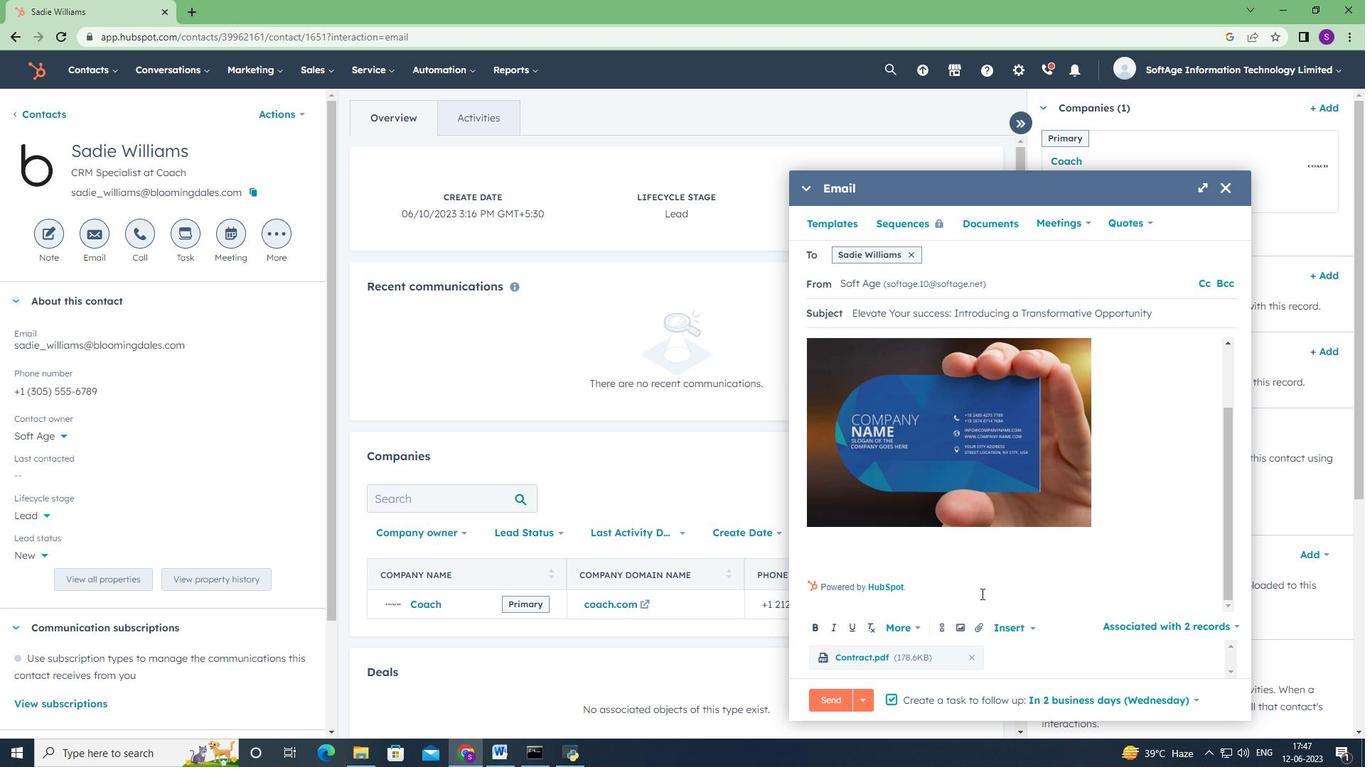 
Action: Mouse scrolled (1071, 554) with delta (0, 0)
Screenshot: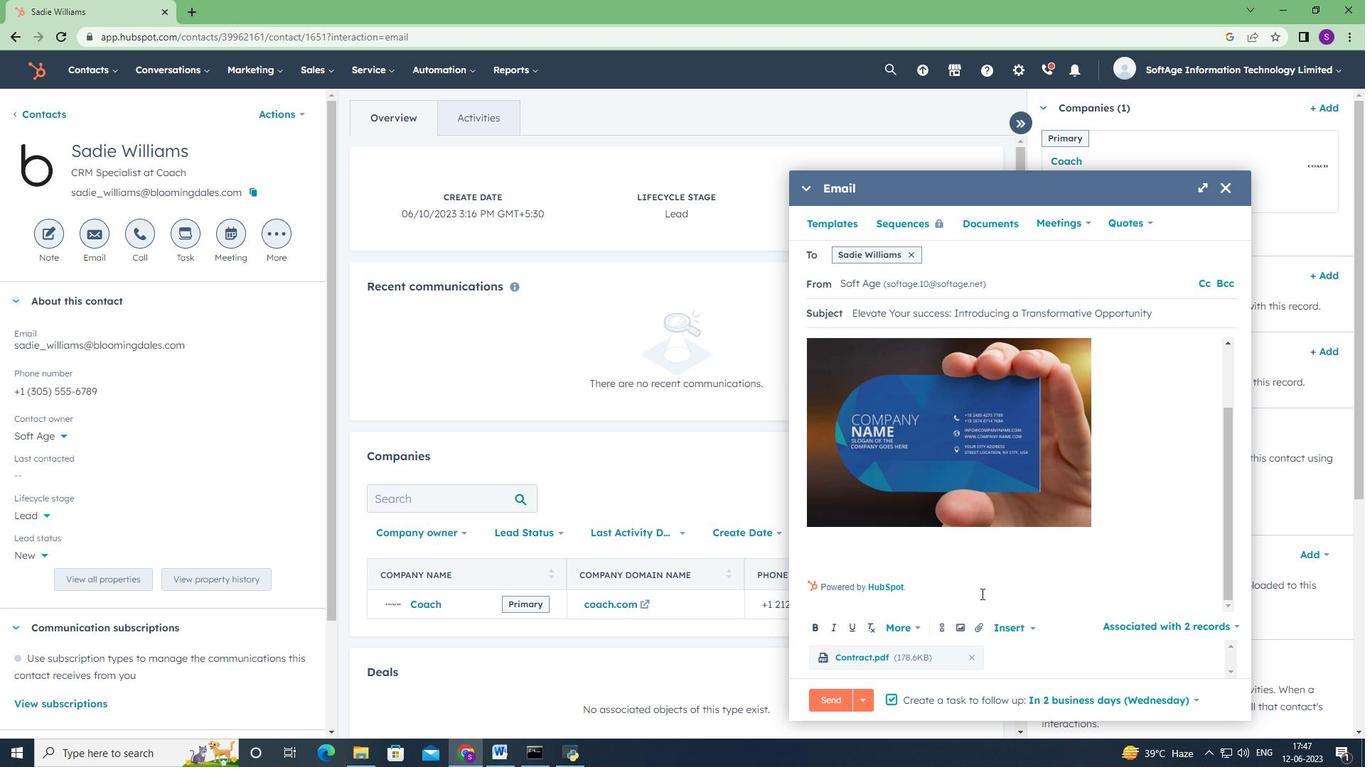 
Action: Mouse moved to (1152, 528)
Screenshot: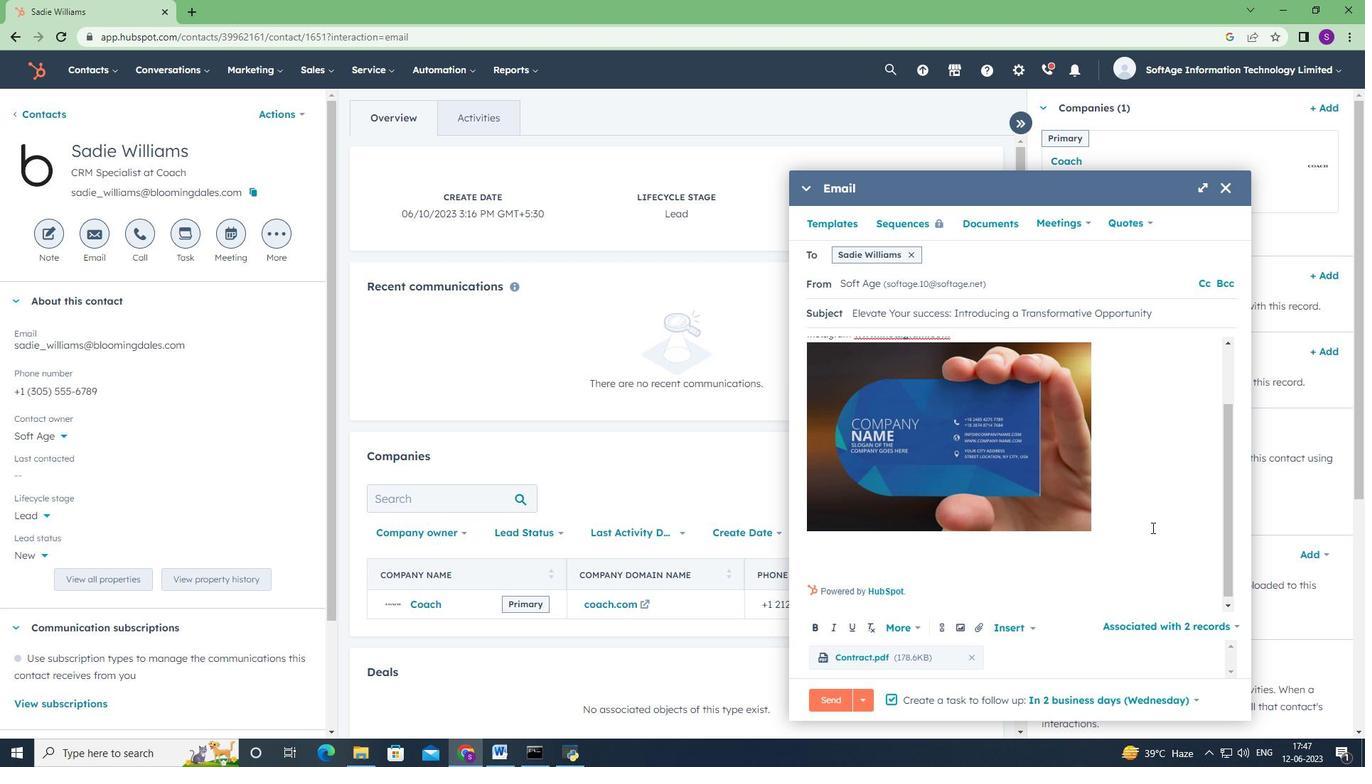 
Action: Mouse scrolled (1152, 529) with delta (0, 0)
Screenshot: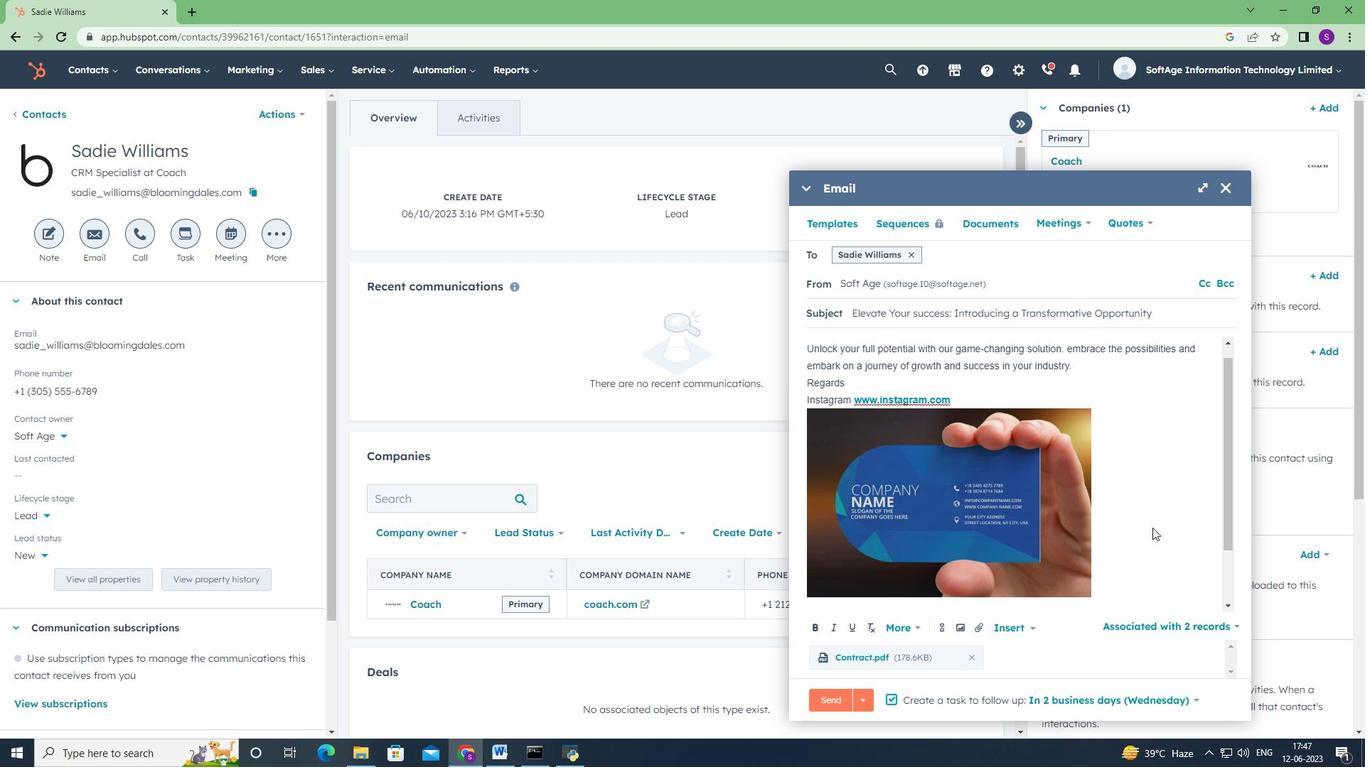 
Action: Mouse scrolled (1152, 529) with delta (0, 0)
Screenshot: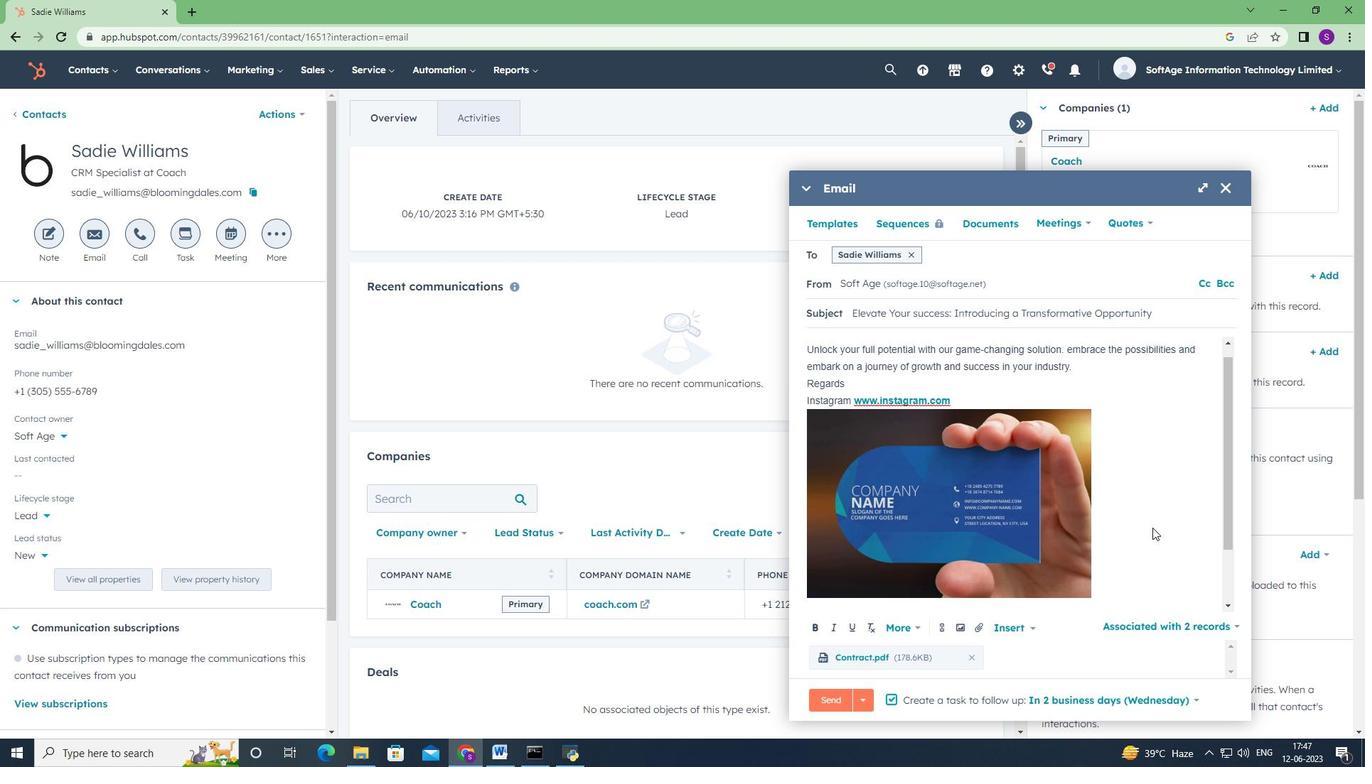 
Action: Mouse scrolled (1152, 529) with delta (0, 0)
Screenshot: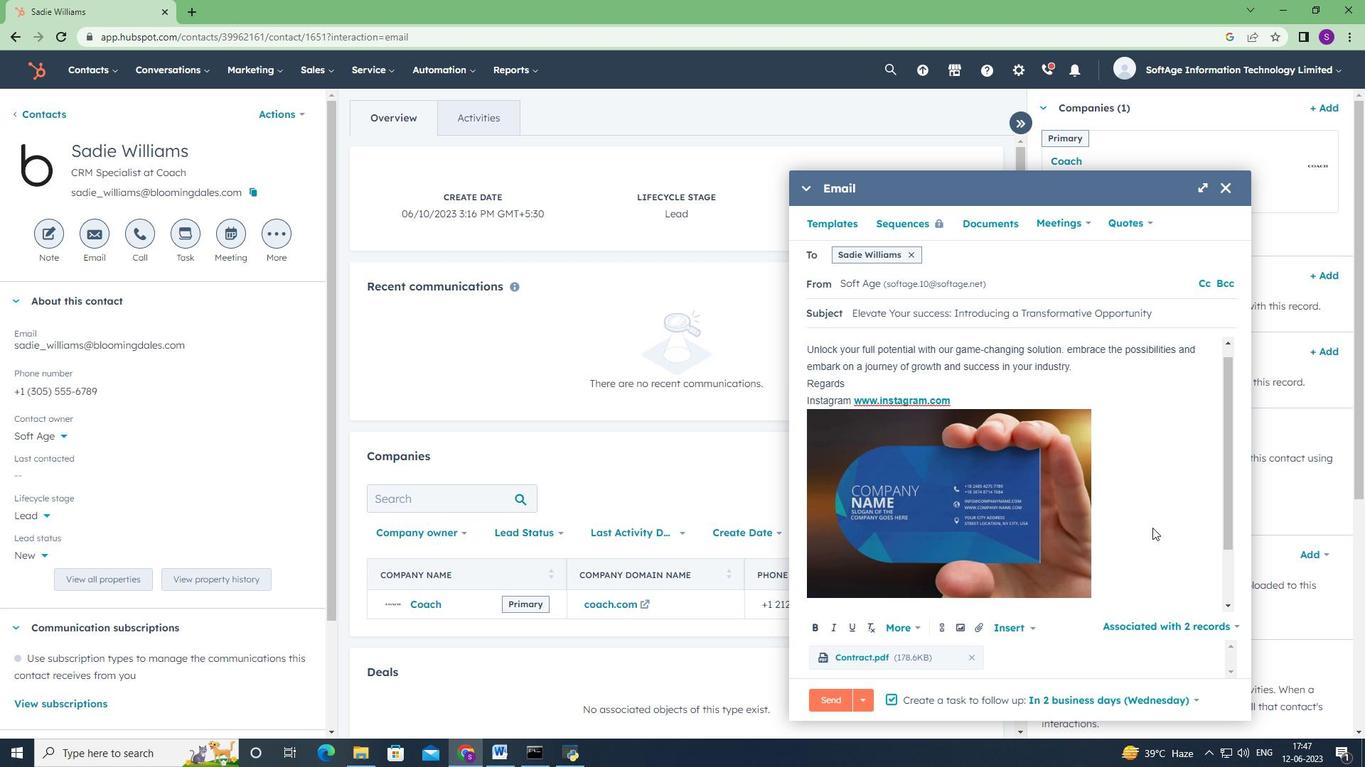 
Action: Mouse scrolled (1152, 529) with delta (0, 0)
Screenshot: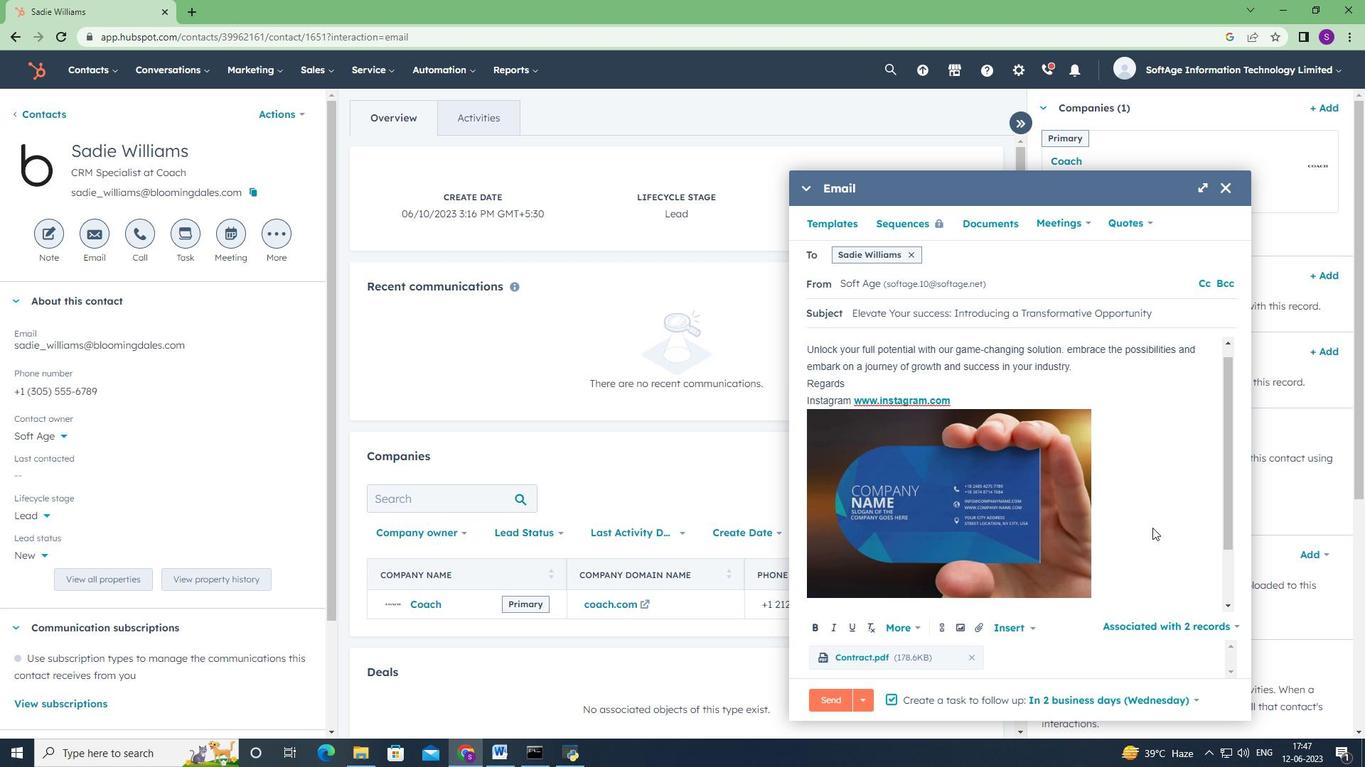 
Action: Mouse moved to (832, 696)
Screenshot: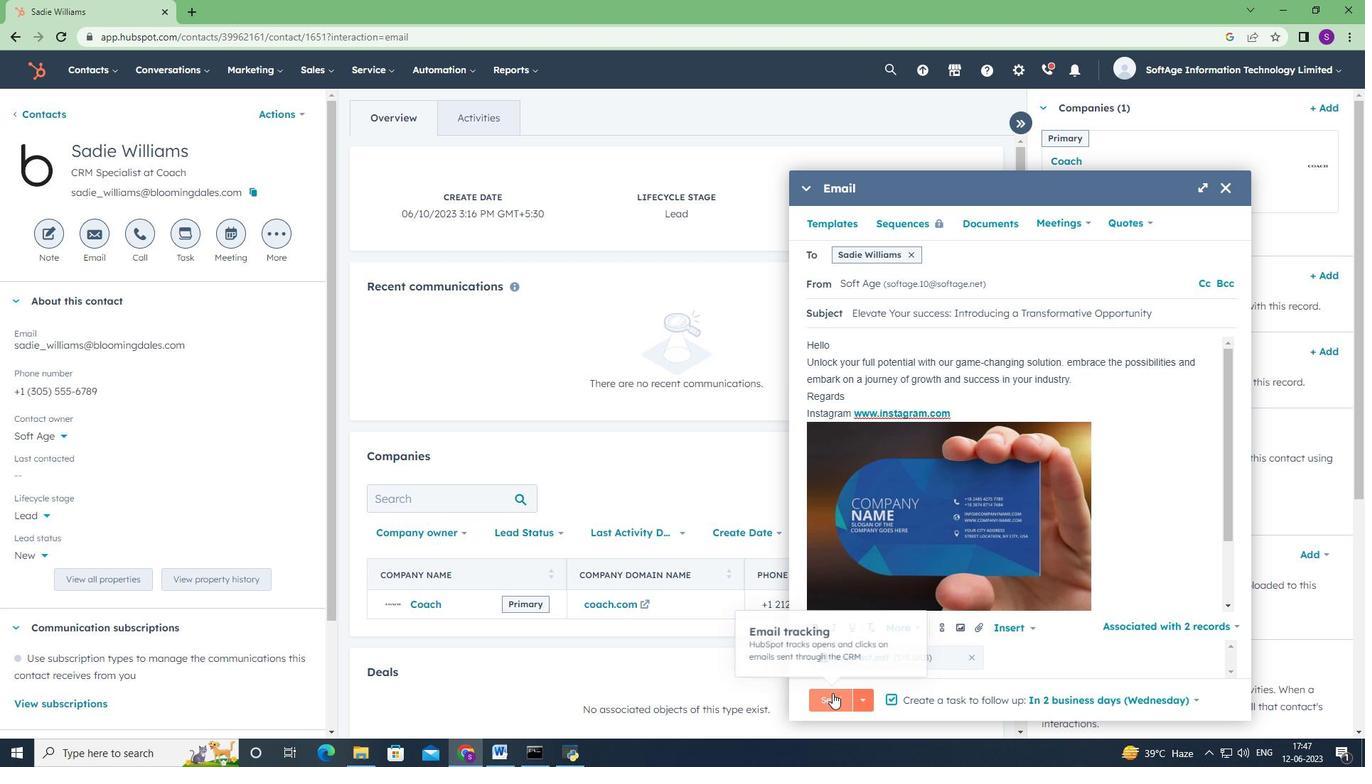 
Action: Mouse pressed left at (832, 696)
Screenshot: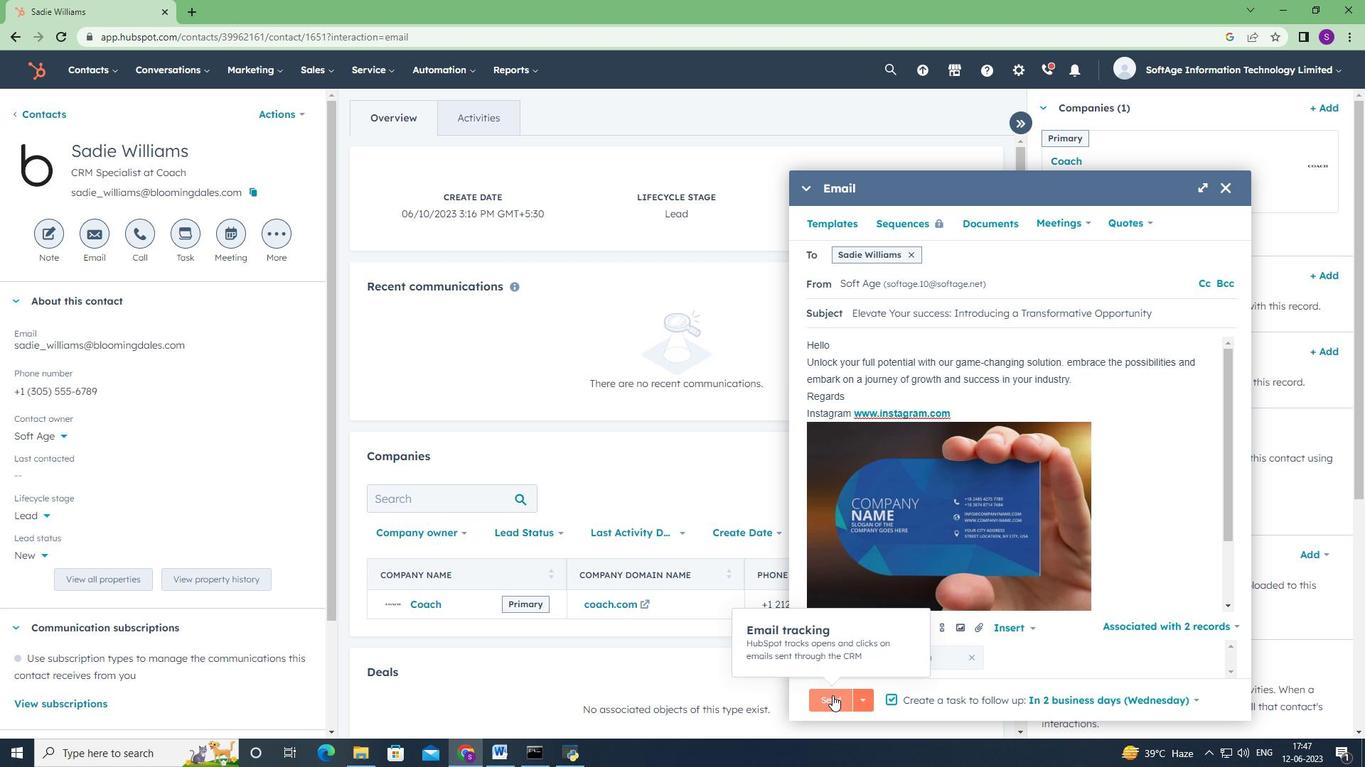 
Action: Mouse moved to (732, 511)
Screenshot: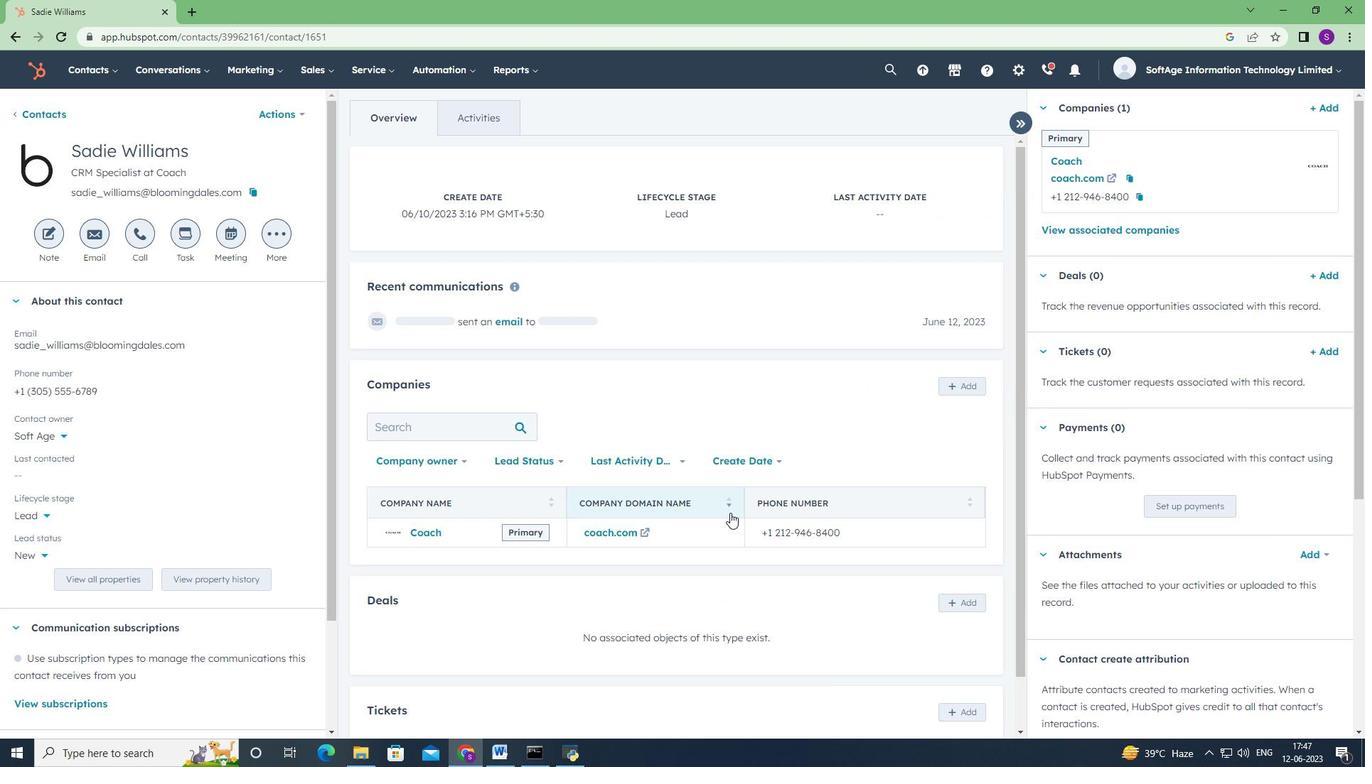 
